 Task: Find connections with filter location Pandeglang with filter topic #contentmarketingwith filter profile language English with filter current company Grant Thornton Bharat LLP with filter school Deogiri Institute of Engineering and Management Studies, Aurangabad with filter industry Biotechnology Research with filter service category Program Management with filter keywords title Skin Care Specialist
Action: Mouse moved to (1122, 319)
Screenshot: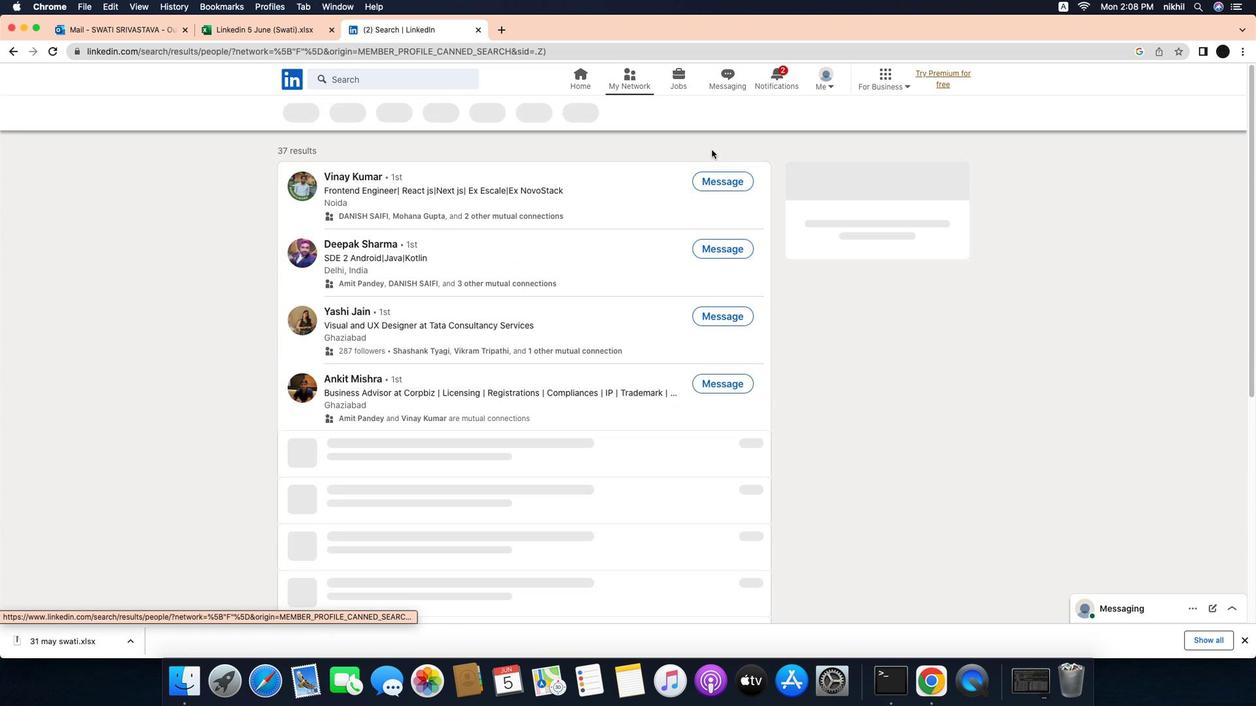 
Action: Mouse pressed left at (1122, 319)
Screenshot: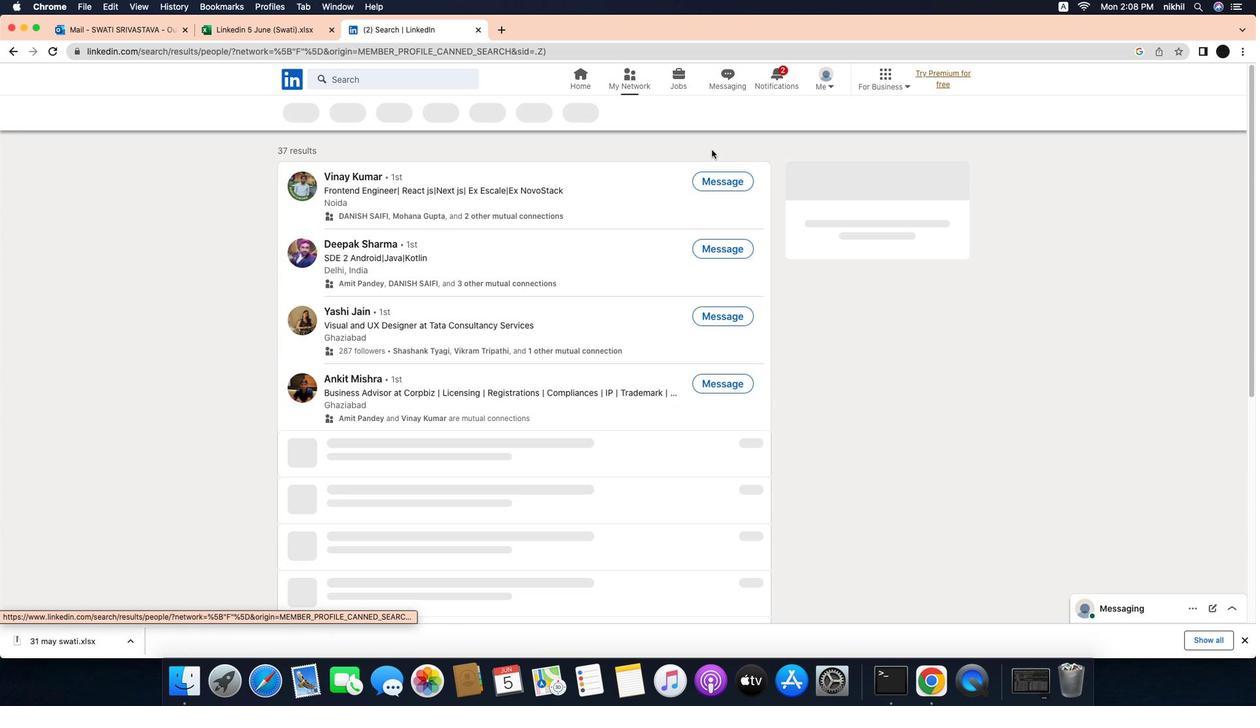 
Action: Mouse moved to (1122, 319)
Screenshot: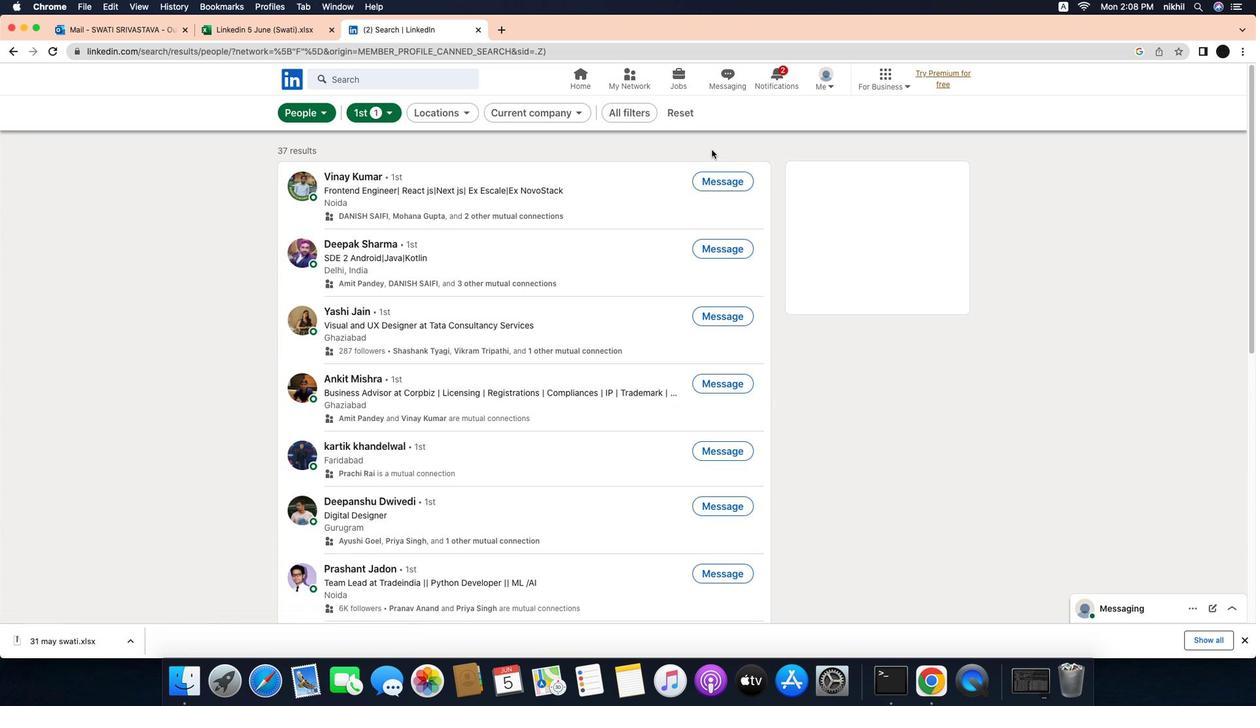 
Action: Mouse pressed left at (1122, 319)
Screenshot: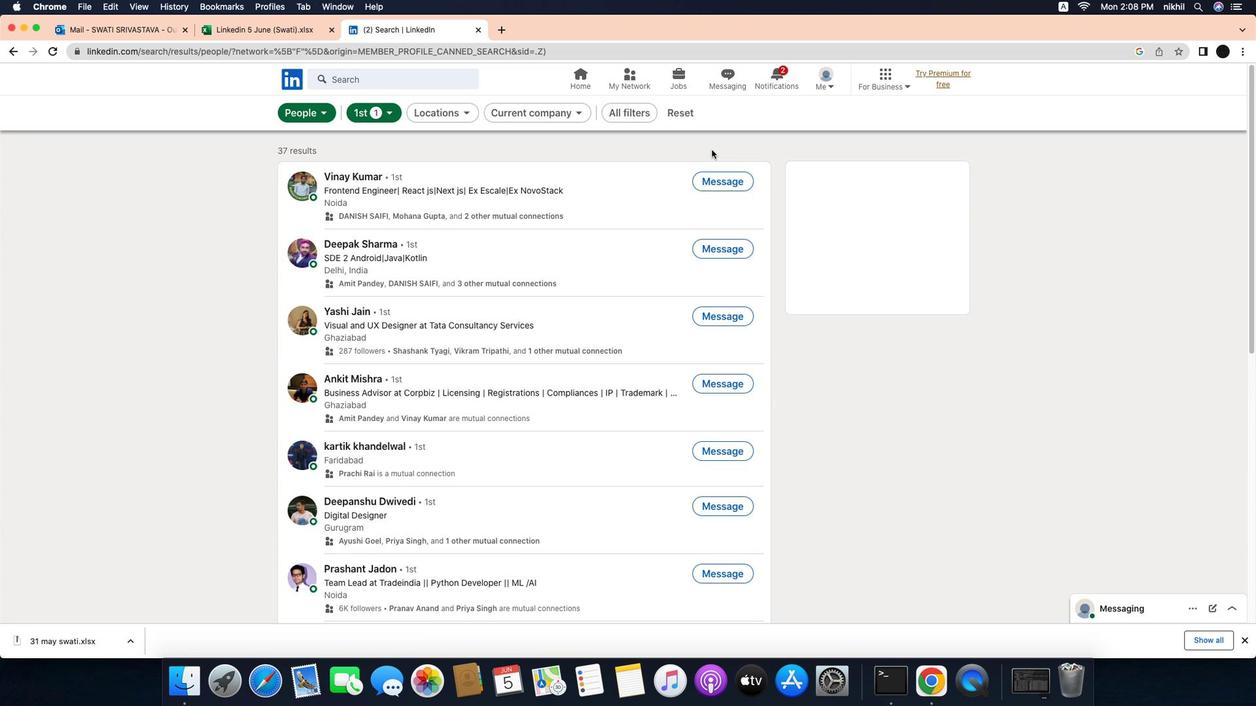 
Action: Mouse moved to (1124, 340)
Screenshot: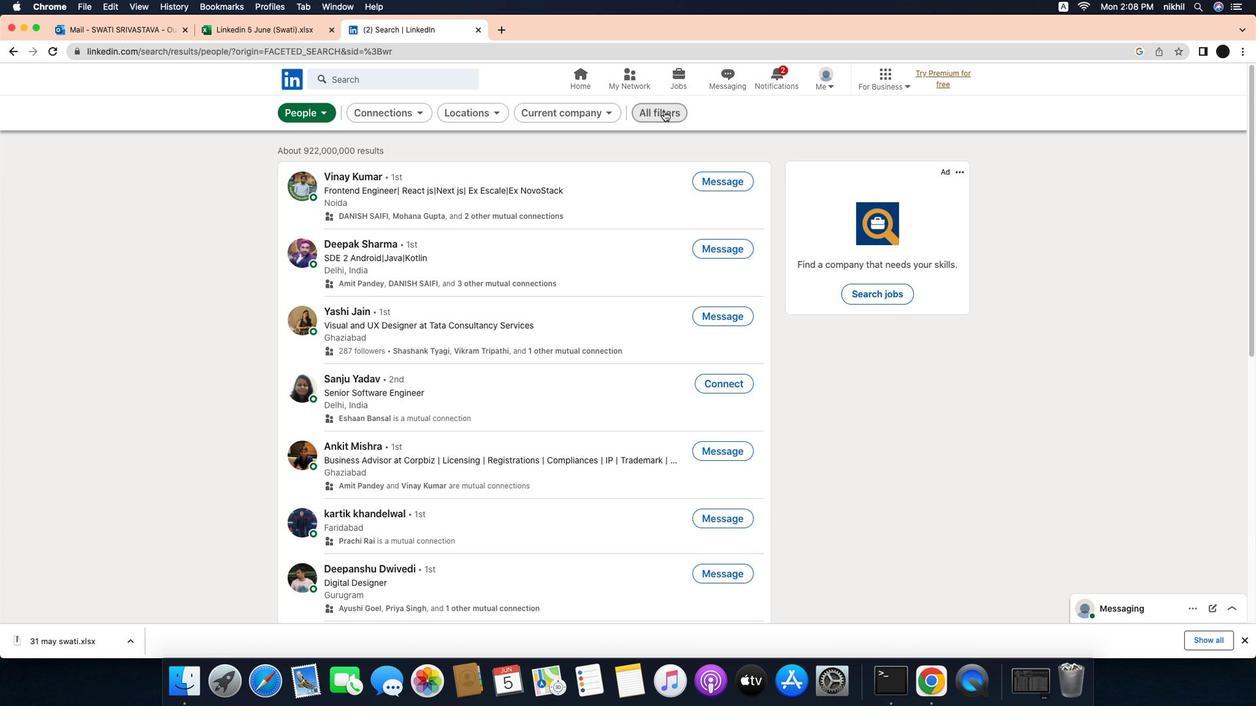 
Action: Mouse pressed left at (1124, 340)
Screenshot: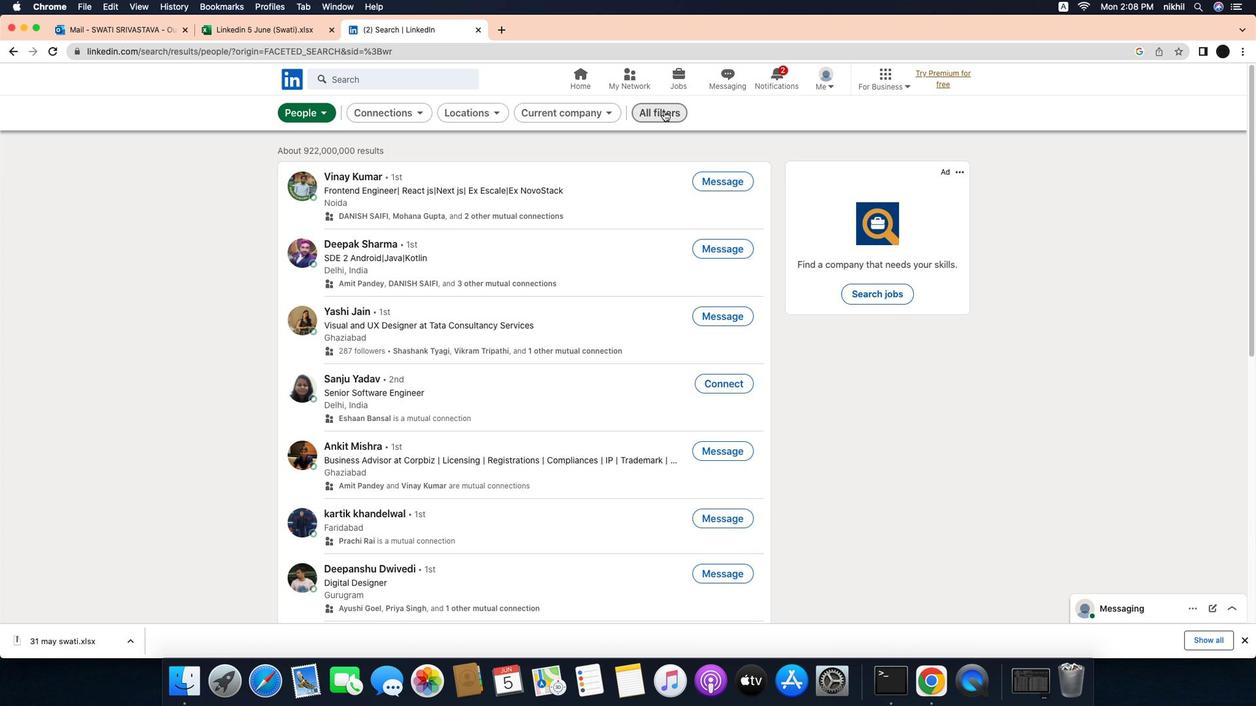 
Action: Mouse moved to (1121, 340)
Screenshot: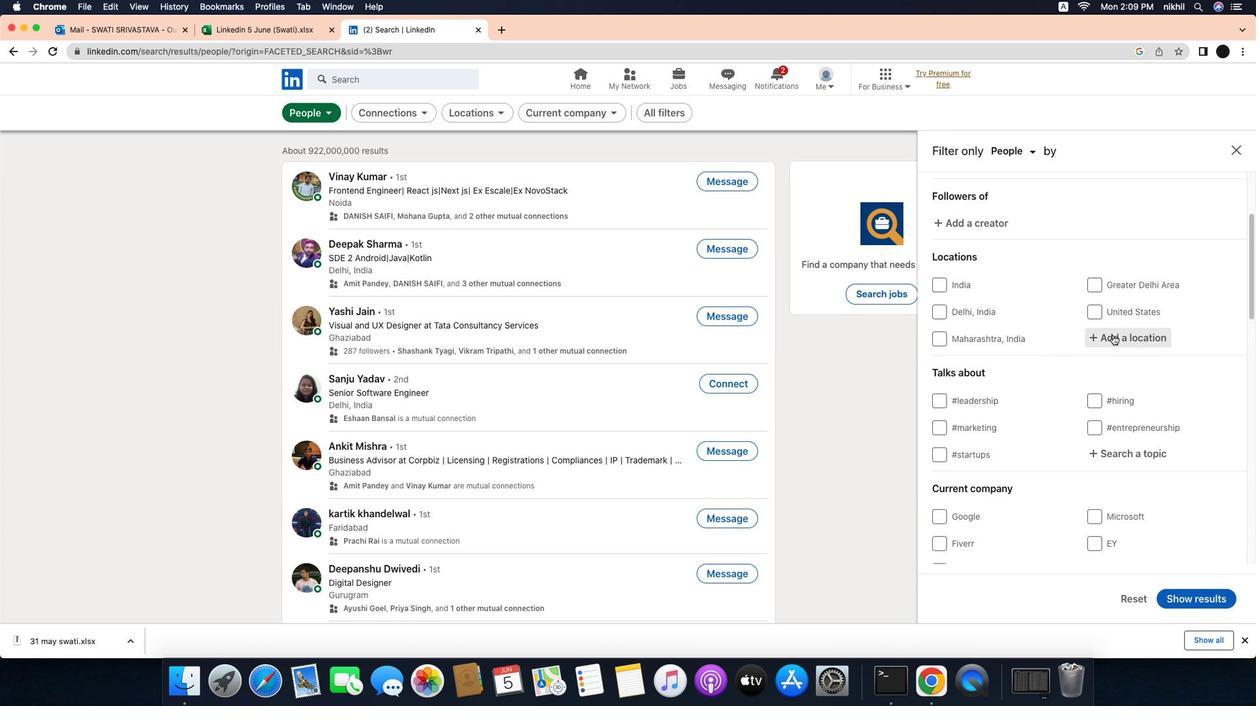 
Action: Mouse pressed left at (1121, 340)
Screenshot: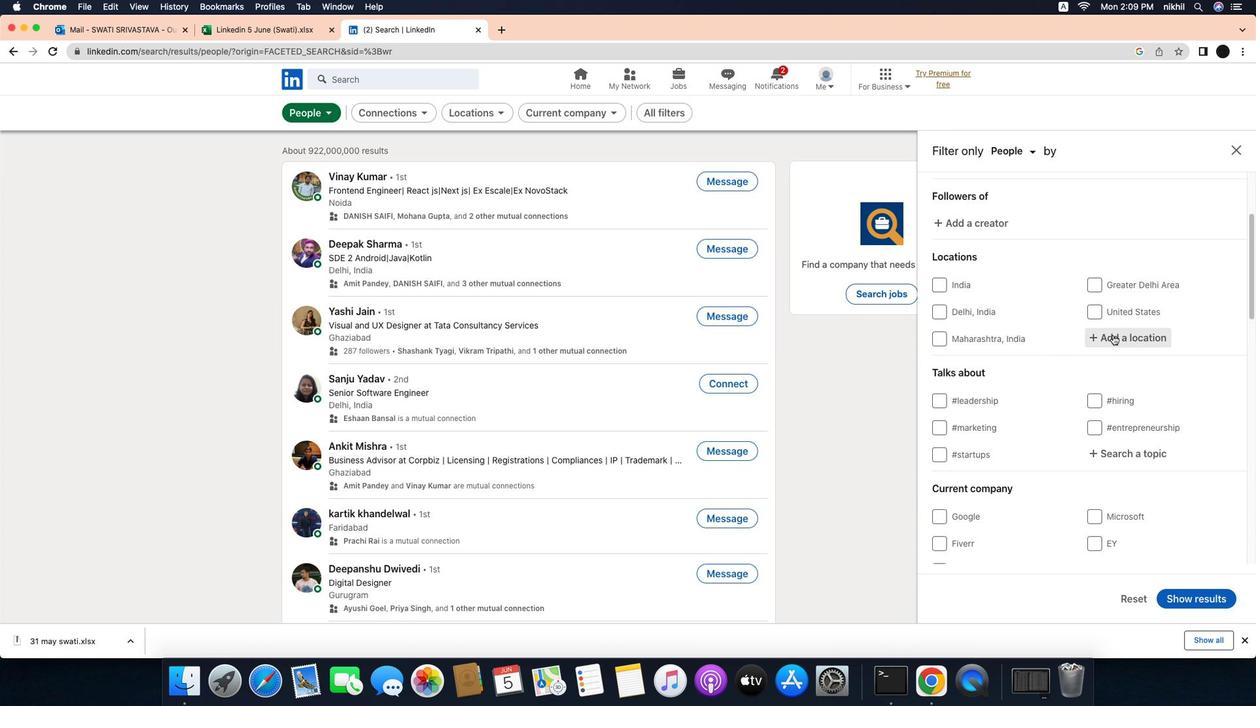 
Action: Mouse moved to (1121, 329)
Screenshot: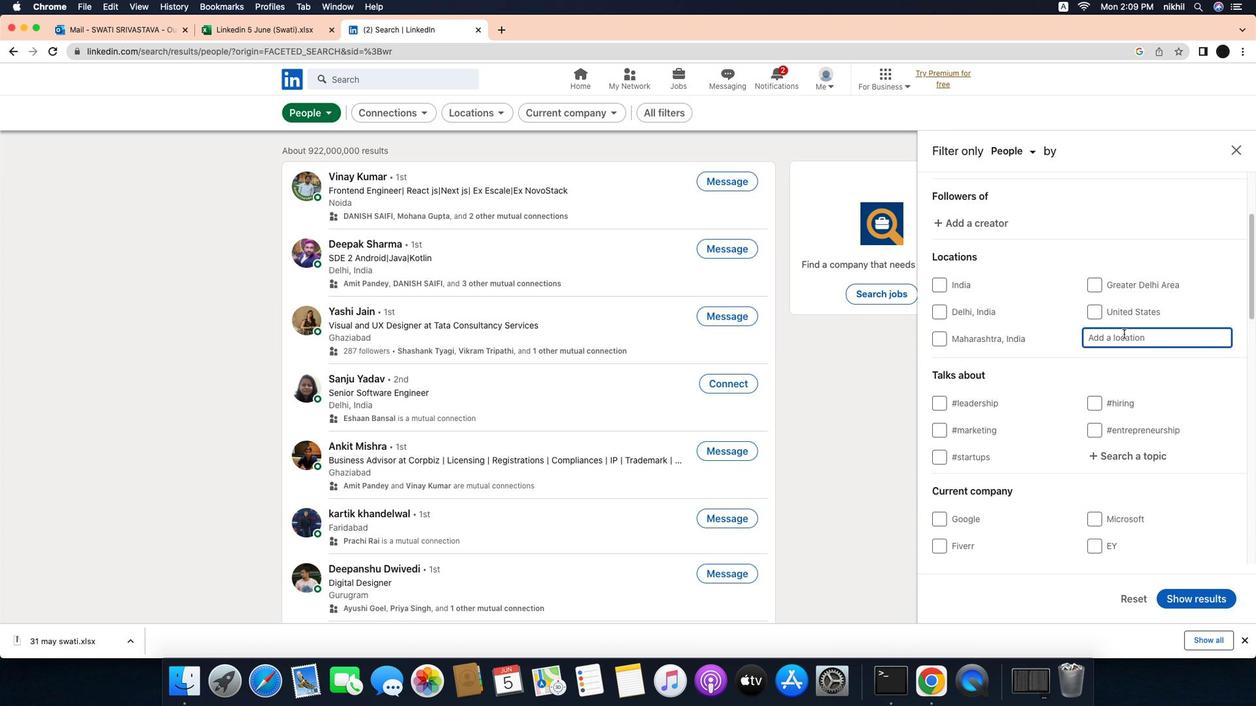 
Action: Mouse pressed left at (1121, 329)
Screenshot: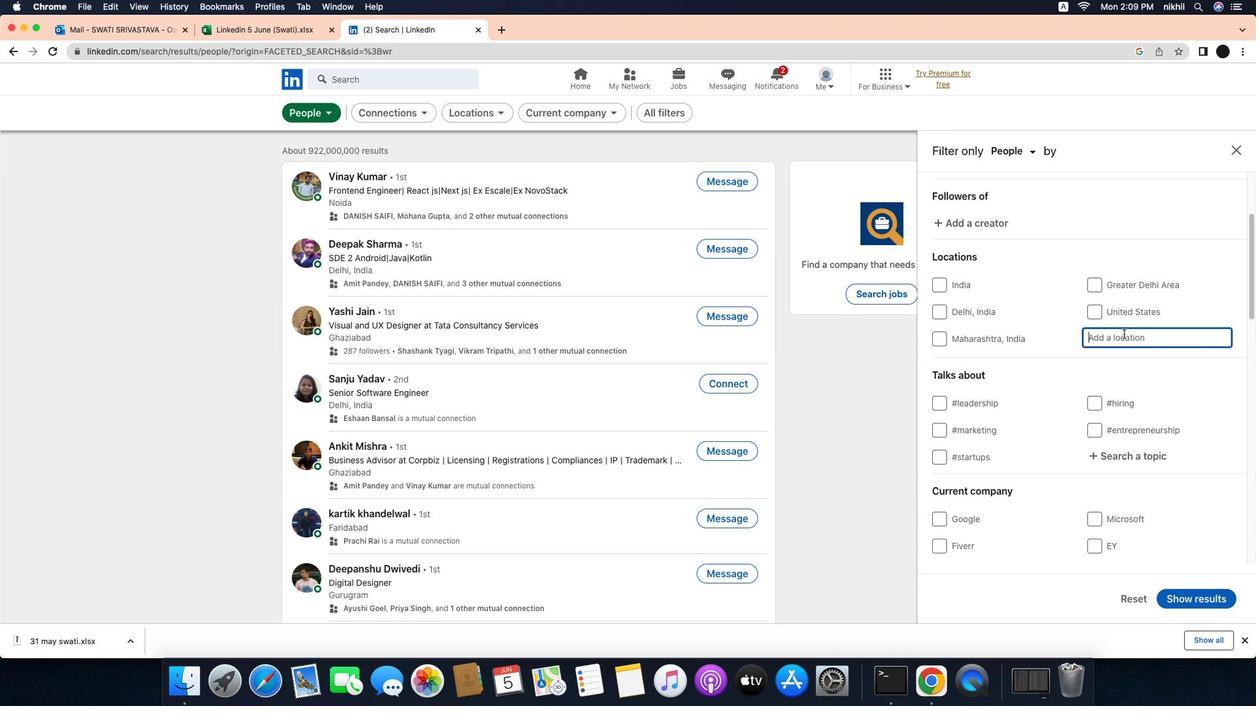 
Action: Mouse moved to (1121, 329)
Screenshot: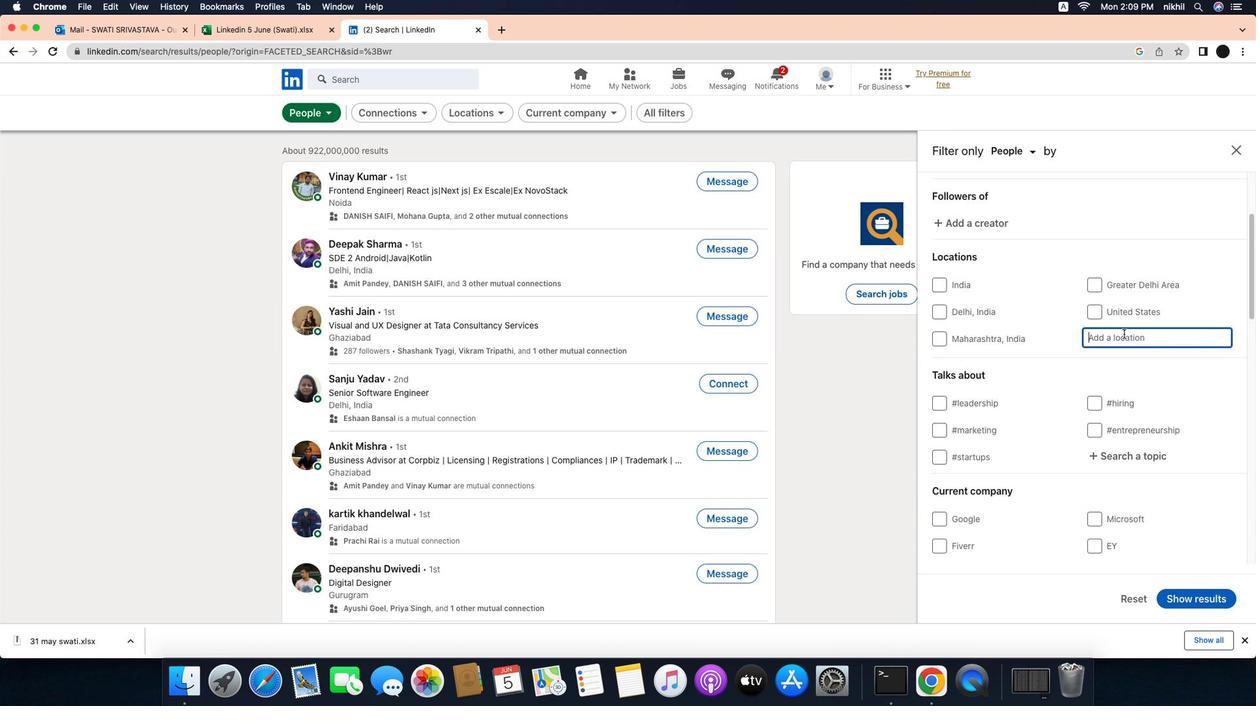 
Action: Mouse pressed left at (1121, 329)
Screenshot: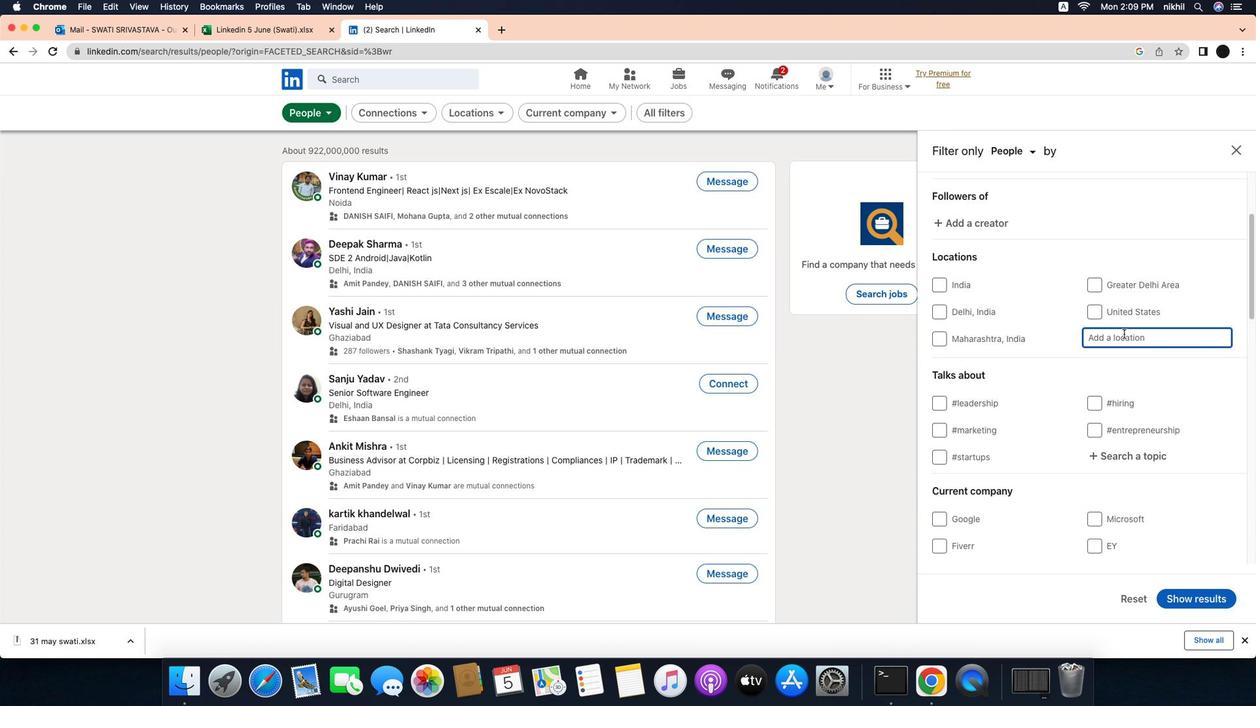 
Action: Mouse moved to (1118, 401)
Screenshot: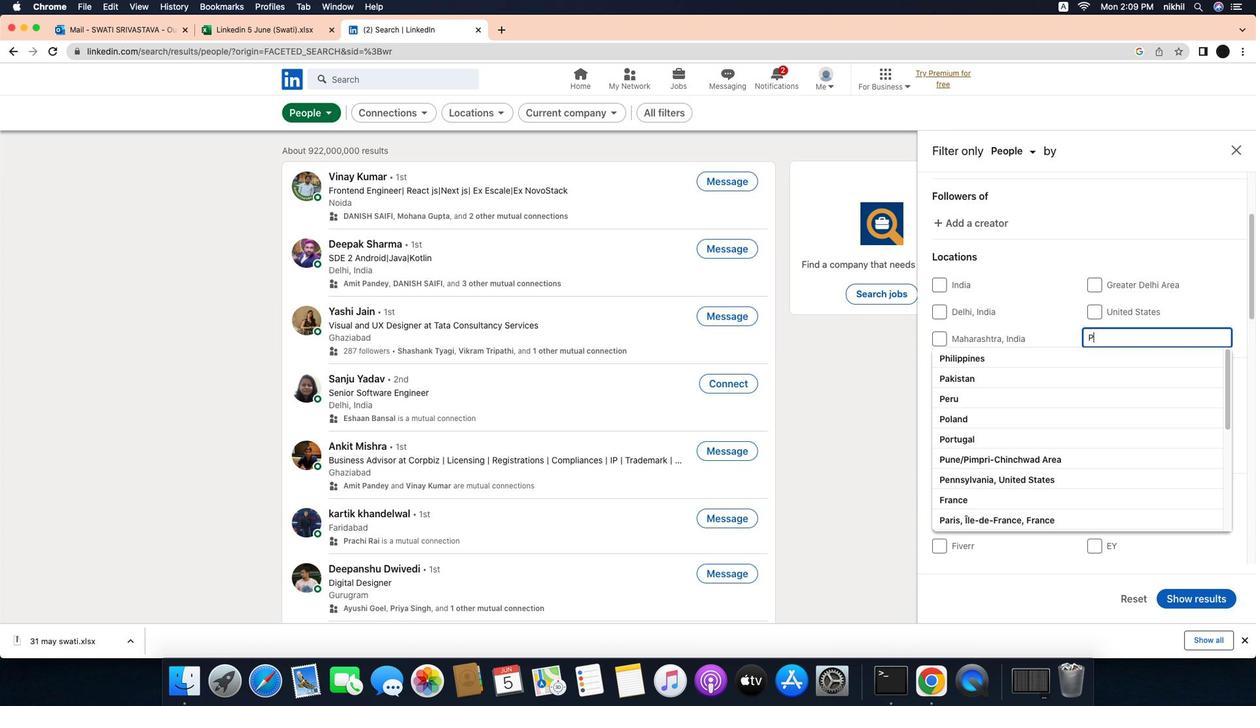 
Action: Mouse scrolled (1118, 401) with delta (1128, 295)
Screenshot: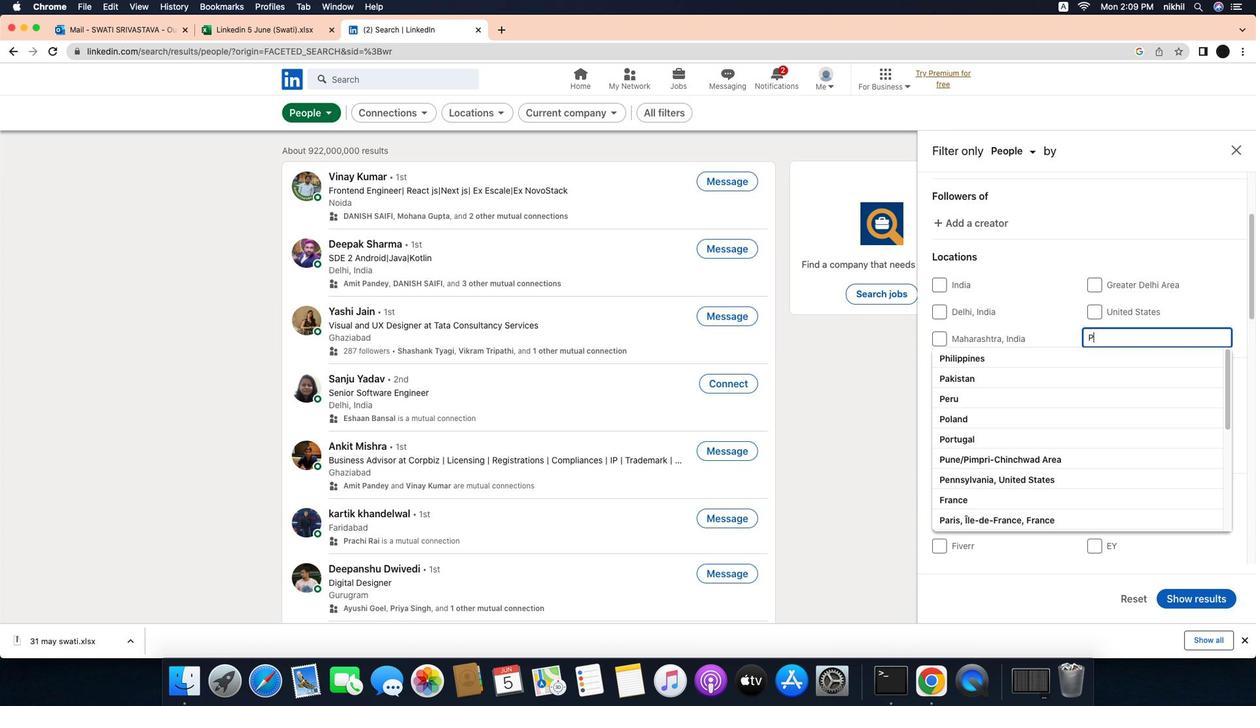 
Action: Mouse moved to (1118, 401)
Screenshot: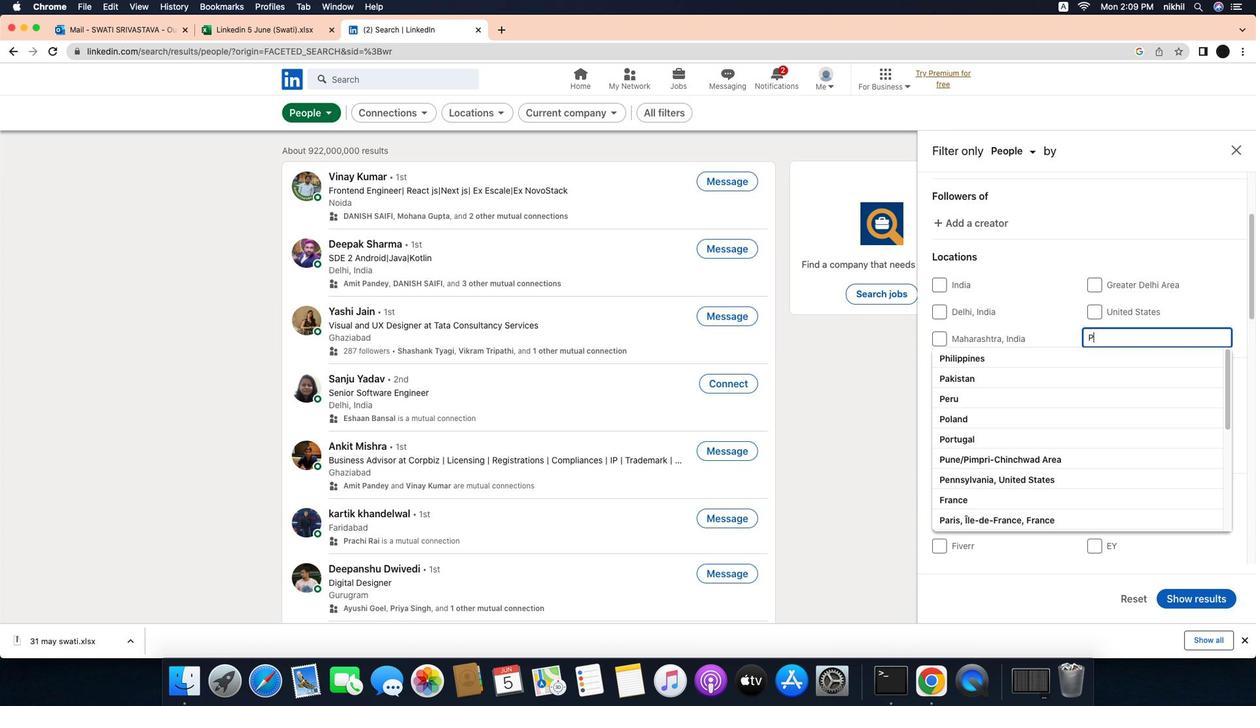 
Action: Mouse scrolled (1118, 401) with delta (1128, 295)
Screenshot: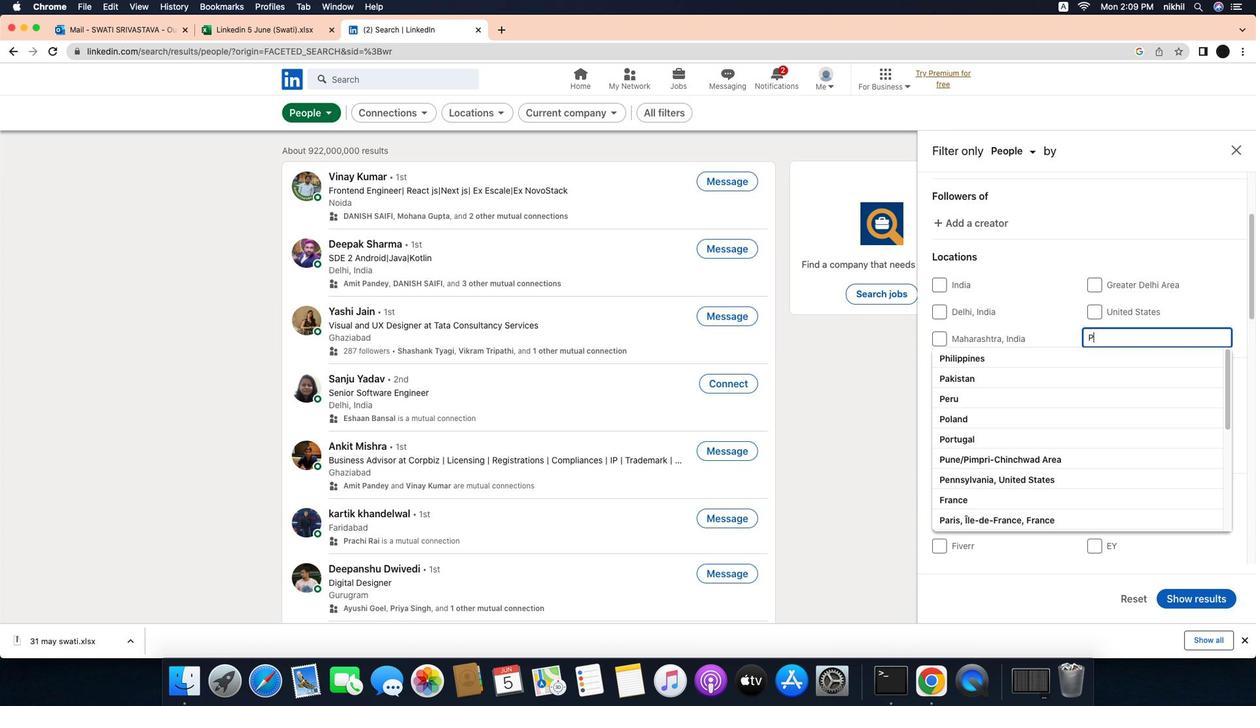 
Action: Mouse scrolled (1118, 401) with delta (1128, 295)
Screenshot: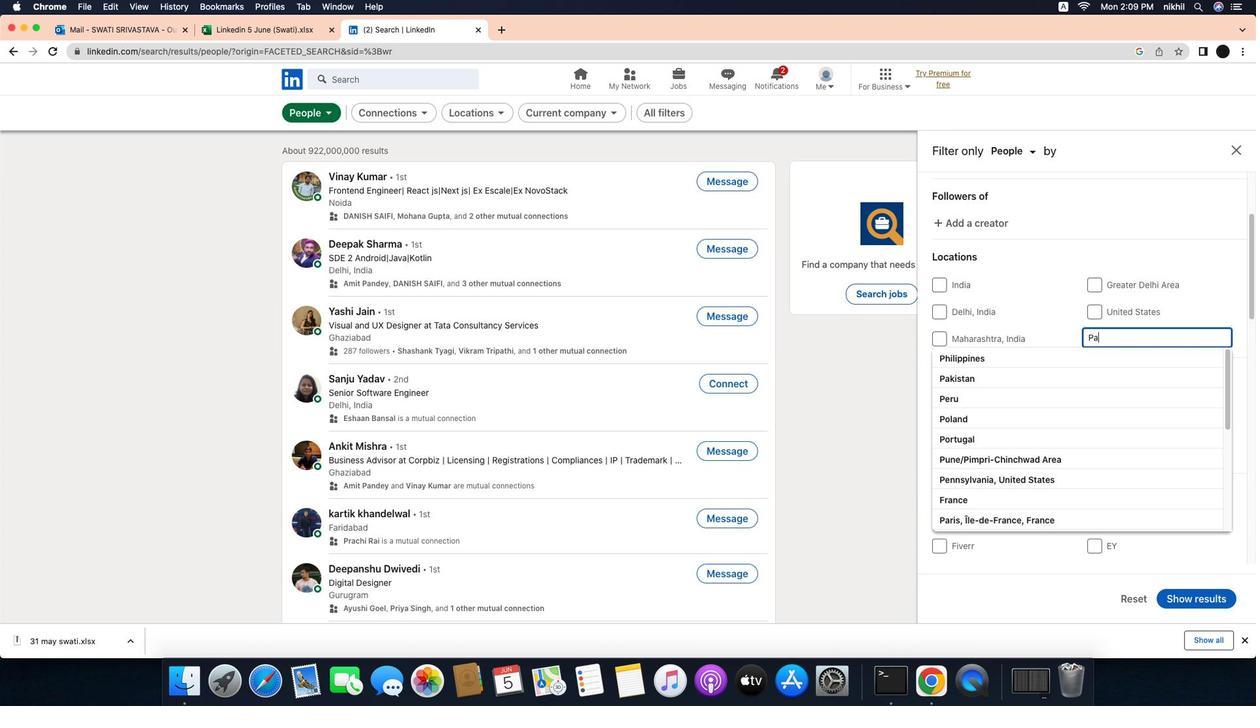 
Action: Mouse scrolled (1118, 401) with delta (1128, 295)
Screenshot: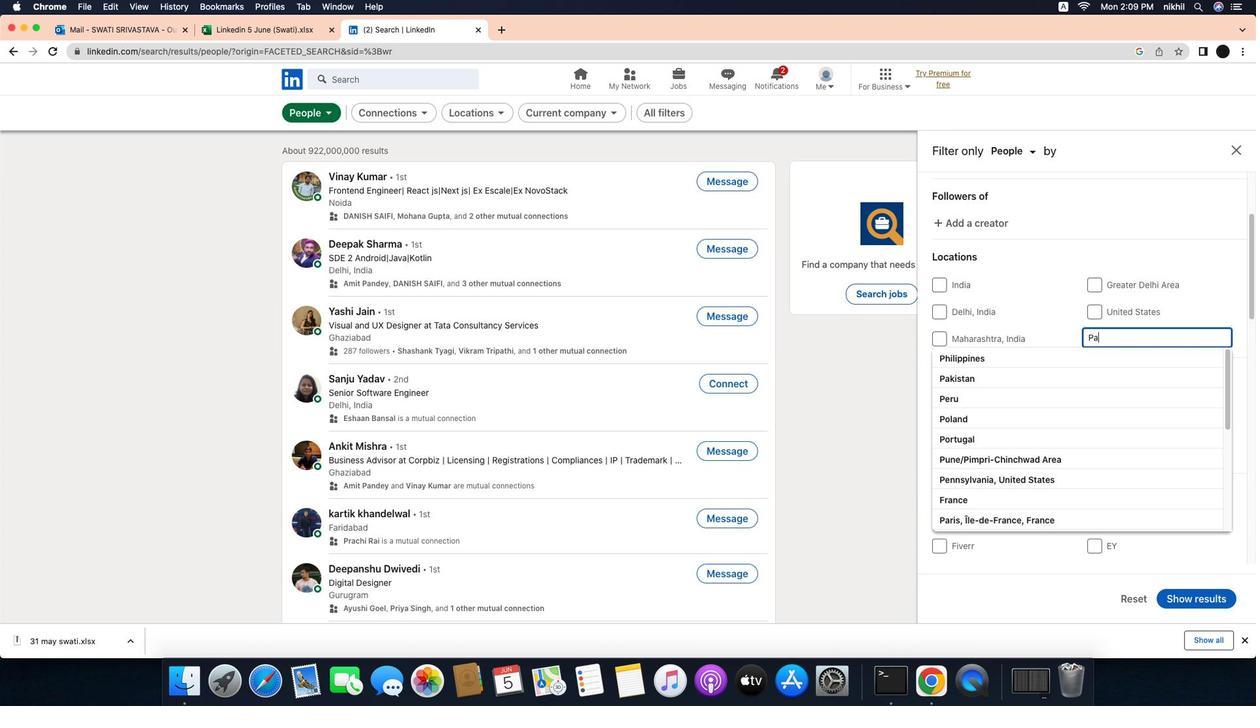 
Action: Mouse moved to (1117, 395)
Screenshot: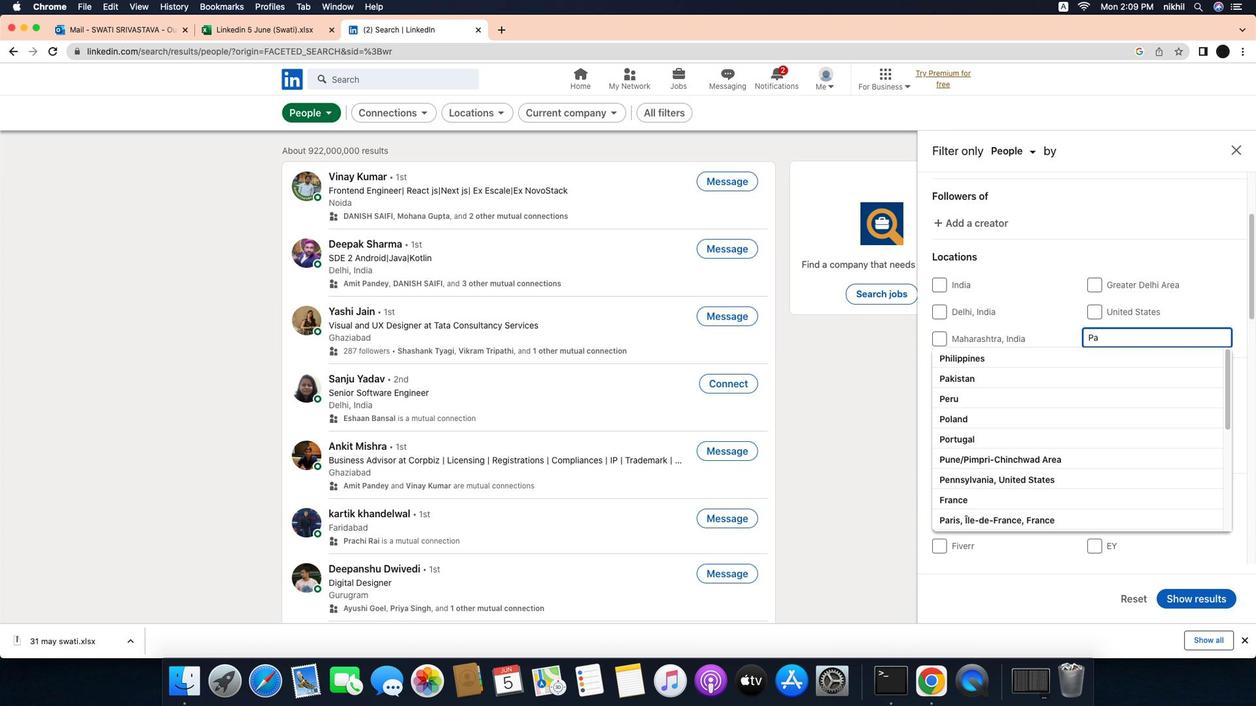 
Action: Mouse pressed left at (1117, 395)
Screenshot: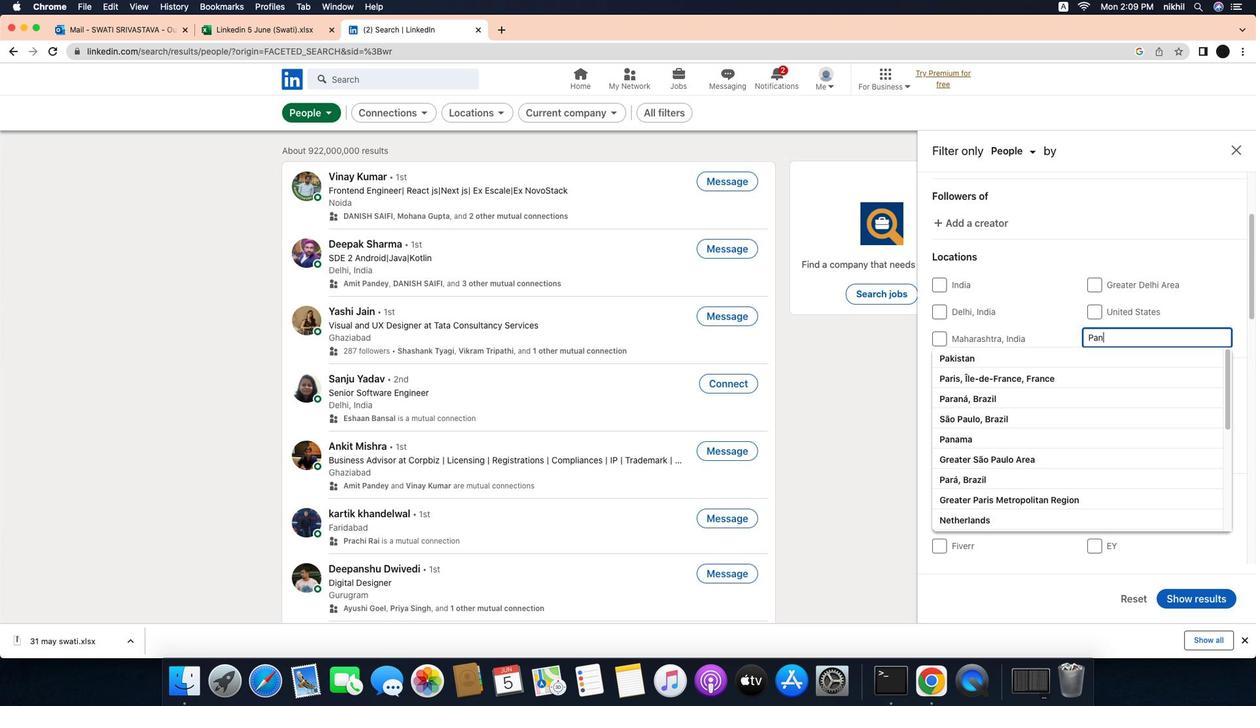 
Action: Mouse moved to (1117, 395)
Screenshot: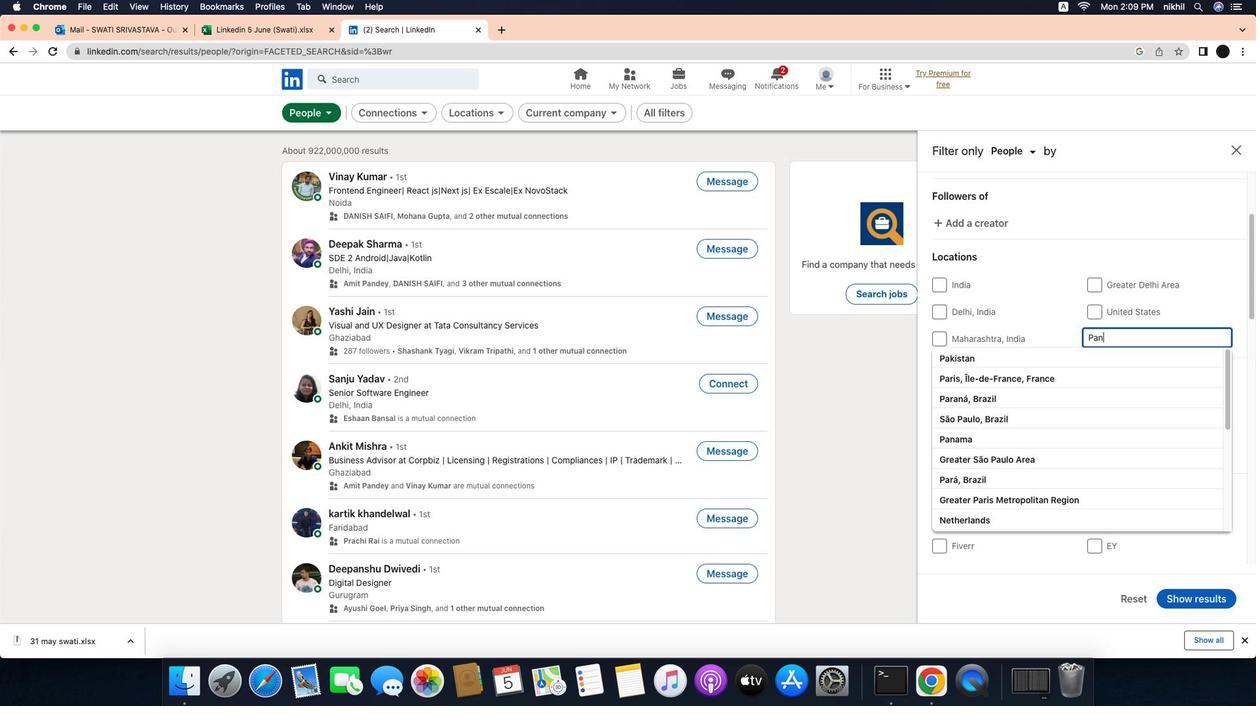 
Action: Mouse pressed left at (1117, 395)
Screenshot: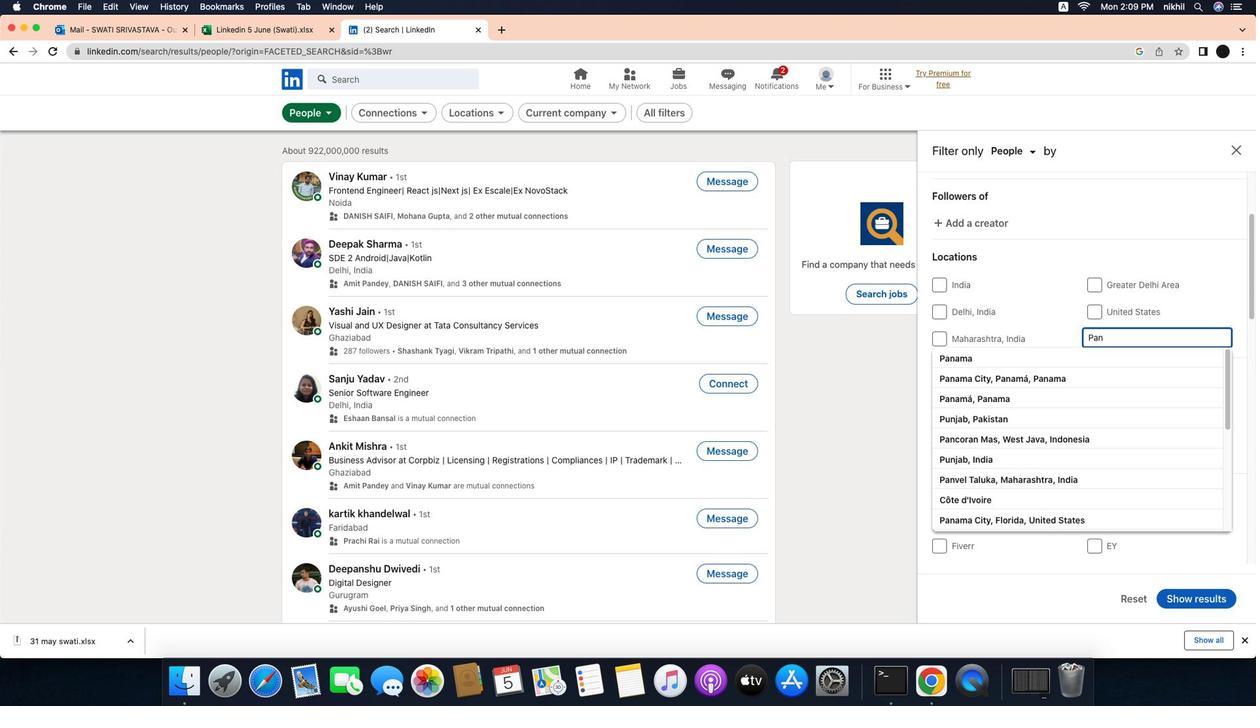 
Action: Mouse moved to (1117, 395)
Screenshot: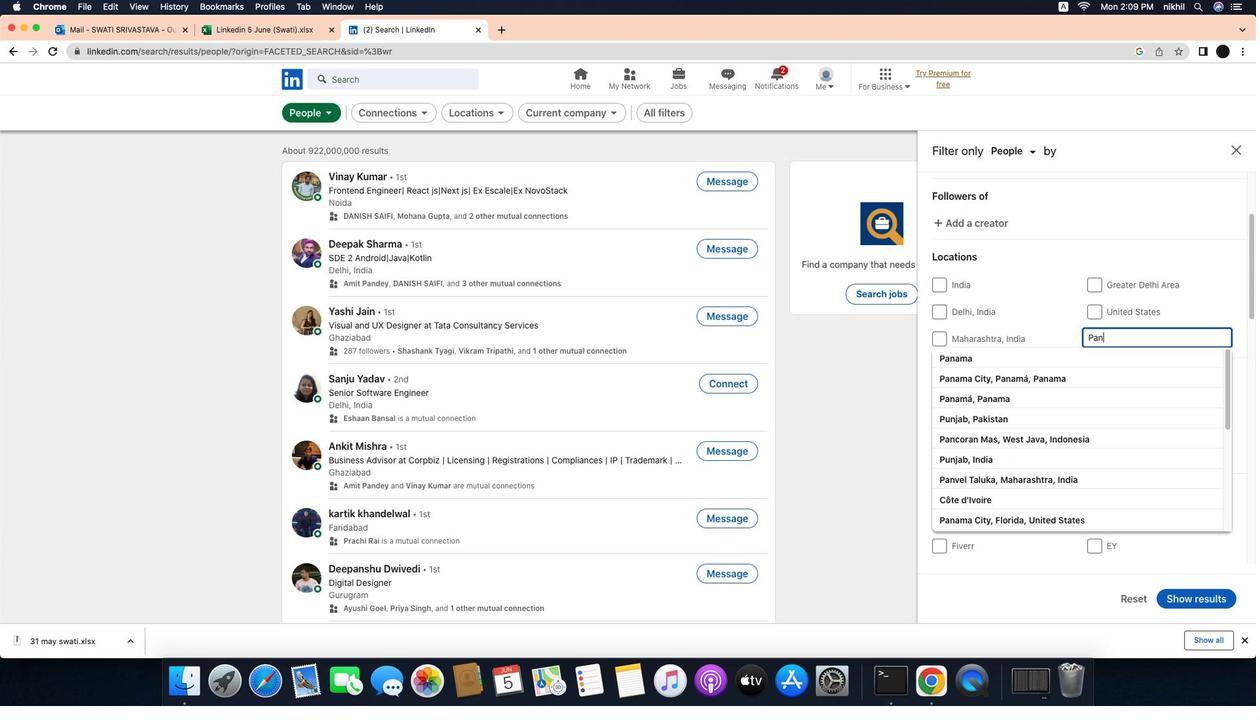 
Action: Key pressed Key.caps_lock'P'Key.caps_lock'a''n''d''e''g''l''a''n''g'
Screenshot: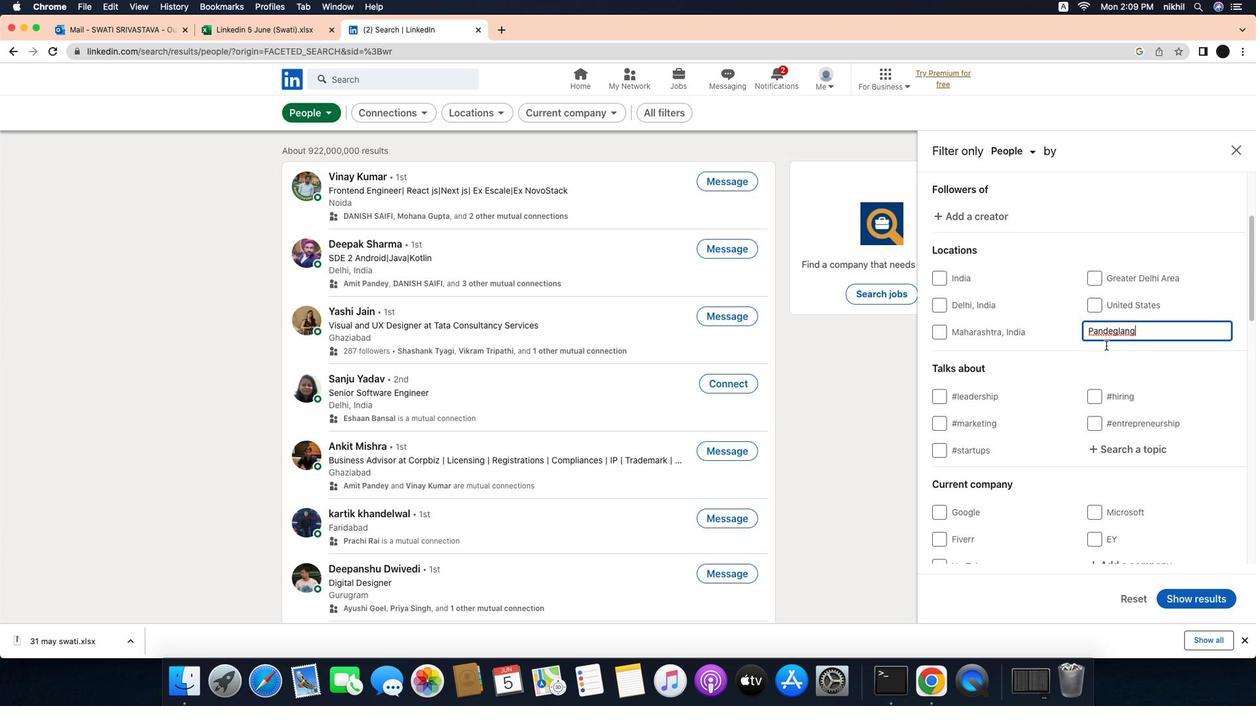 
Action: Mouse moved to (1117, 397)
Screenshot: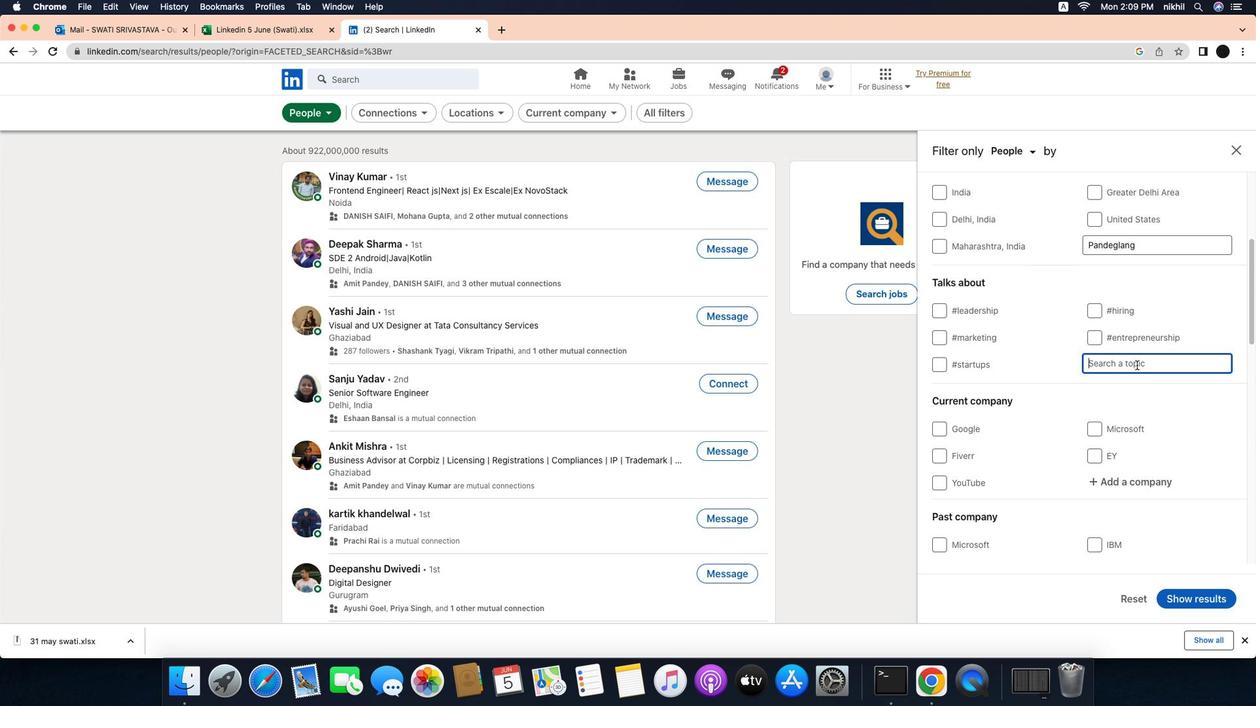 
Action: Key pressed Key.enter
Screenshot: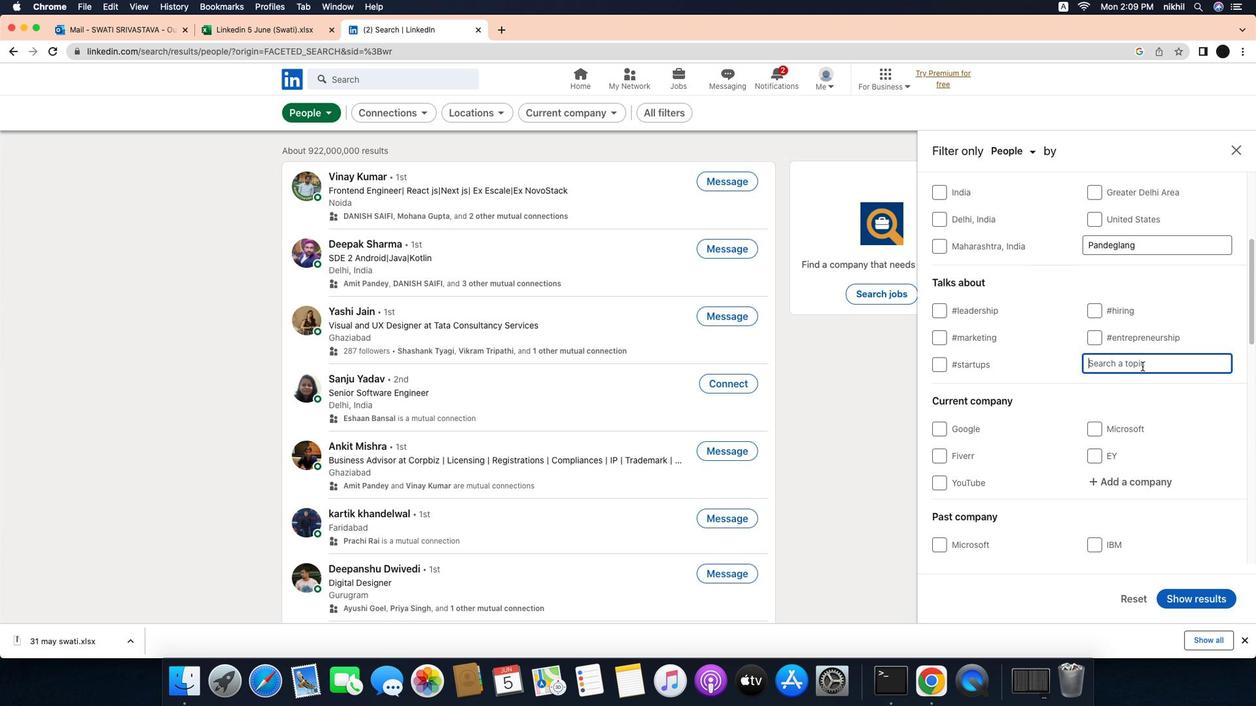 
Action: Mouse moved to (1117, 398)
Screenshot: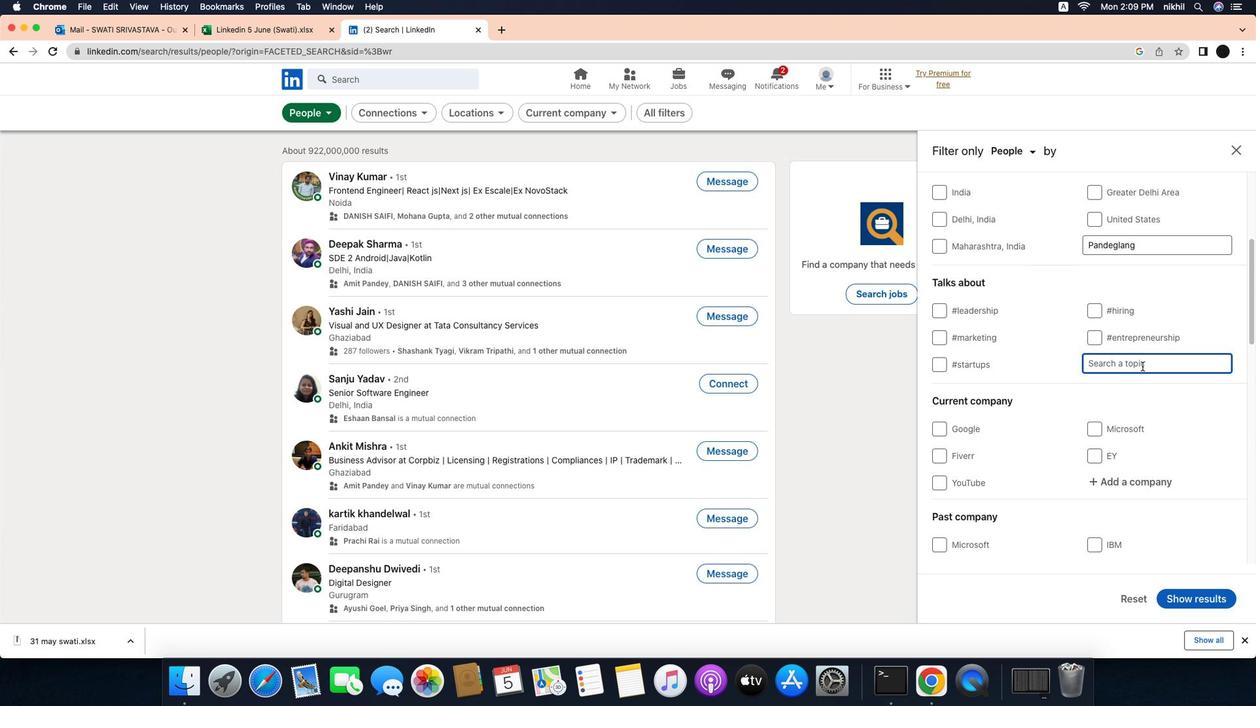 
Action: Mouse scrolled (1117, 398) with delta (1128, 295)
Screenshot: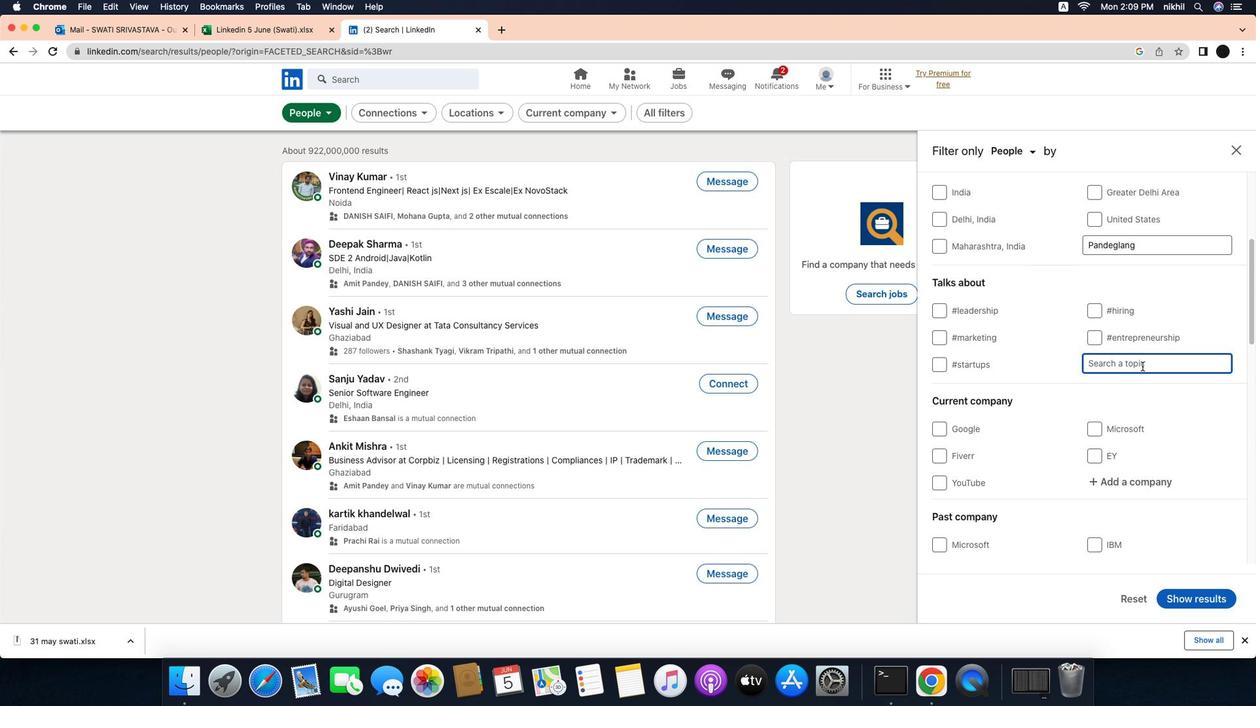 
Action: Mouse scrolled (1117, 398) with delta (1128, 295)
Screenshot: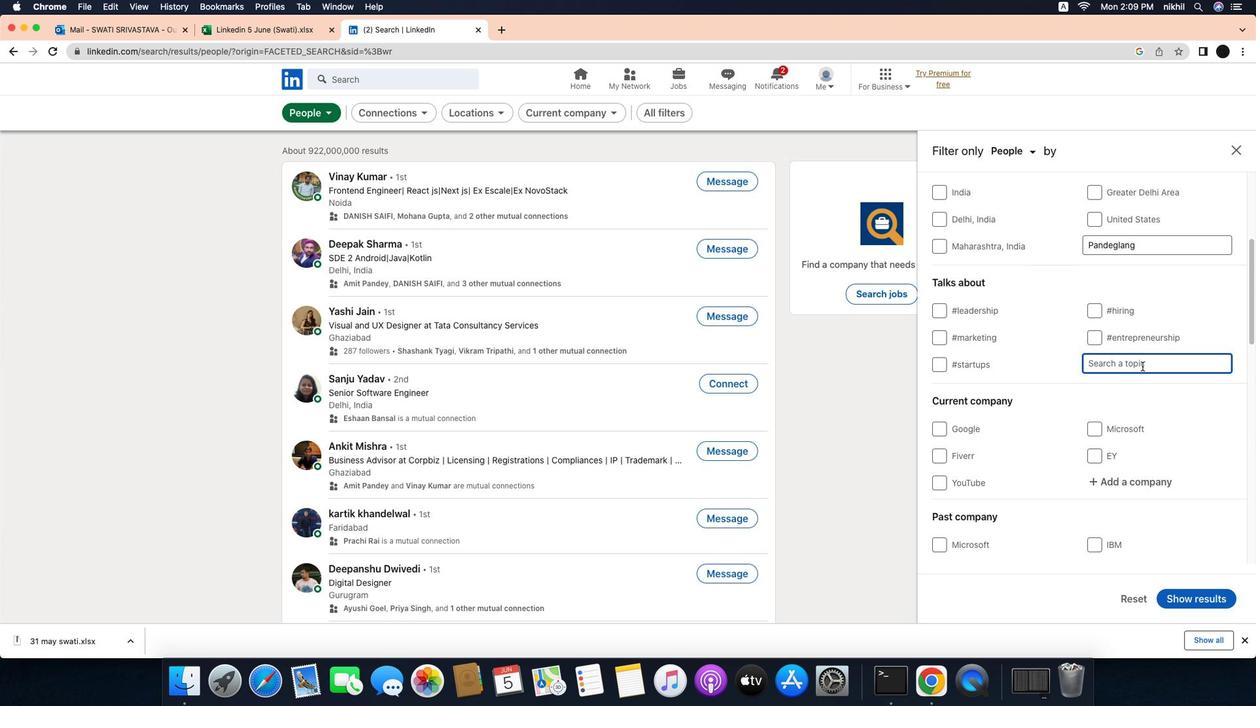 
Action: Mouse scrolled (1117, 398) with delta (1128, 295)
Screenshot: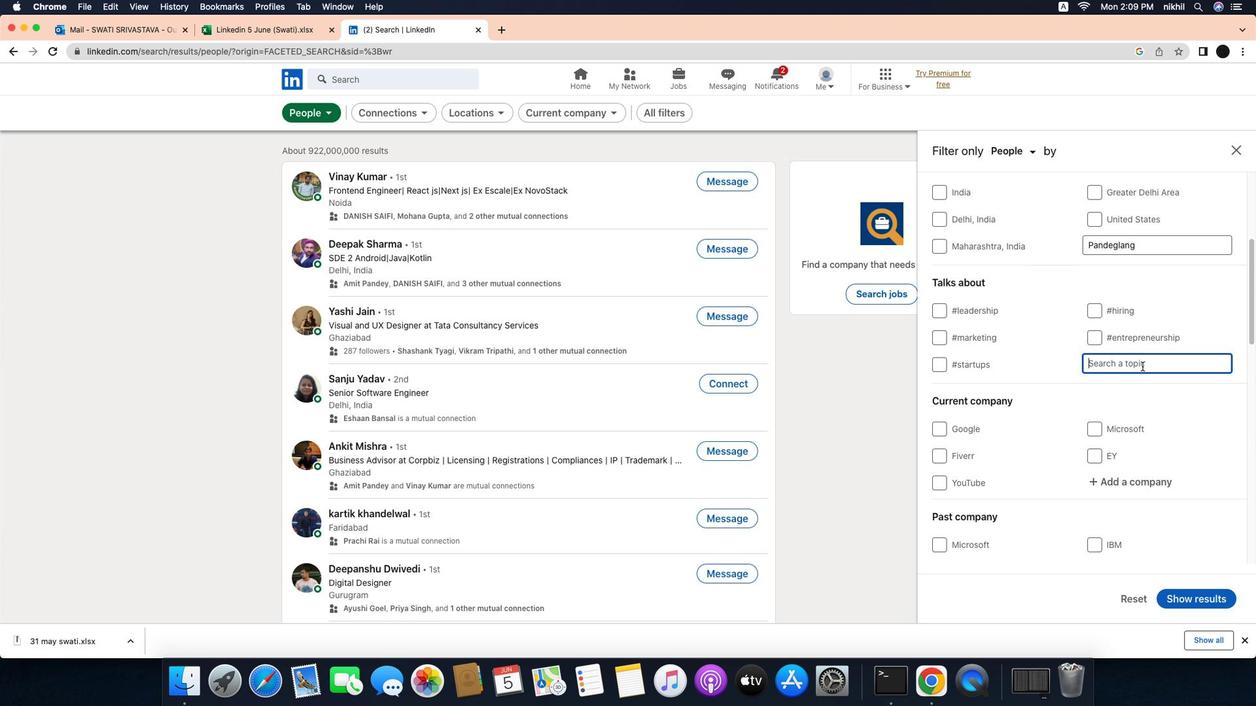 
Action: Mouse scrolled (1117, 398) with delta (1128, 295)
Screenshot: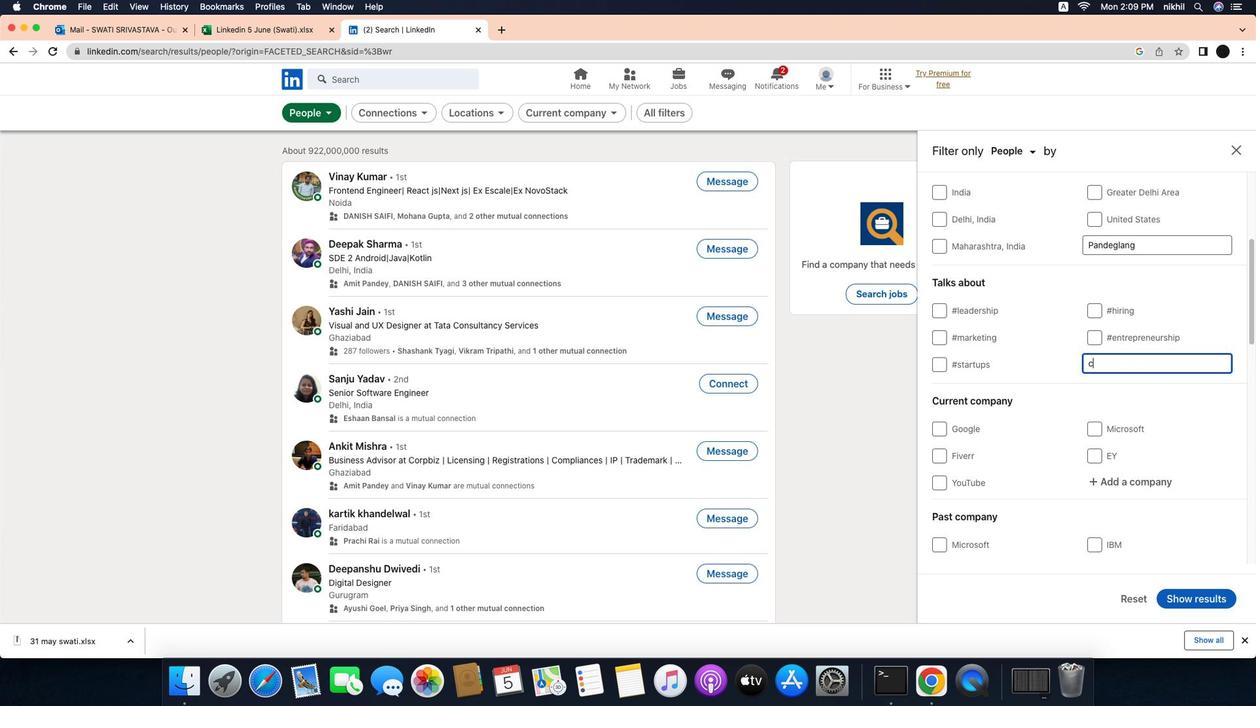 
Action: Mouse scrolled (1117, 398) with delta (1128, 295)
Screenshot: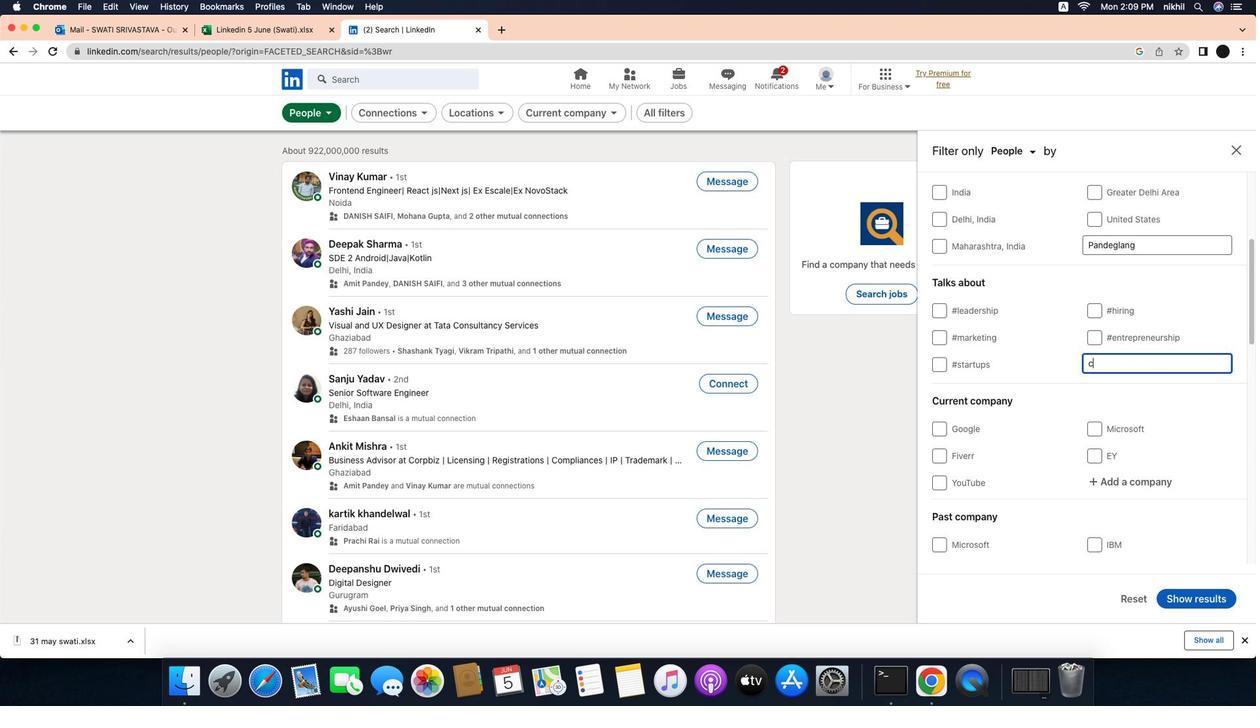 
Action: Mouse scrolled (1117, 398) with delta (1128, 295)
Screenshot: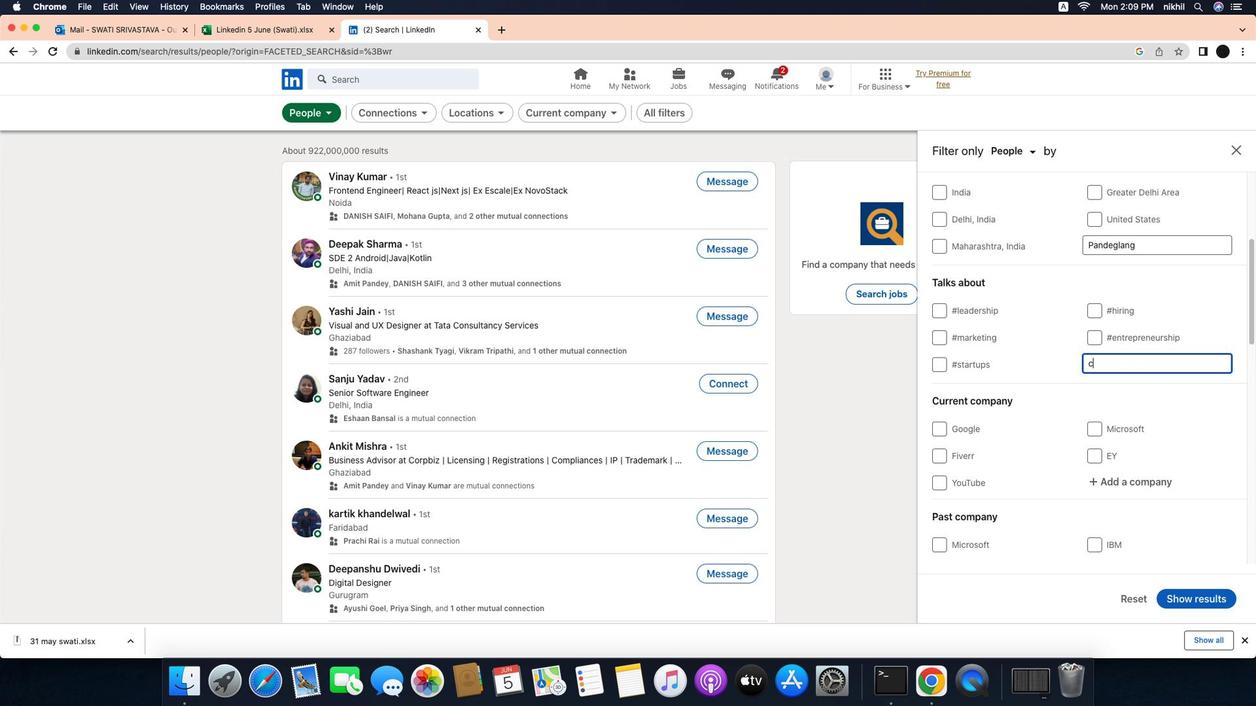 
Action: Mouse moved to (1117, 404)
Screenshot: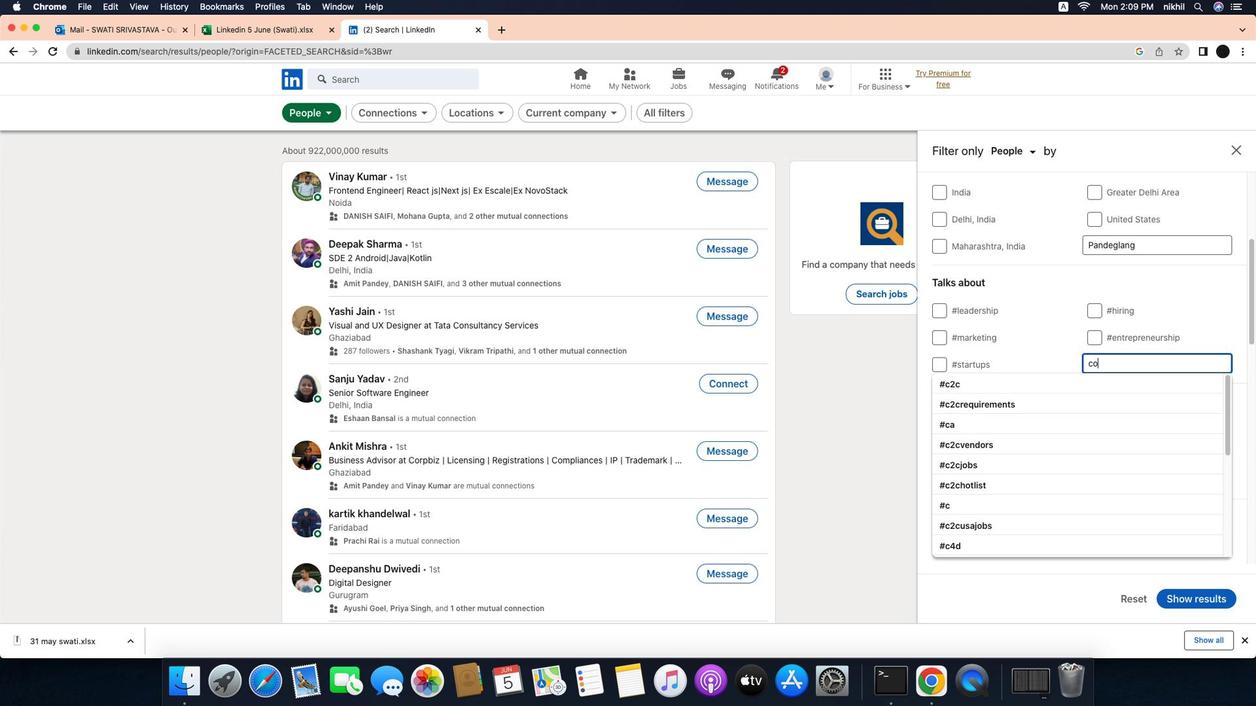 
Action: Mouse pressed left at (1117, 404)
Screenshot: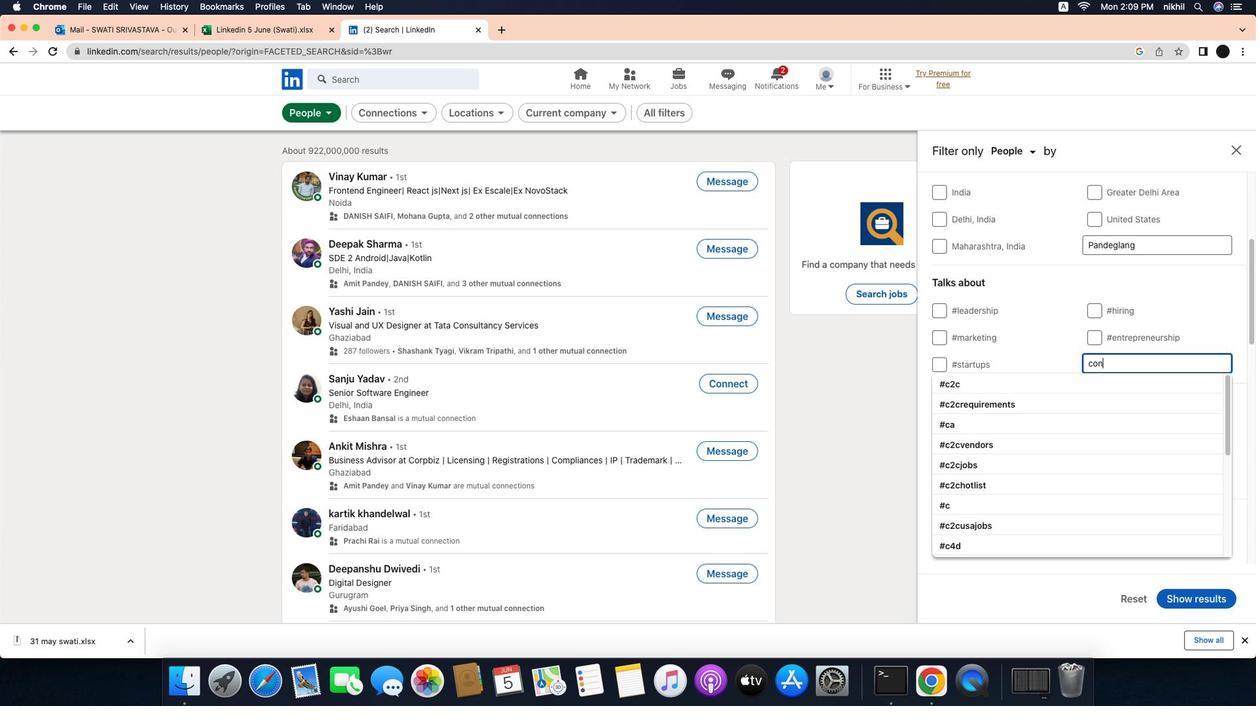 
Action: Mouse moved to (1117, 405)
Screenshot: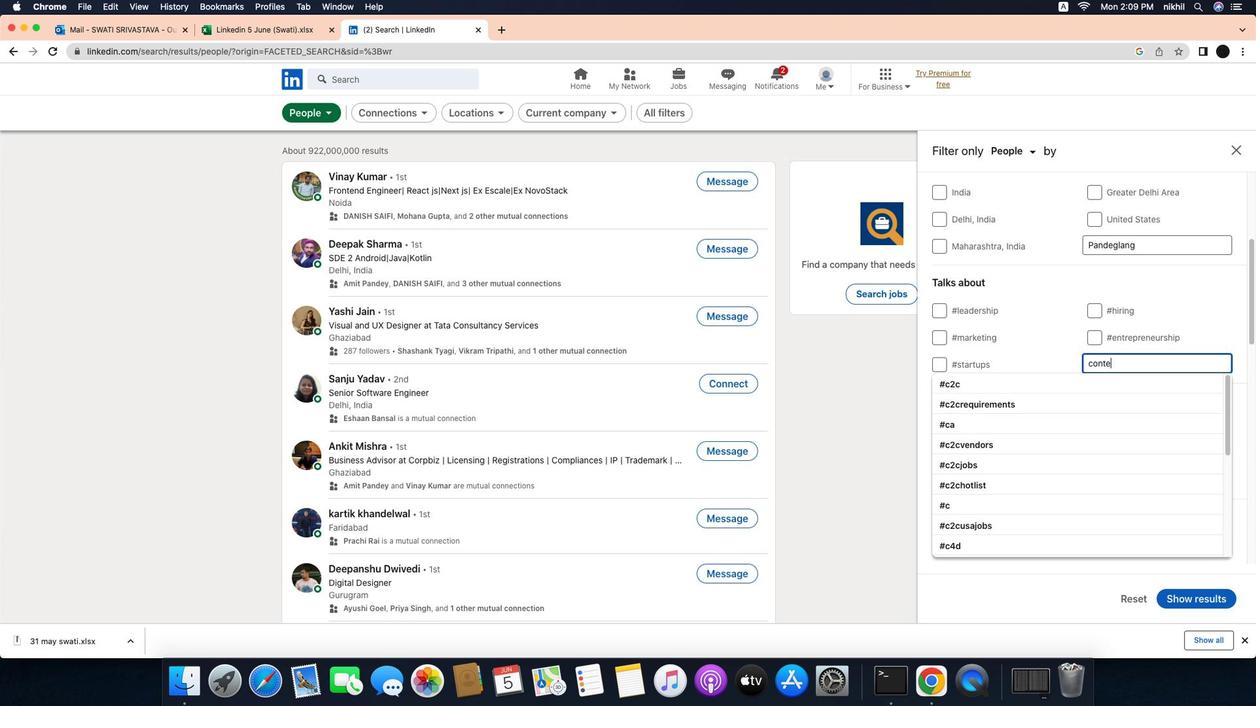 
Action: Mouse pressed left at (1117, 405)
Screenshot: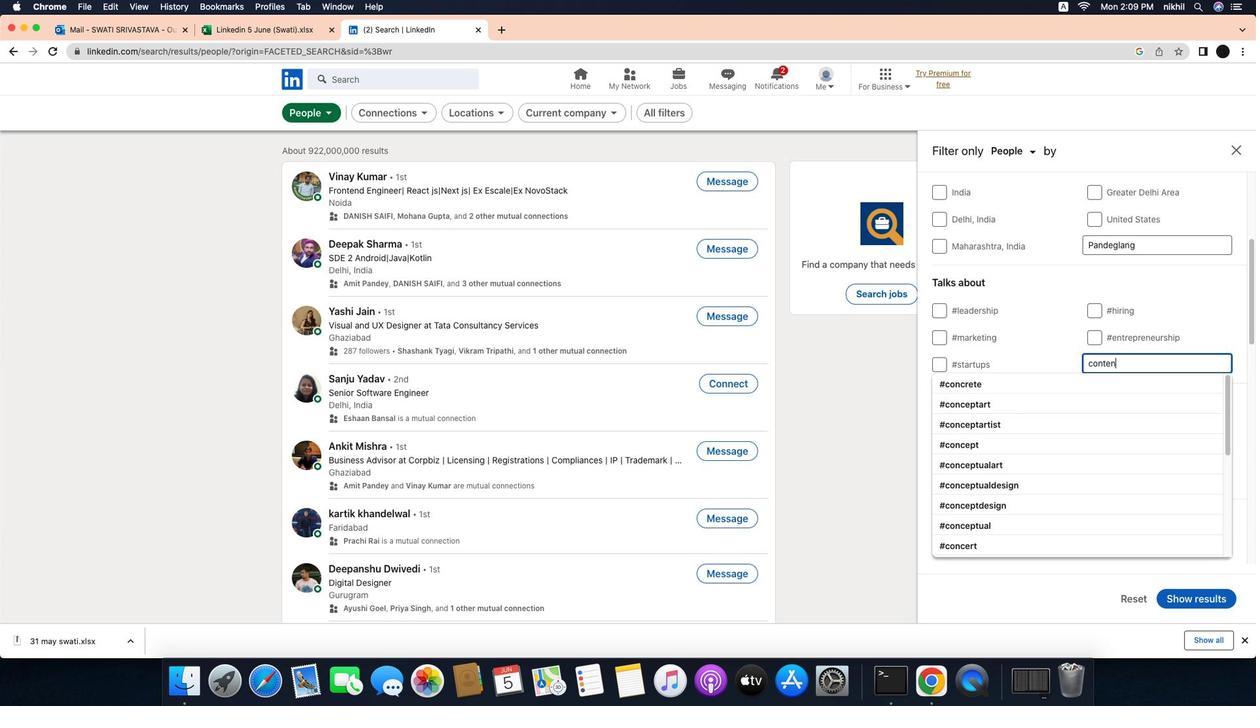
Action: Mouse moved to (1117, 405)
Screenshot: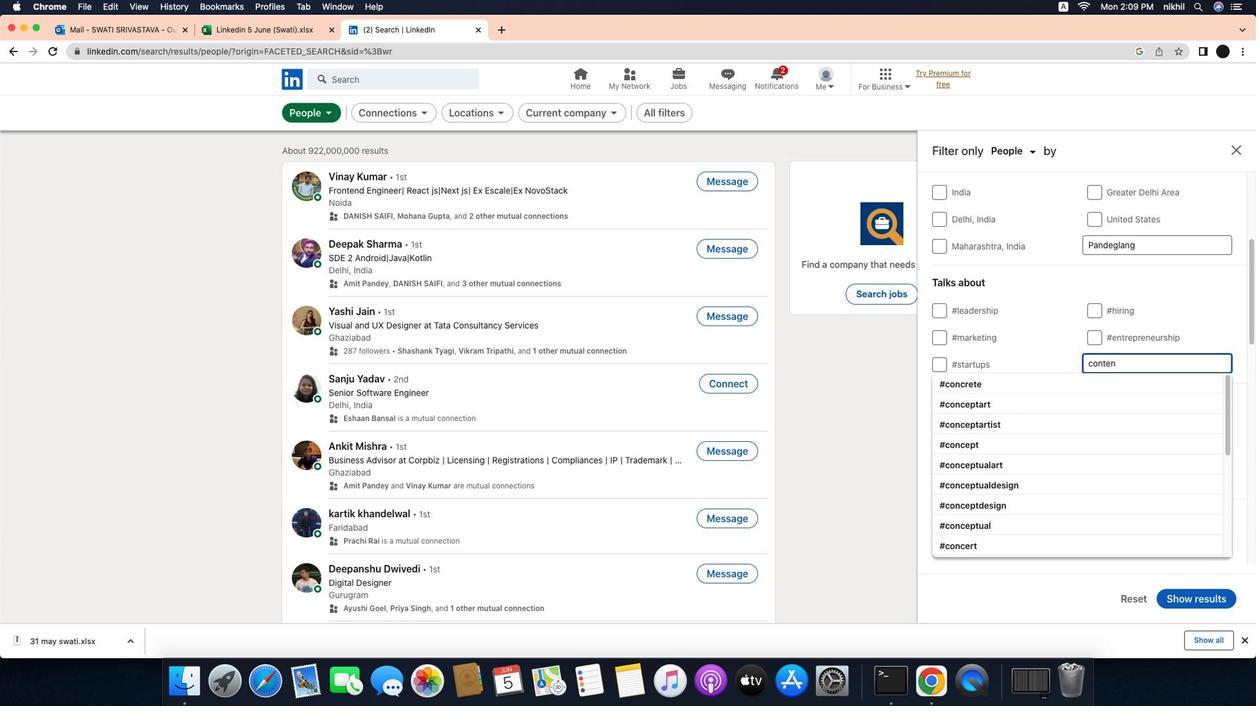 
Action: Key pressed Key.caps_lockKey.caps_lock'c''o''n''t''e''n''t''m''a''r''k''e''t''i''n''g'
Screenshot: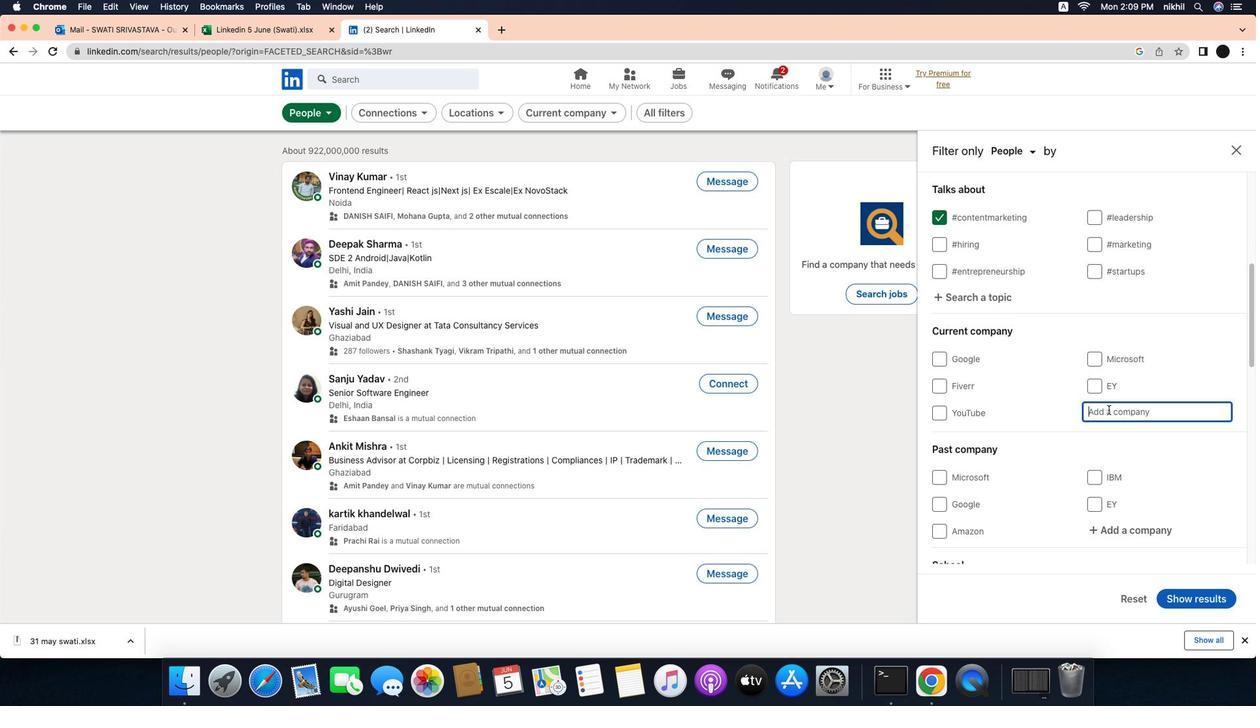 
Action: Mouse moved to (1117, 407)
Screenshot: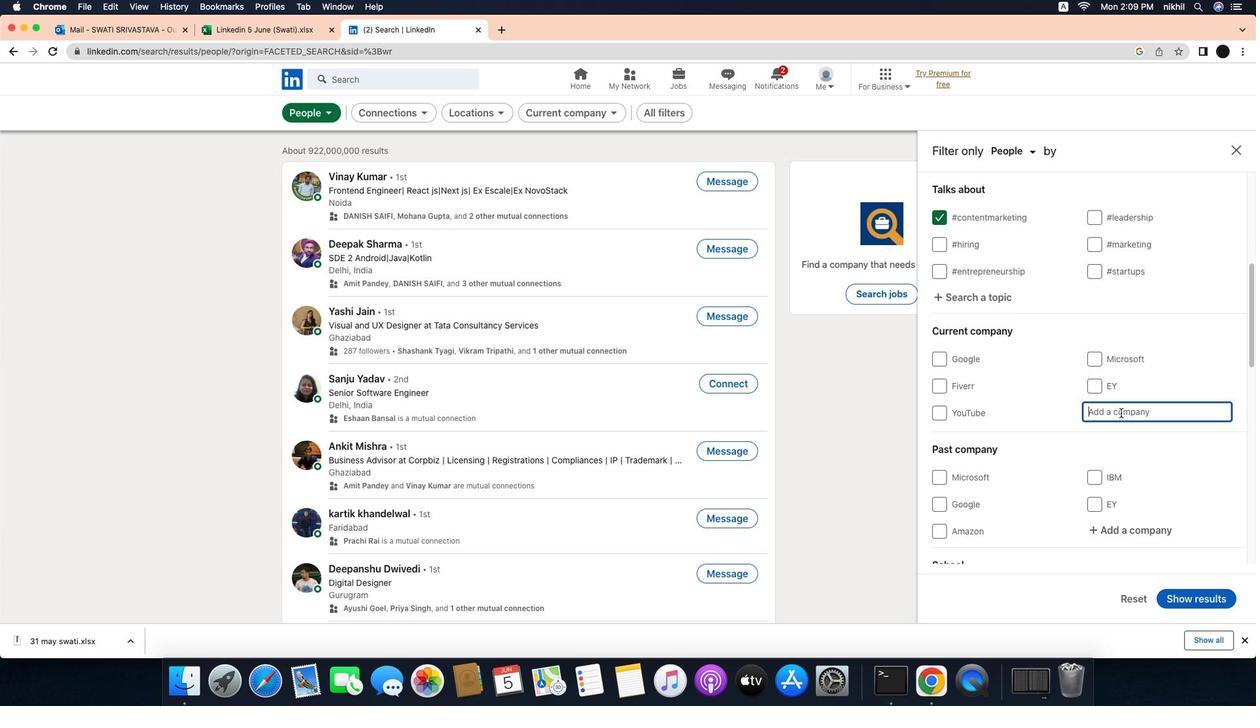 
Action: Mouse pressed left at (1117, 407)
Screenshot: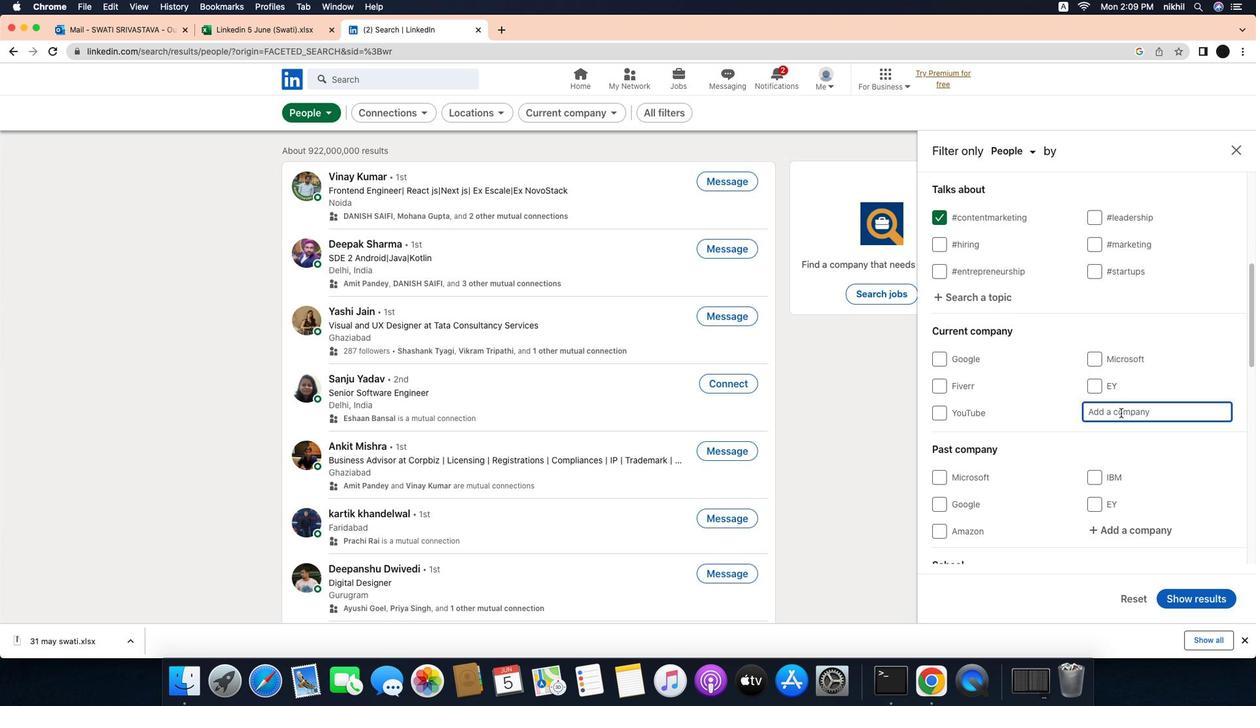 
Action: Mouse moved to (1117, 410)
Screenshot: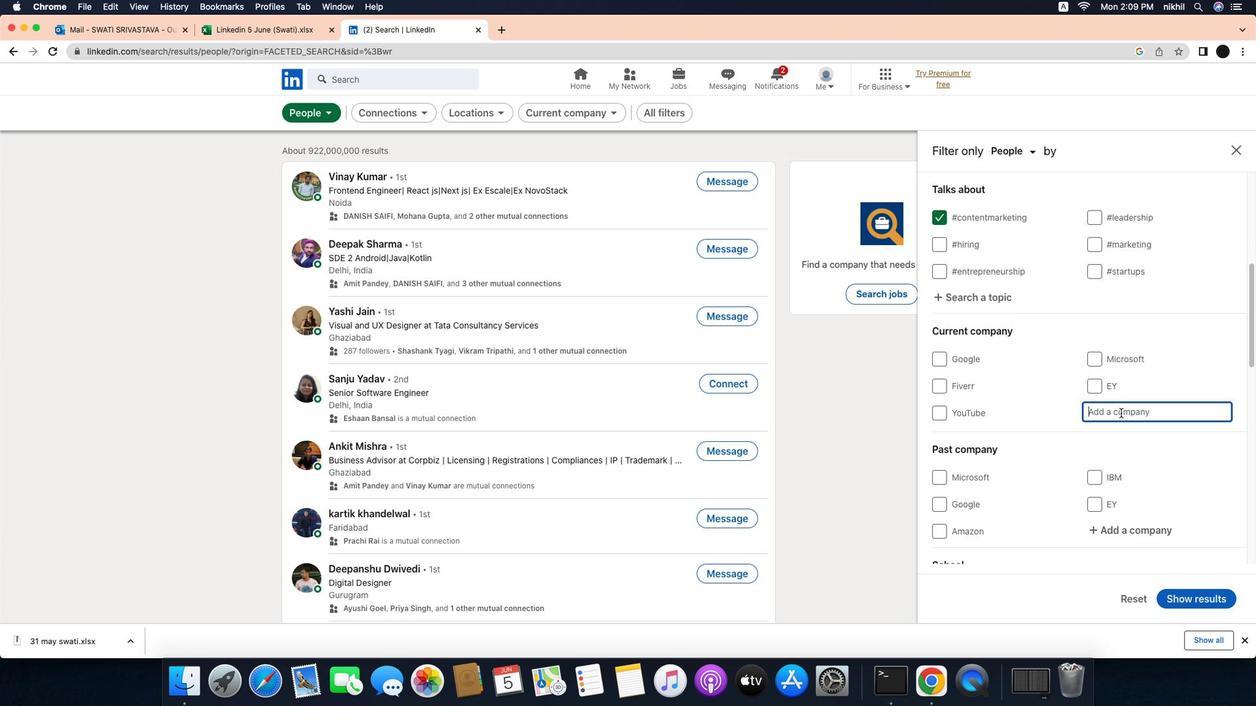 
Action: Mouse scrolled (1117, 410) with delta (1128, 295)
Screenshot: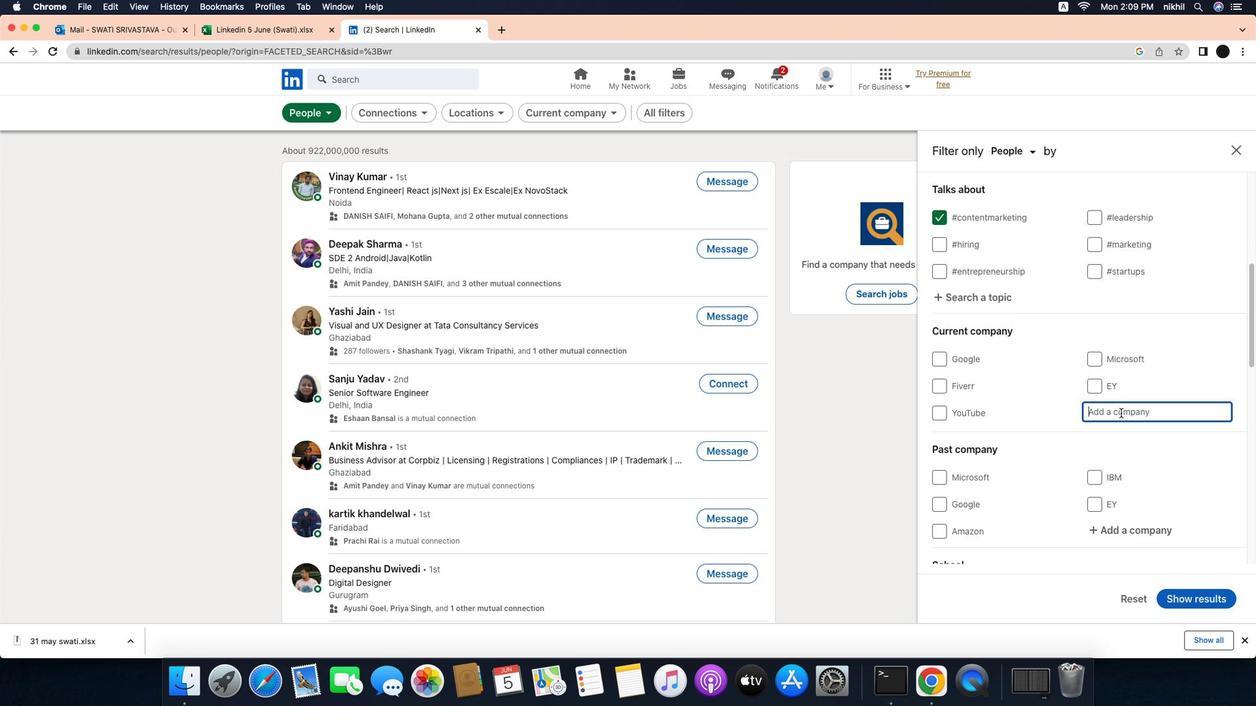 
Action: Mouse scrolled (1117, 410) with delta (1128, 295)
Screenshot: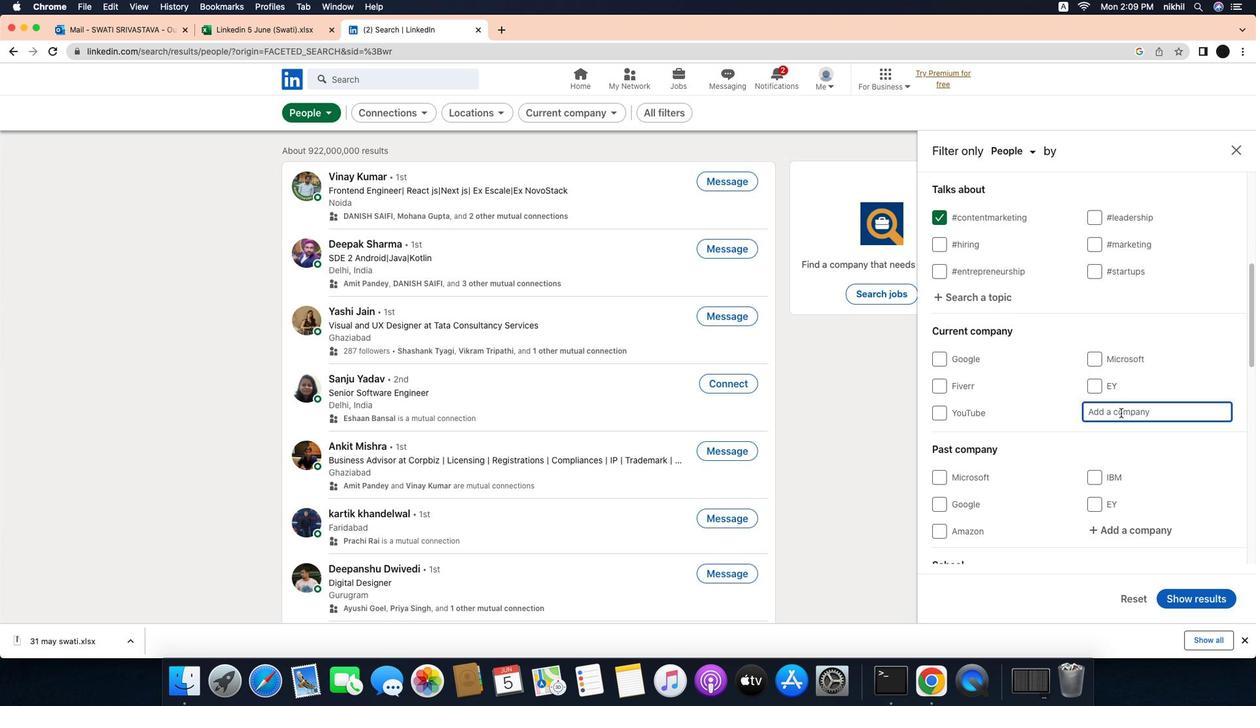 
Action: Mouse scrolled (1117, 410) with delta (1128, 295)
Screenshot: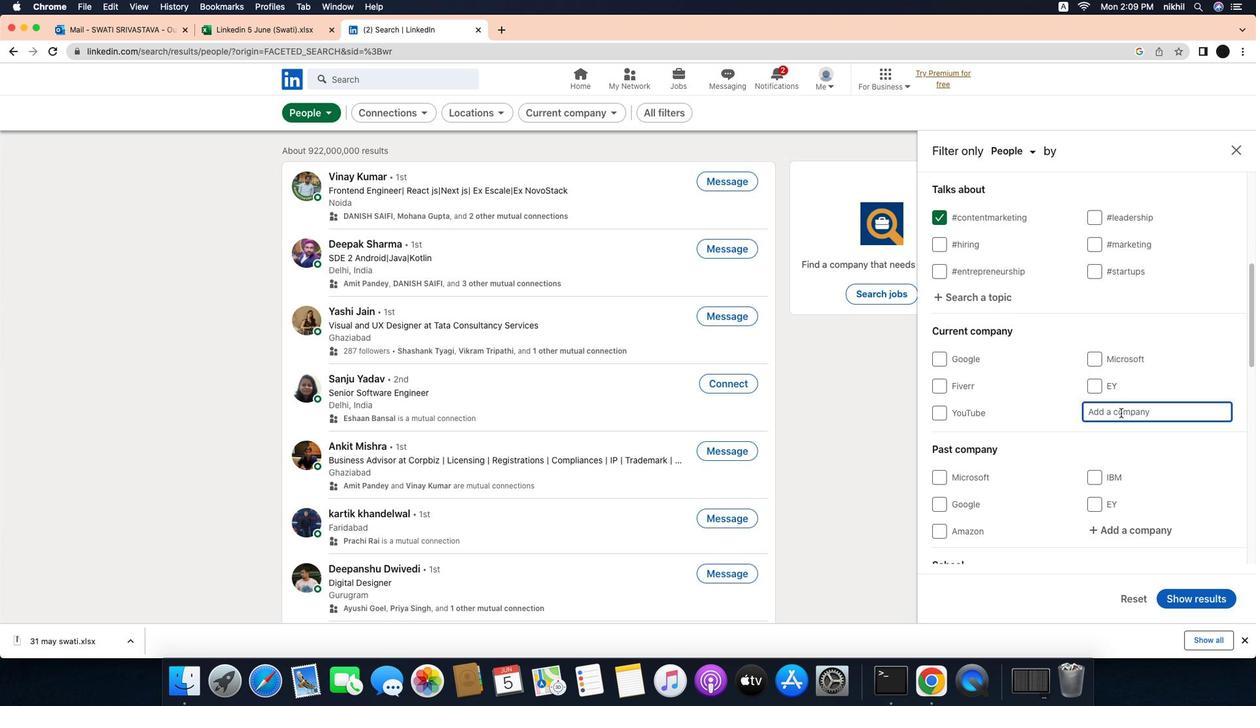 
Action: Mouse scrolled (1117, 410) with delta (1128, 295)
Screenshot: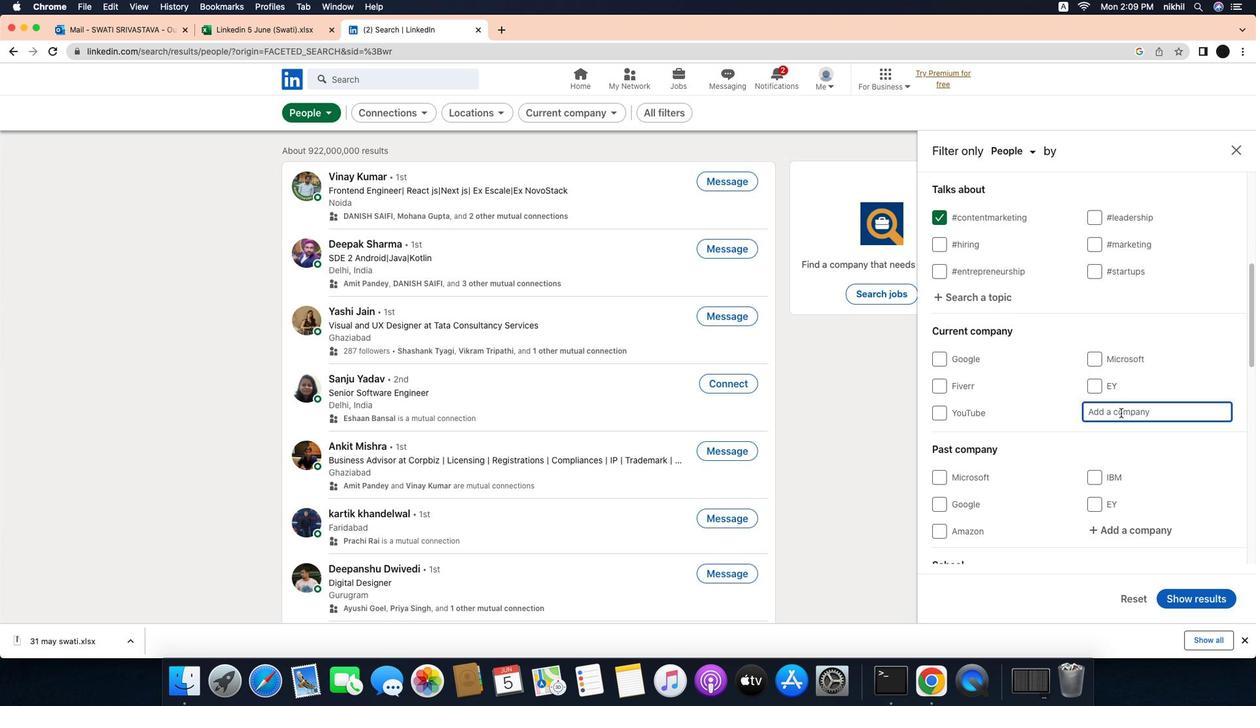 
Action: Mouse moved to (1117, 417)
Screenshot: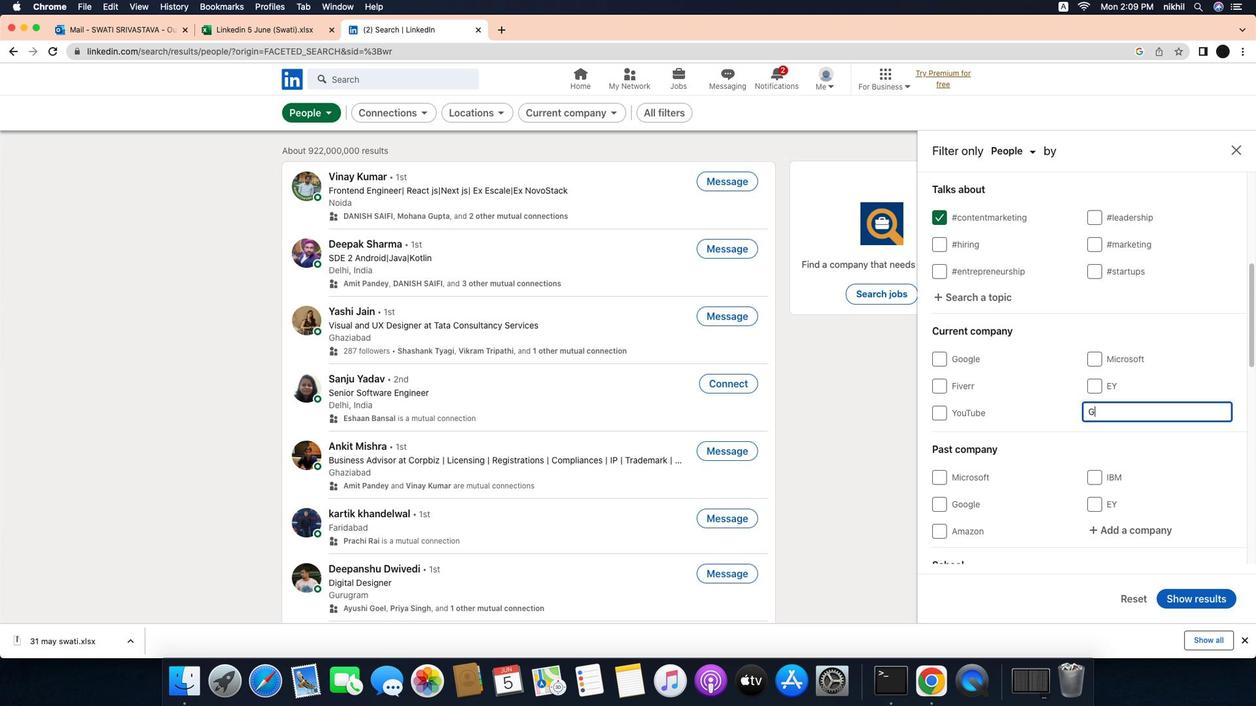 
Action: Mouse pressed left at (1117, 417)
Screenshot: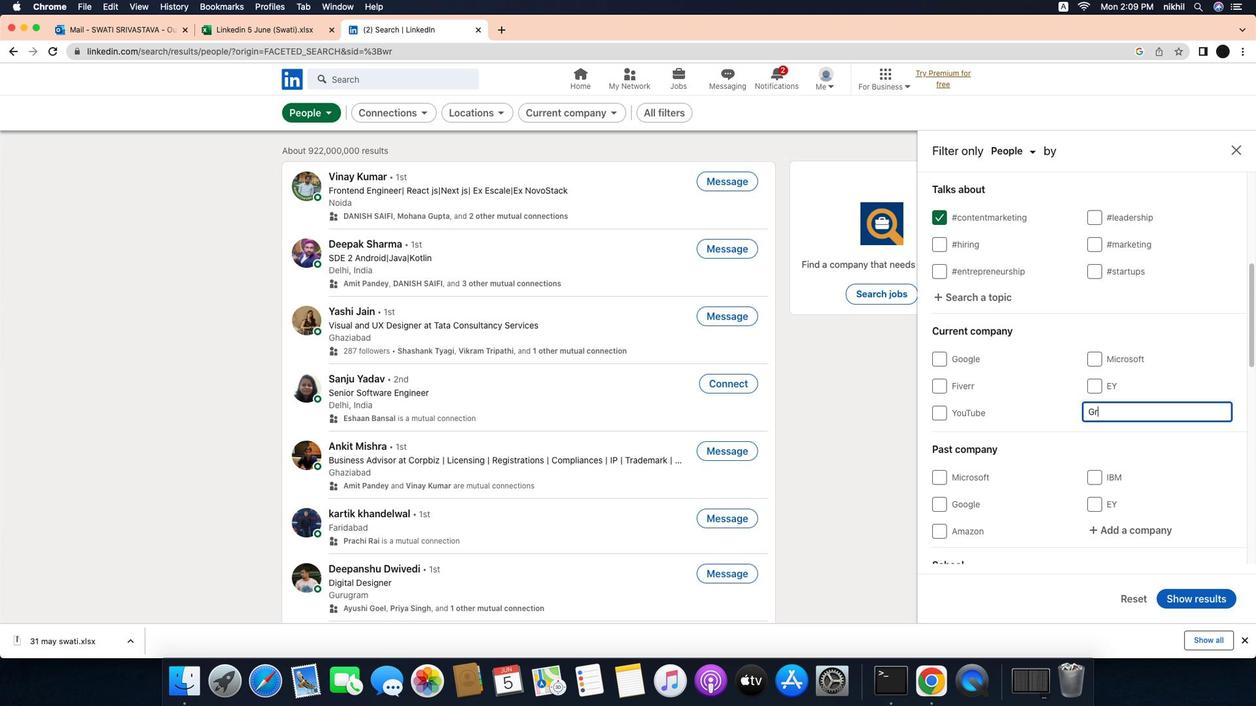 
Action: Mouse moved to (1117, 418)
Screenshot: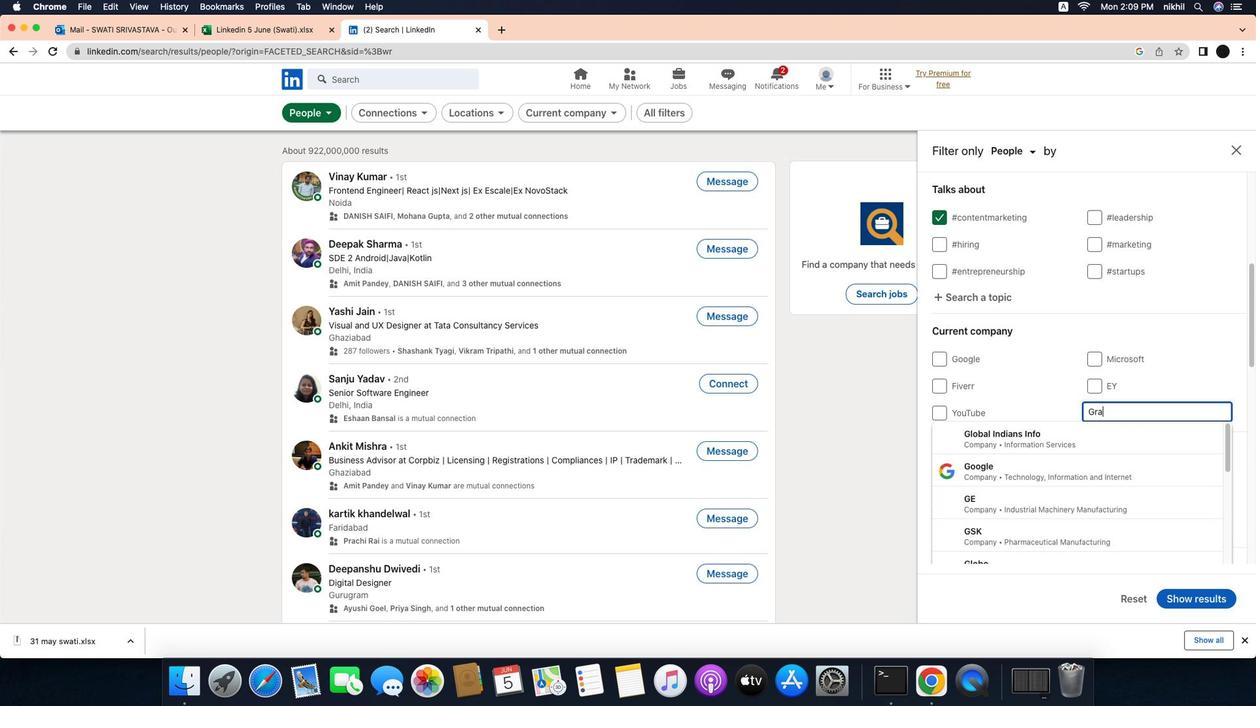 
Action: Mouse pressed left at (1117, 418)
Screenshot: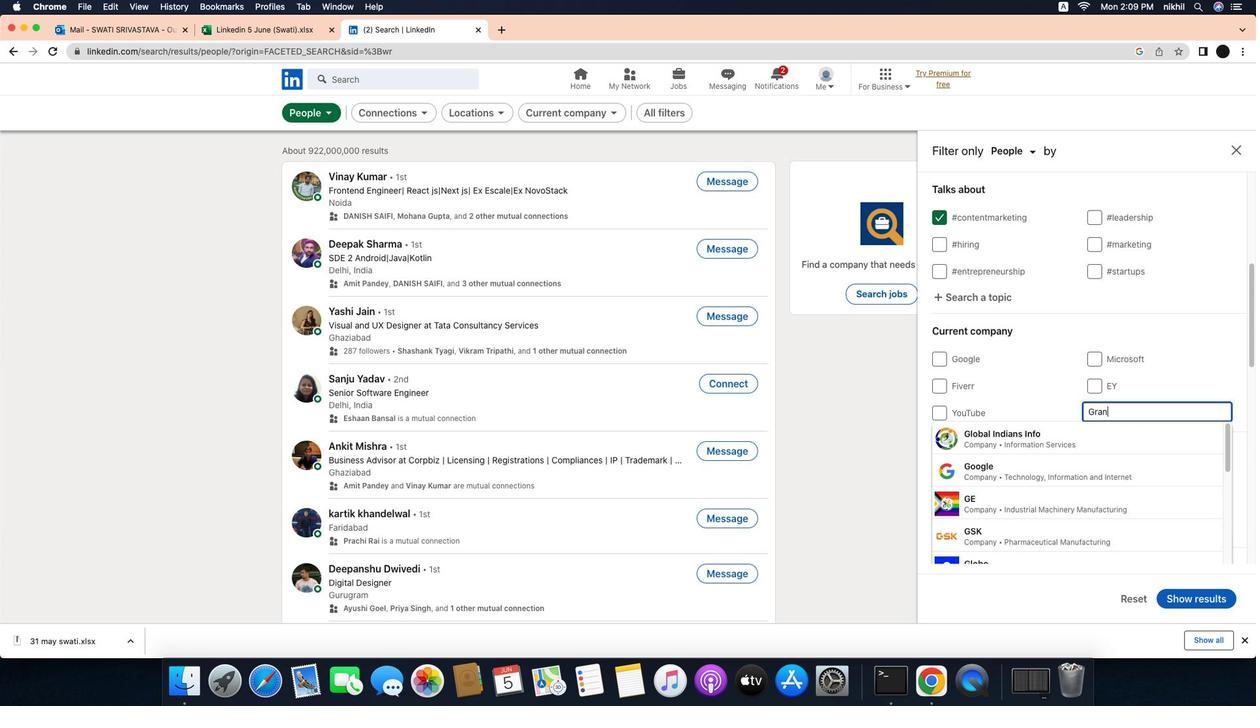 
Action: Mouse moved to (1117, 418)
Screenshot: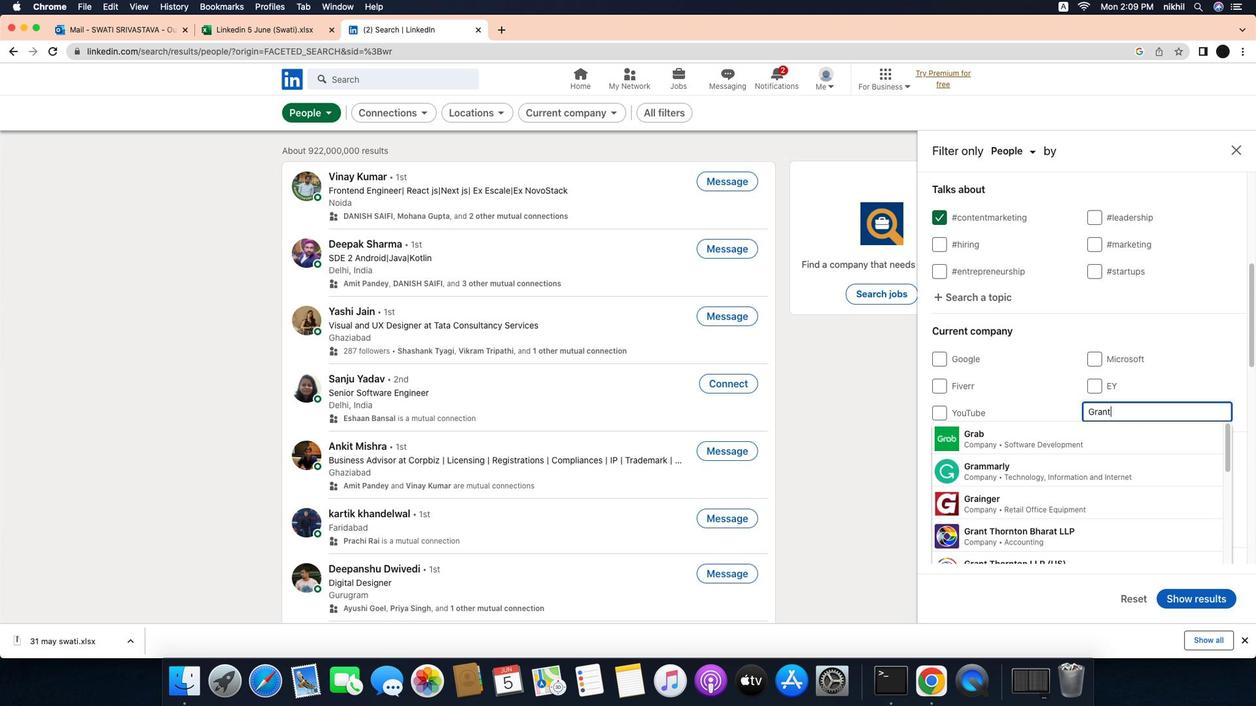 
Action: Key pressed Key.caps_lock'G'Key.caps_lock'r''a''n''t'Key.spaceKey.caps_lock'T'Key.caps_lock'h''o''r''n''t''o''n'Key.spaceKey.caps_lock'B'Key.caps_lock'h''a''r''a''t'Key.spaceKey.caps_lock'L''L''P'
Screenshot: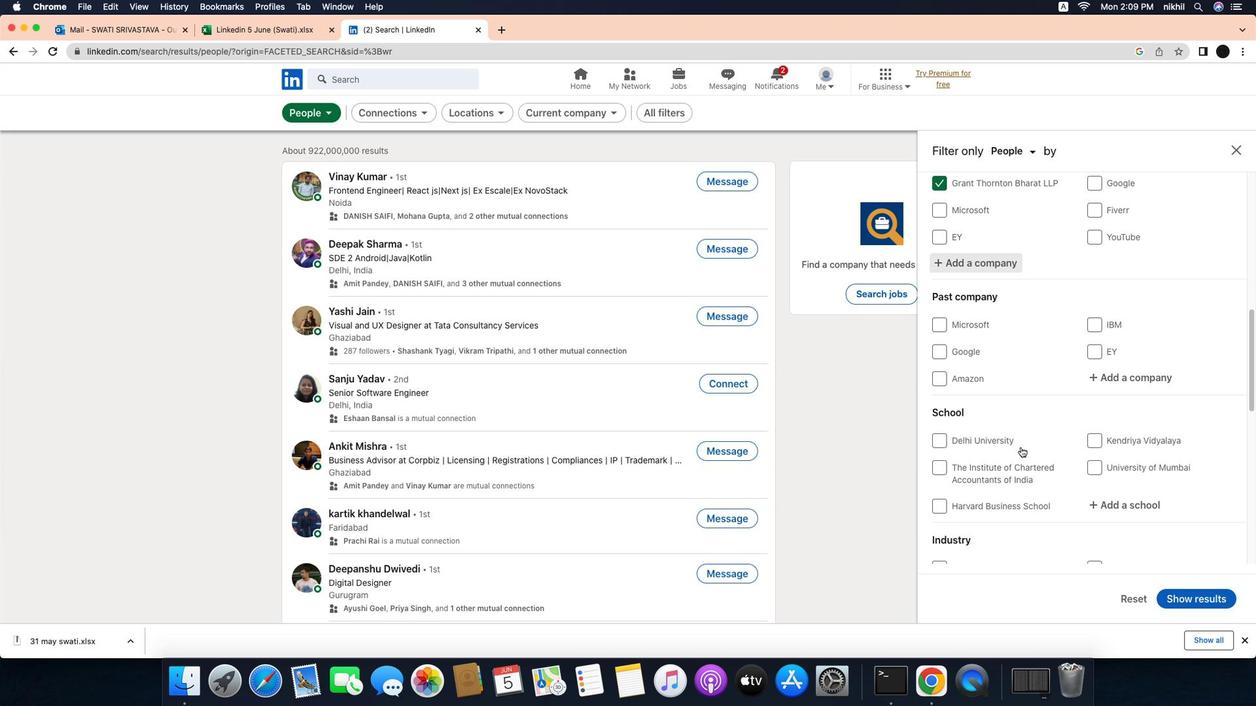 
Action: Mouse moved to (1117, 423)
Screenshot: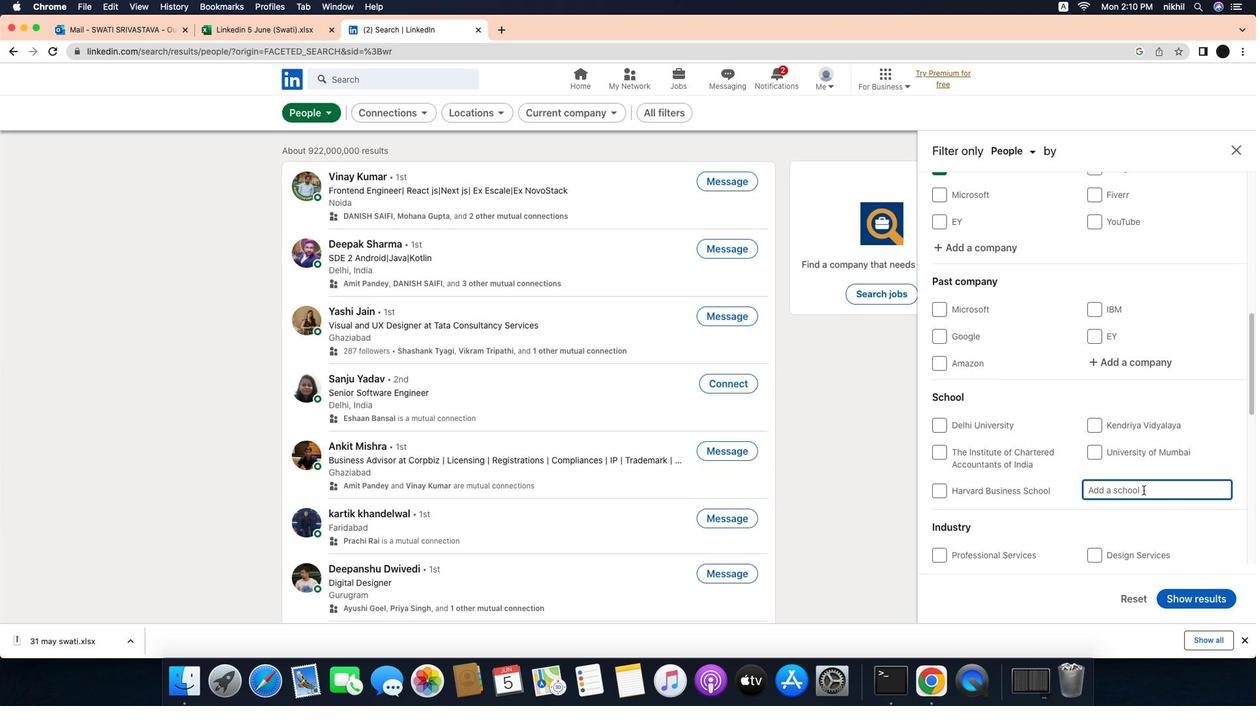 
Action: Mouse pressed left at (1117, 423)
Screenshot: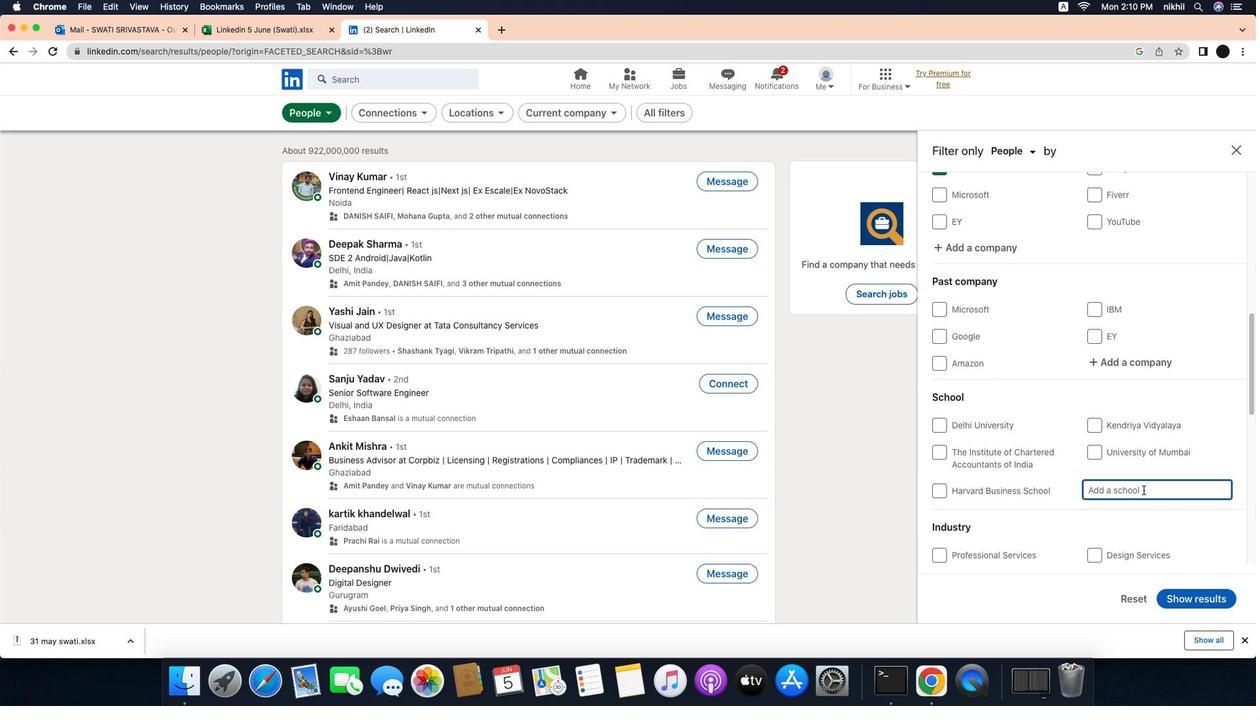 
Action: Mouse moved to (1118, 429)
Screenshot: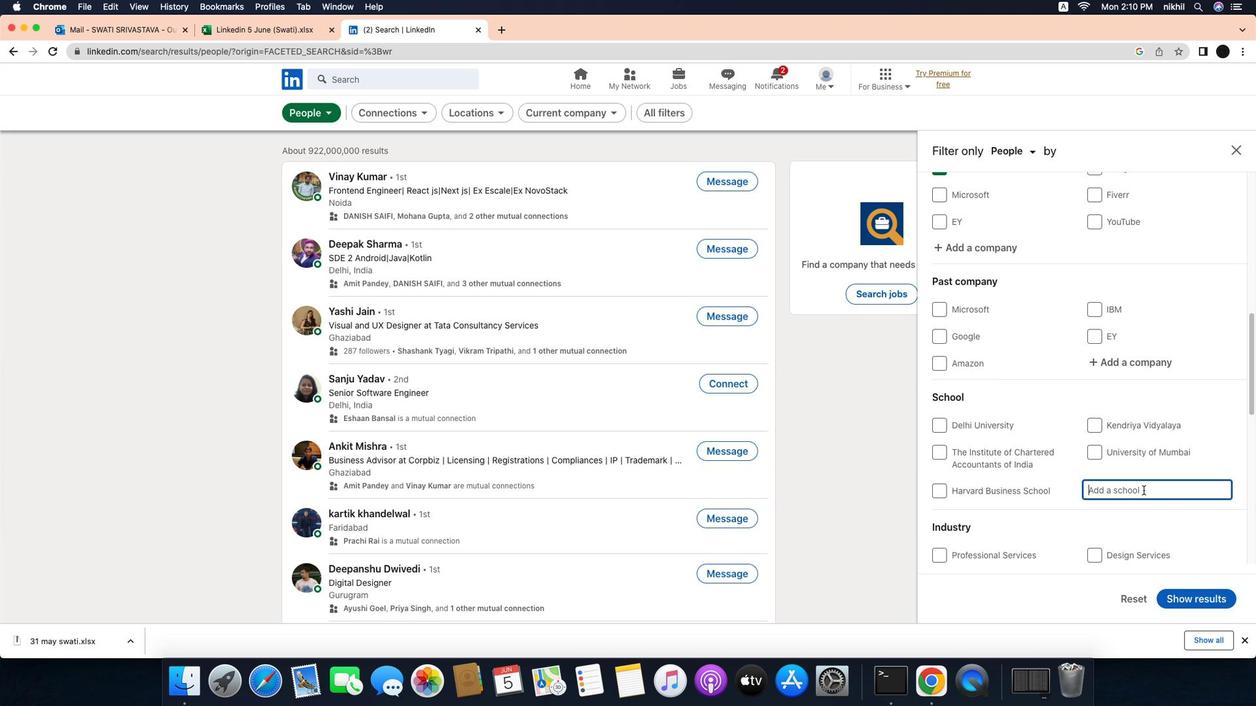
Action: Mouse scrolled (1118, 429) with delta (1128, 295)
Screenshot: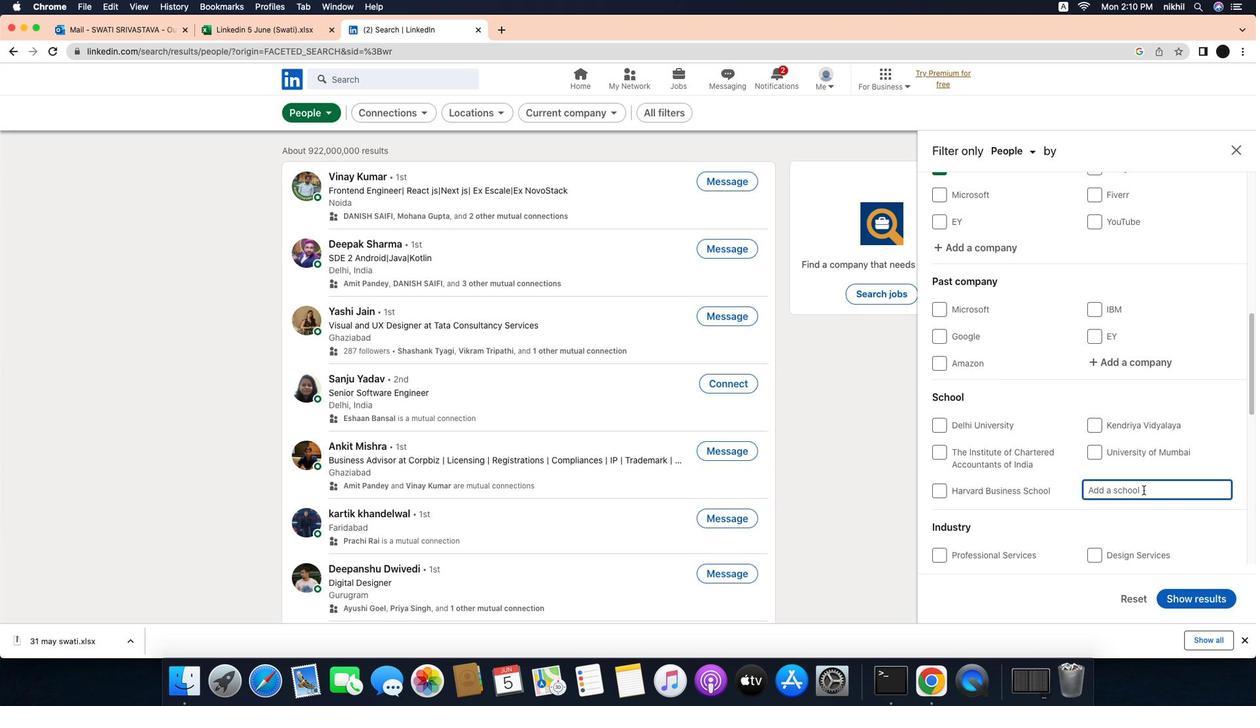 
Action: Mouse scrolled (1118, 429) with delta (1128, 295)
Screenshot: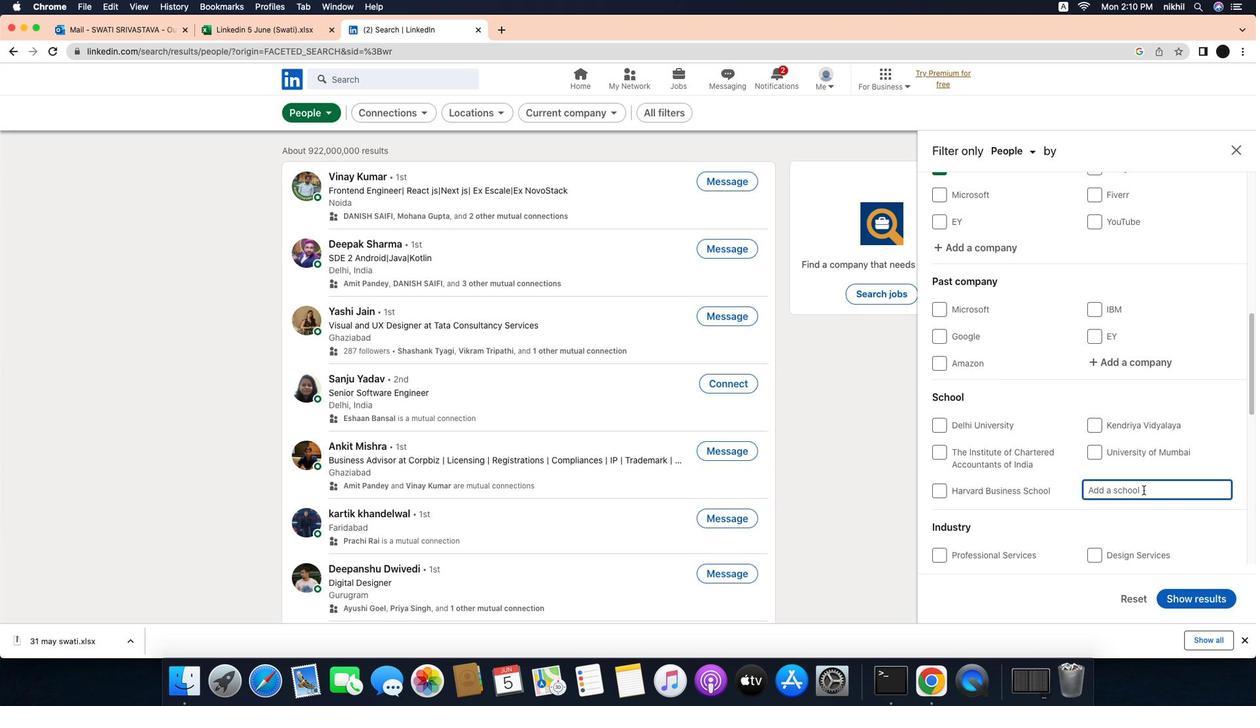 
Action: Mouse scrolled (1118, 429) with delta (1128, 295)
Screenshot: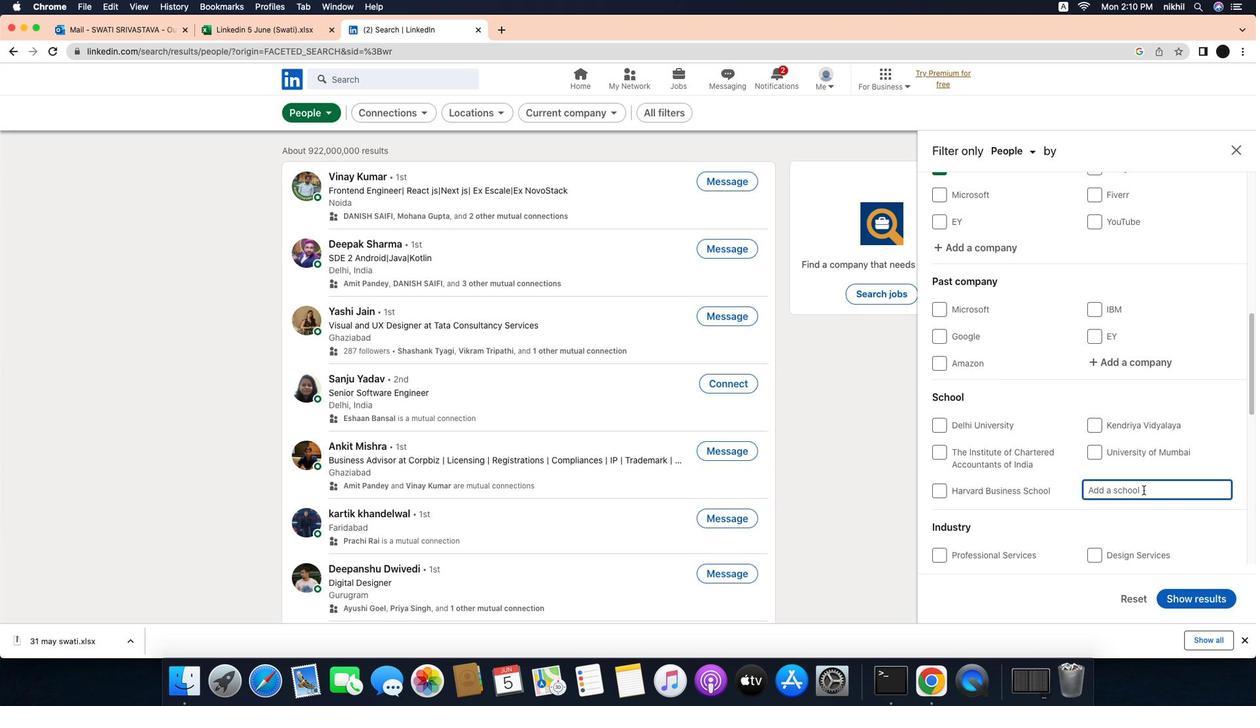 
Action: Mouse scrolled (1118, 429) with delta (1128, 295)
Screenshot: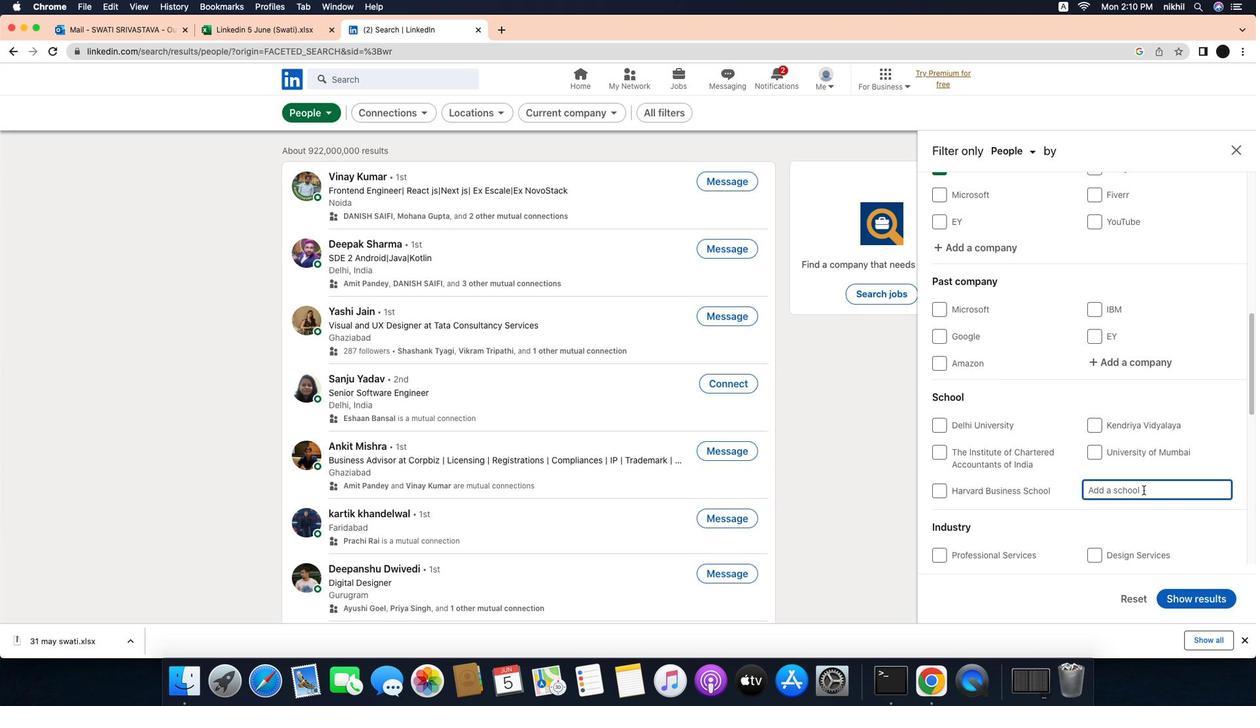
Action: Mouse scrolled (1118, 429) with delta (1128, 295)
Screenshot: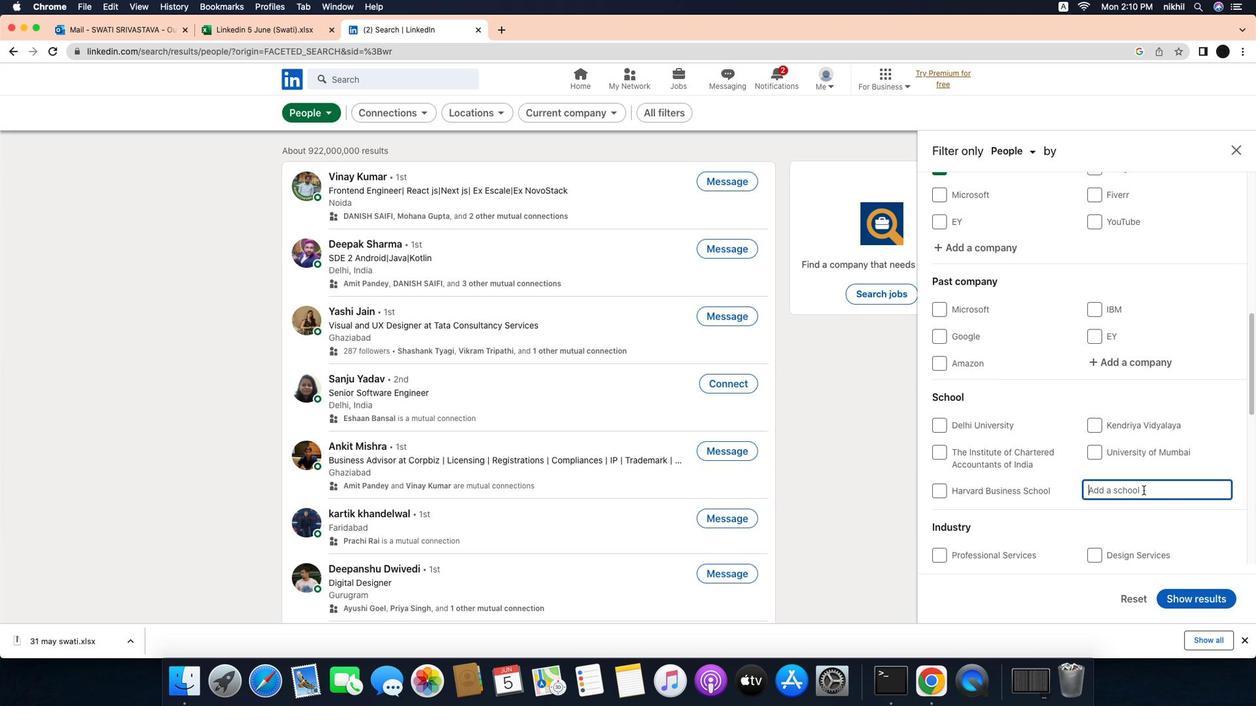 
Action: Mouse scrolled (1118, 429) with delta (1128, 295)
Screenshot: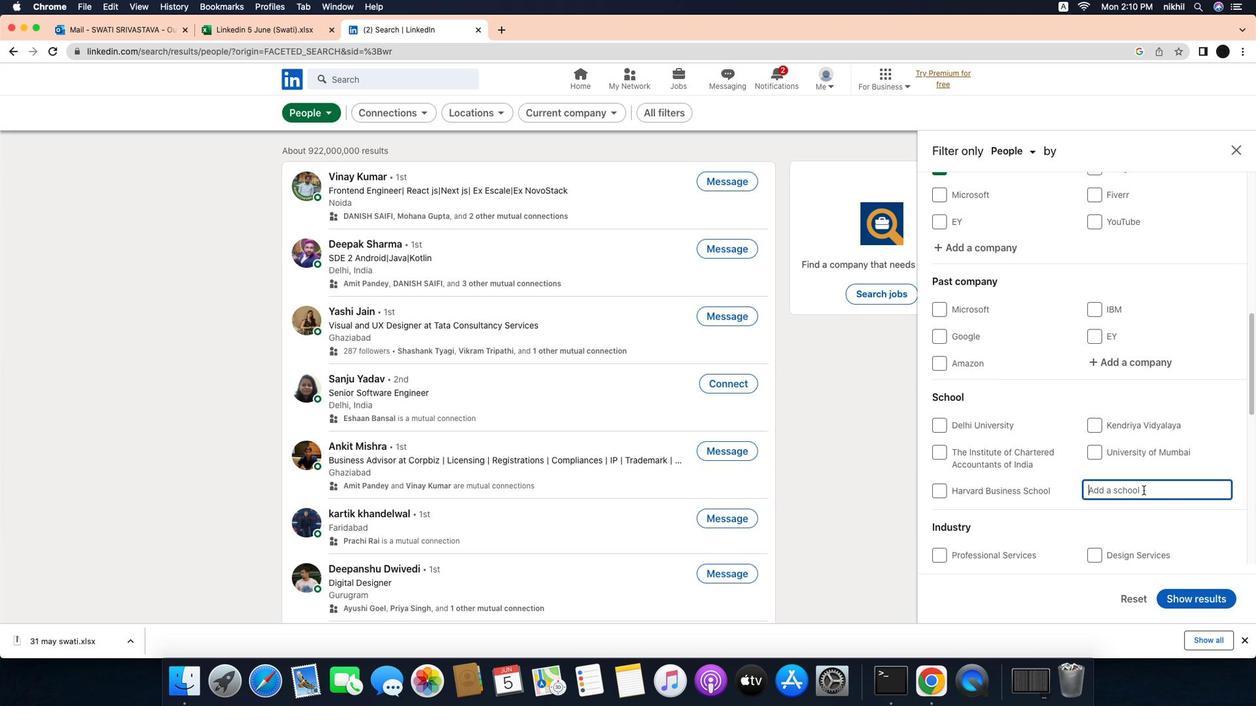
Action: Mouse moved to (1117, 442)
Screenshot: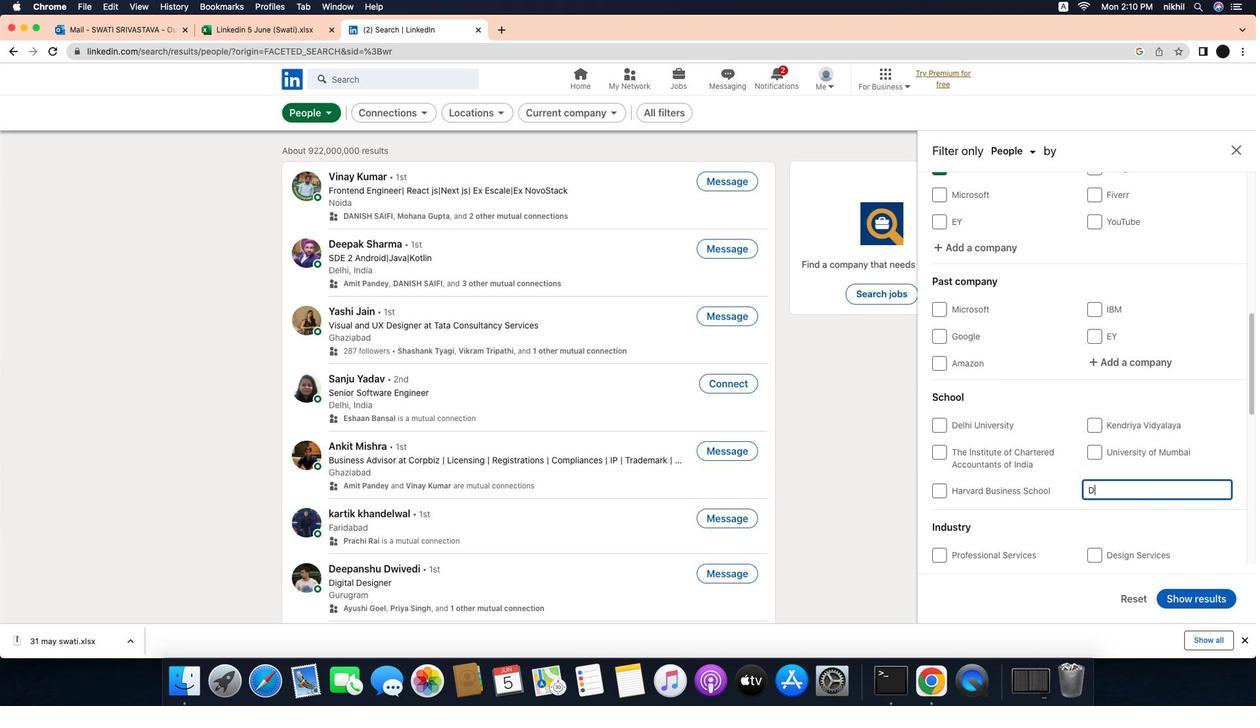 
Action: Mouse pressed left at (1117, 442)
Screenshot: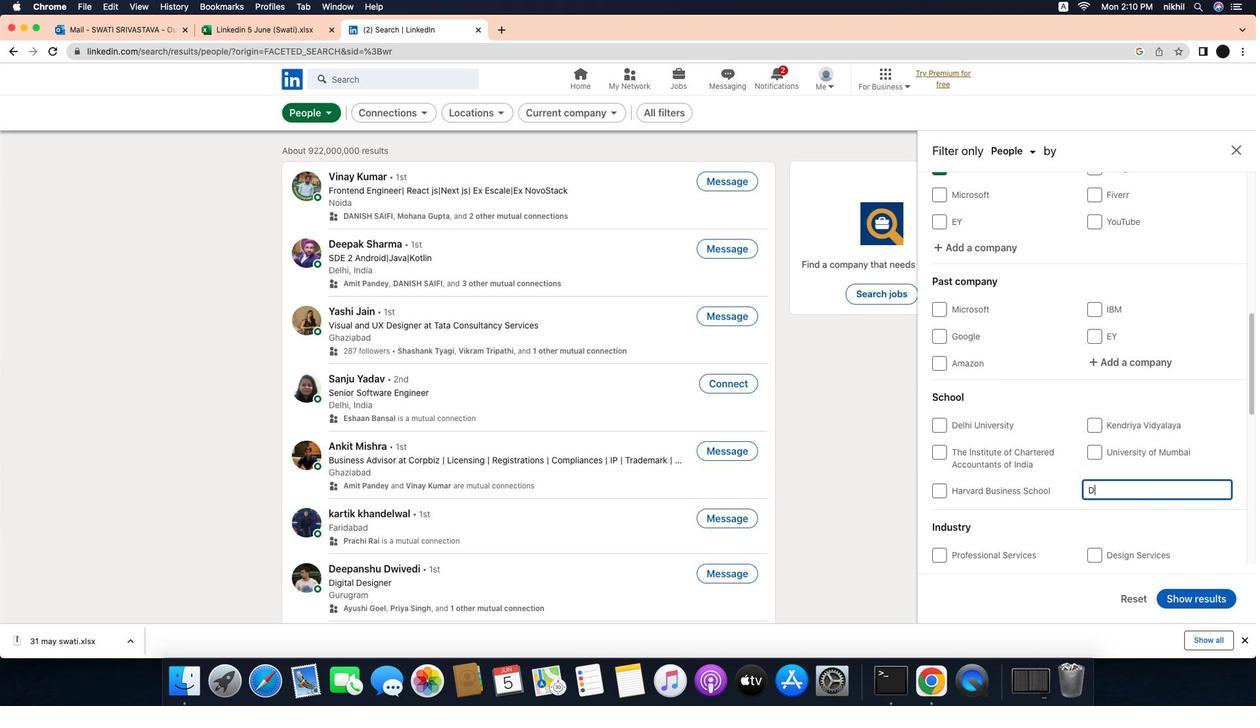
Action: Mouse moved to (1116, 441)
Screenshot: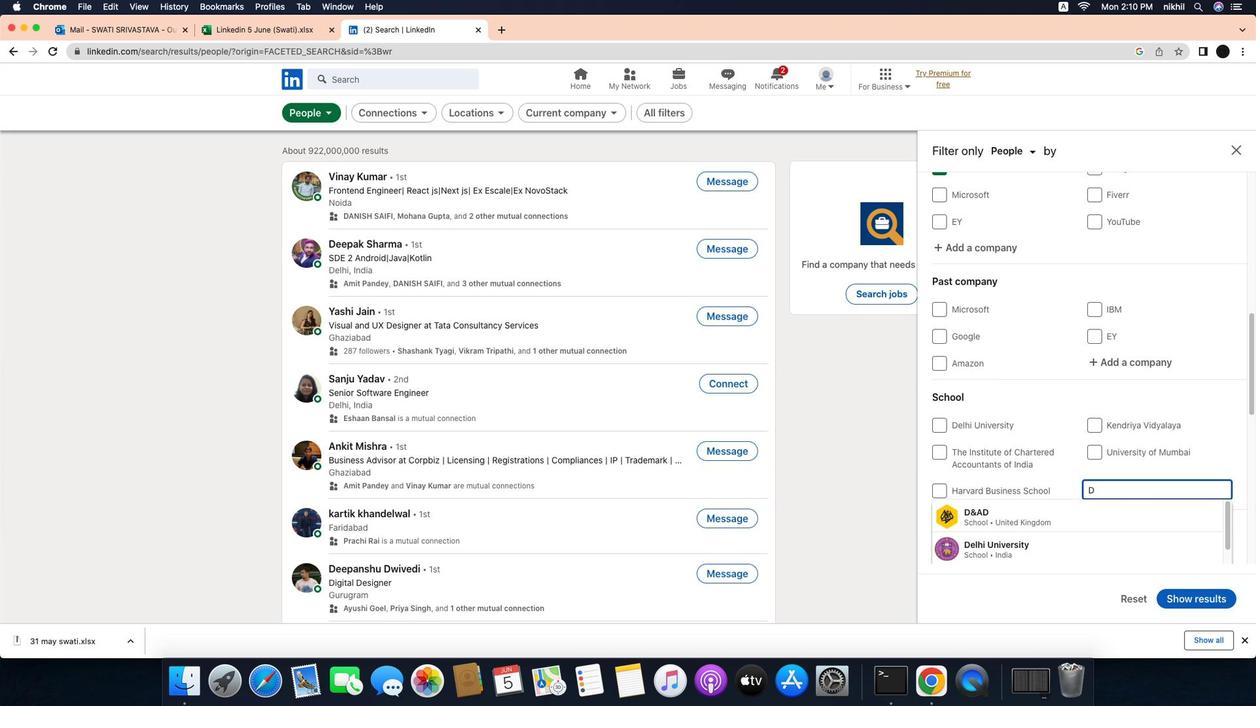 
Action: Mouse pressed left at (1116, 441)
Screenshot: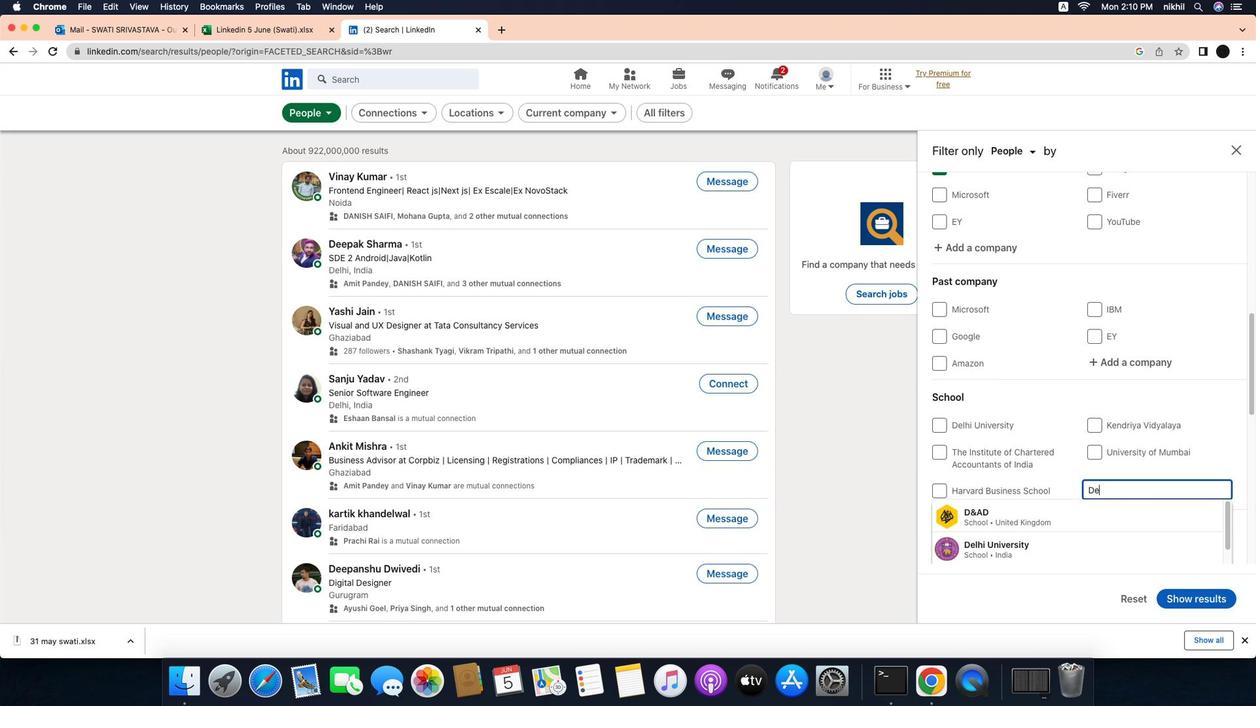 
Action: Key pressed 'D'Key.caps_lock'e''o''g''i''r''i'Key.spaceKey.caps_lock'I'Key.caps_lock'n''s''t''i''t''u''t''e'Key.space'o''f'Key.spaceKey.caps_lock'E'Key.caps_lock'n''g''i''n''e''e''r''i''n''g'Key.space'a''n''d'Key.spaceKey.caps_lock'M'Key.caps_lock'a''n''a''g''e''m''e''n''t'
Screenshot: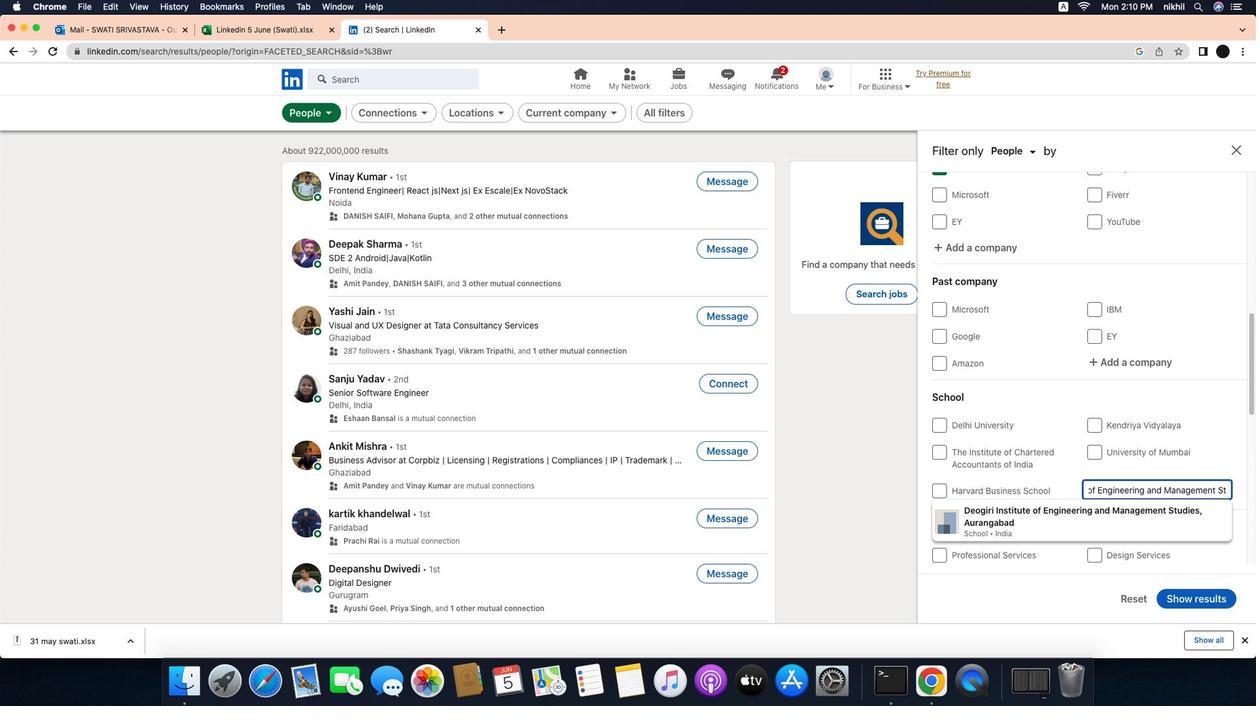 
Action: Mouse moved to (1116, 441)
Screenshot: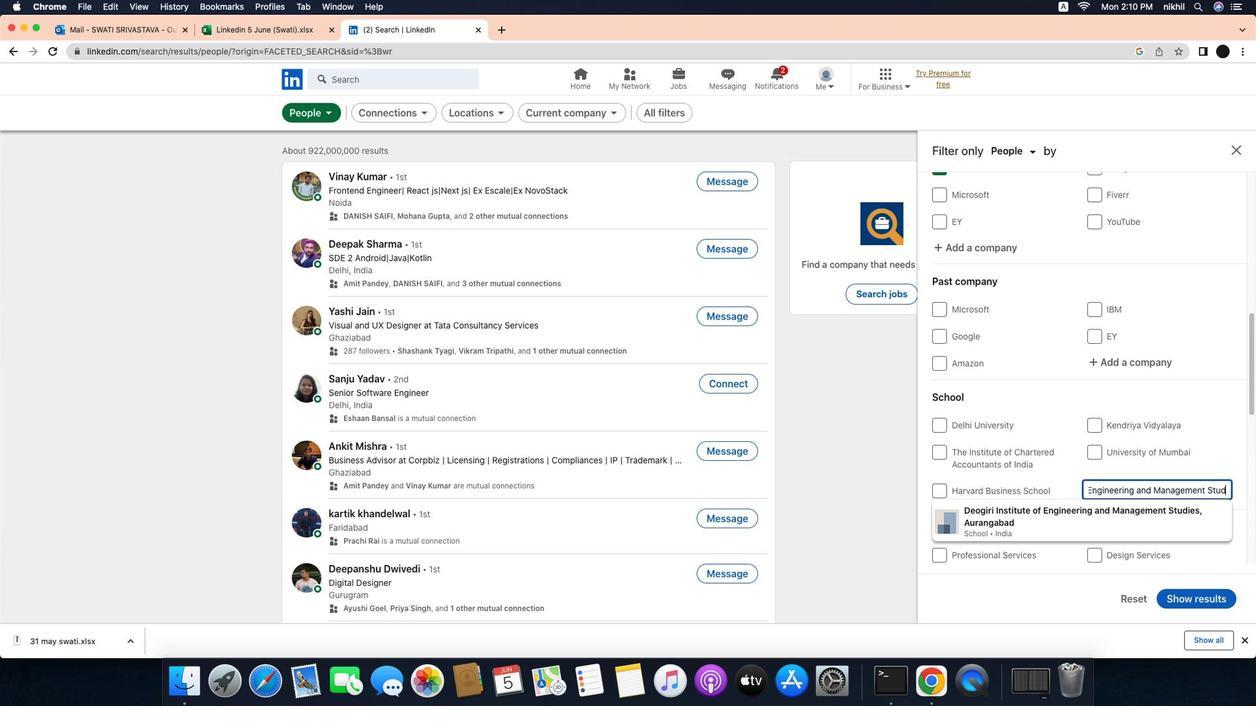 
Action: Key pressed Key.spaceKey.caps_lock'S'Key.caps_lock't''u''d''i''e''s'','Key.caps_lock'A'Key.caps_lock'u''r''a''n''g''a''b''a''d'
Screenshot: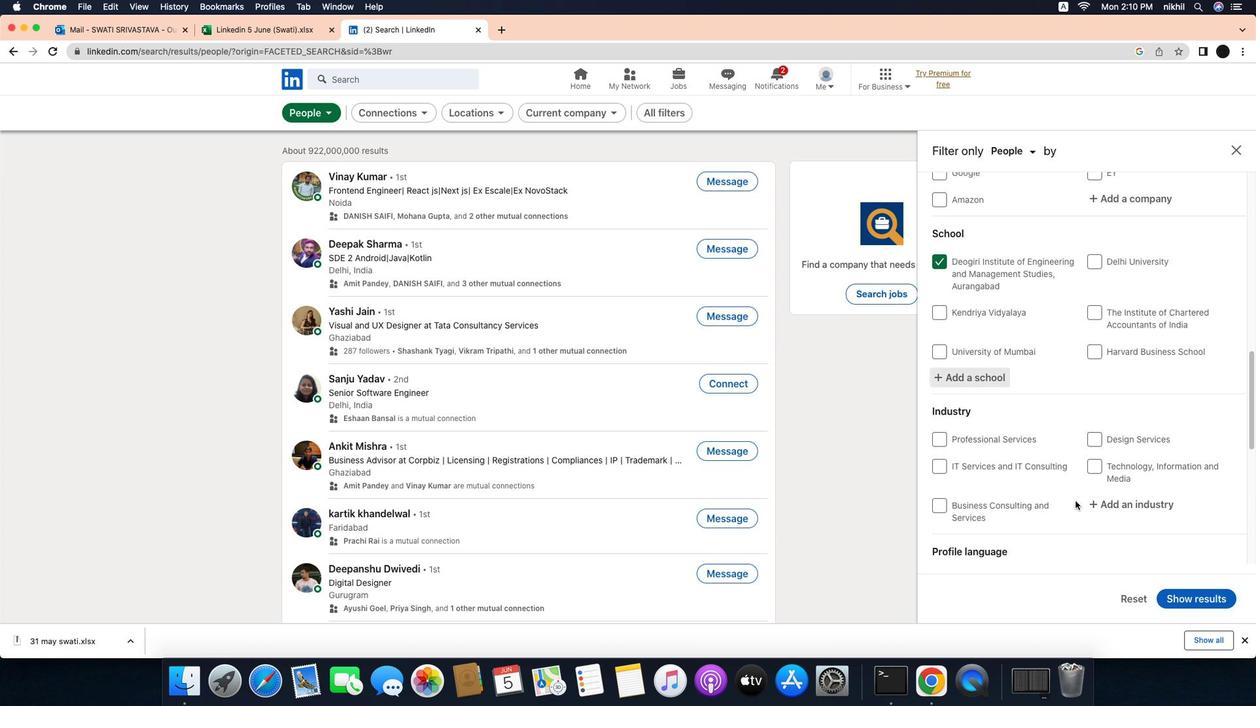 
Action: Mouse moved to (1117, 452)
Screenshot: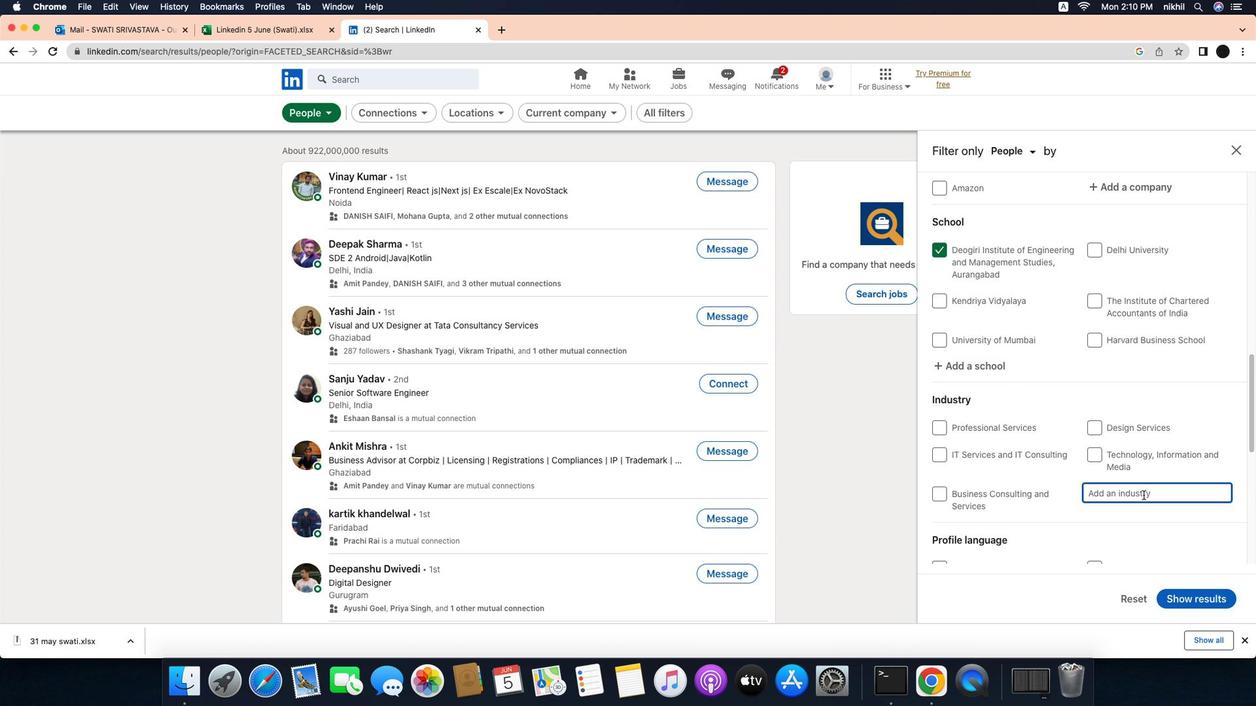 
Action: Mouse pressed left at (1117, 452)
Screenshot: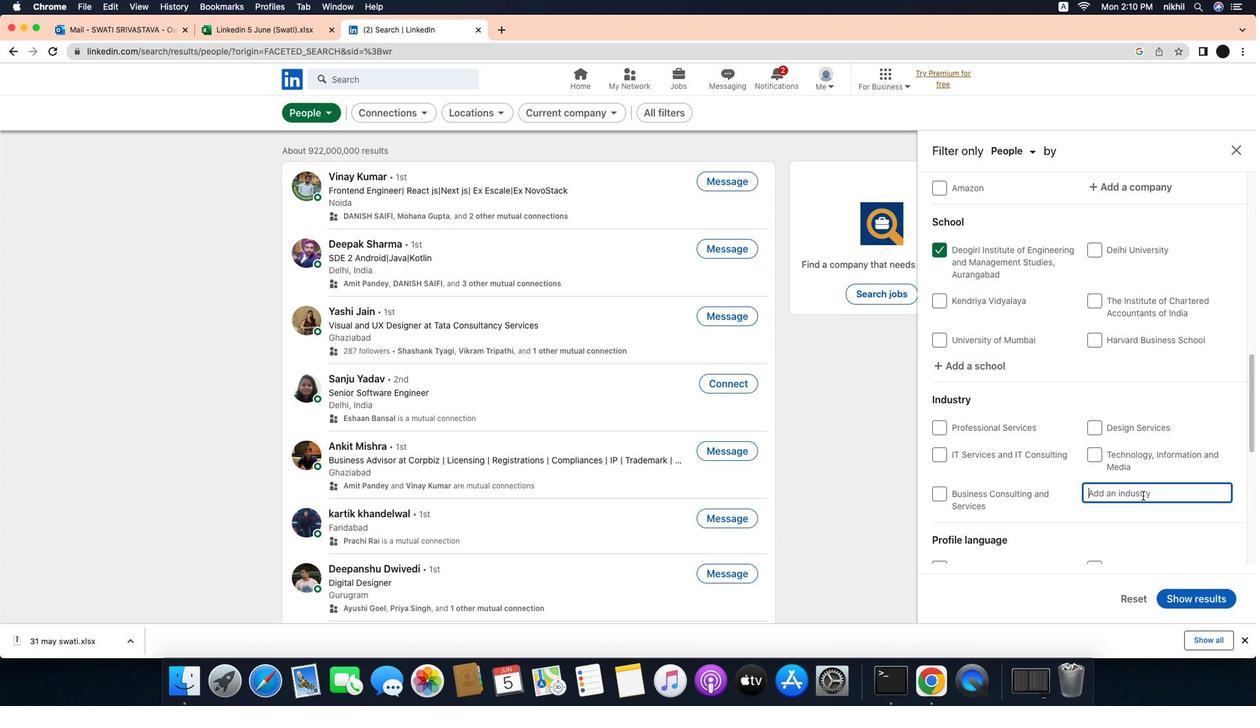 
Action: Mouse moved to (1117, 444)
Screenshot: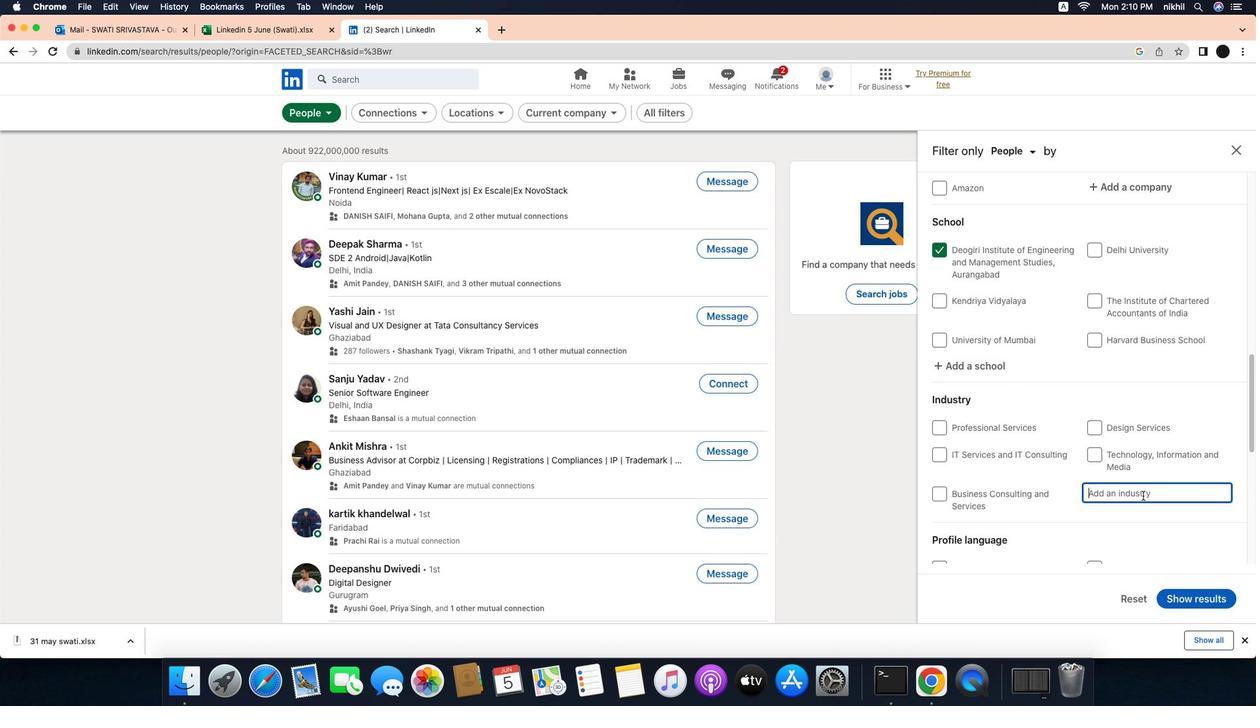 
Action: Mouse scrolled (1117, 444) with delta (1128, 295)
Screenshot: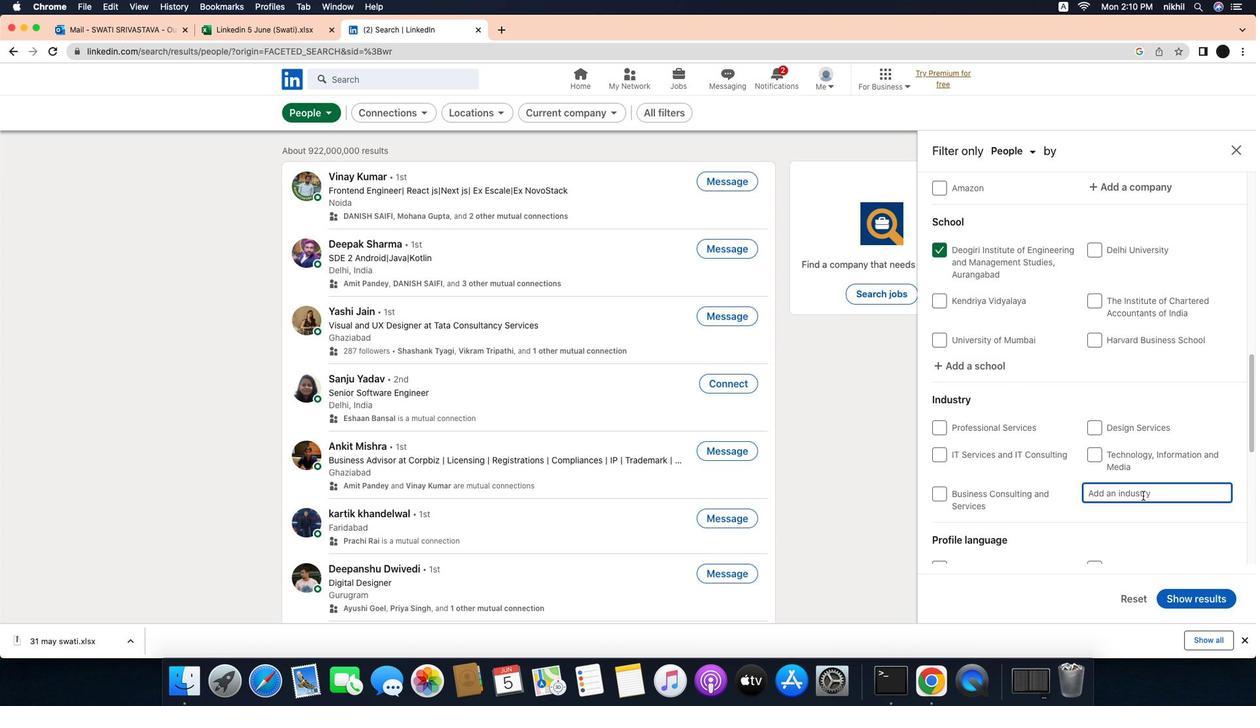 
Action: Mouse scrolled (1117, 444) with delta (1128, 295)
Screenshot: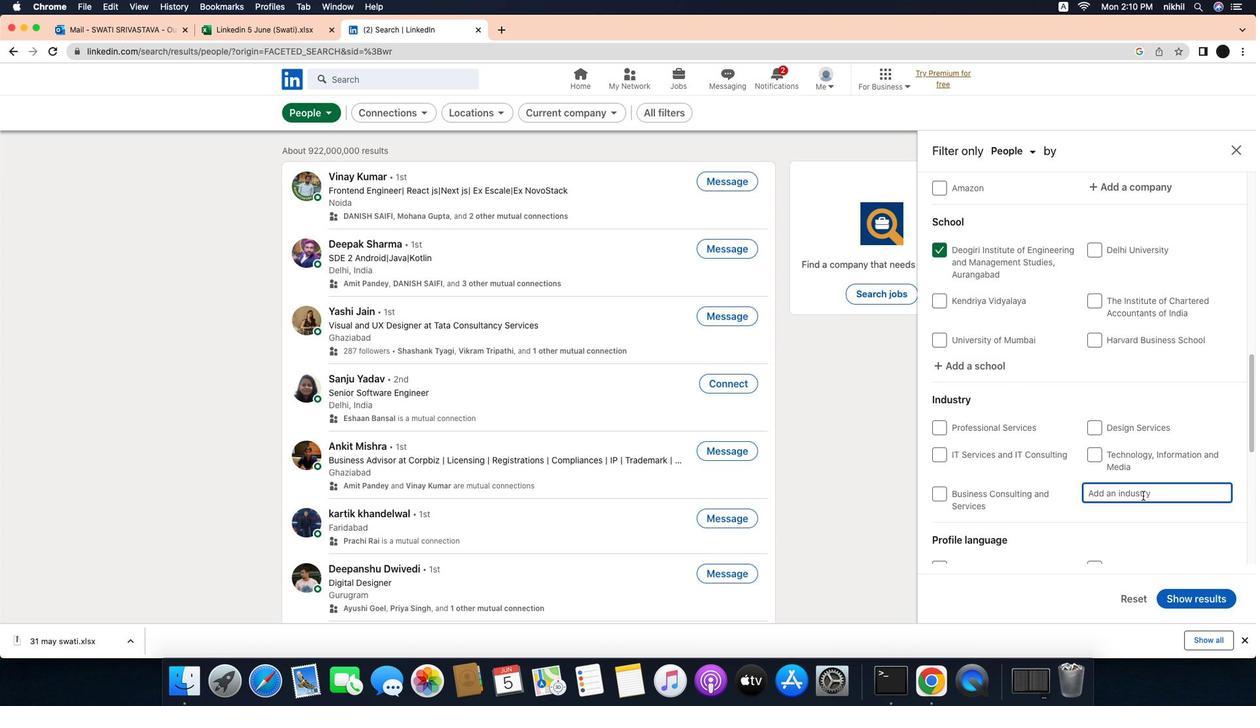 
Action: Mouse scrolled (1117, 444) with delta (1128, 295)
Screenshot: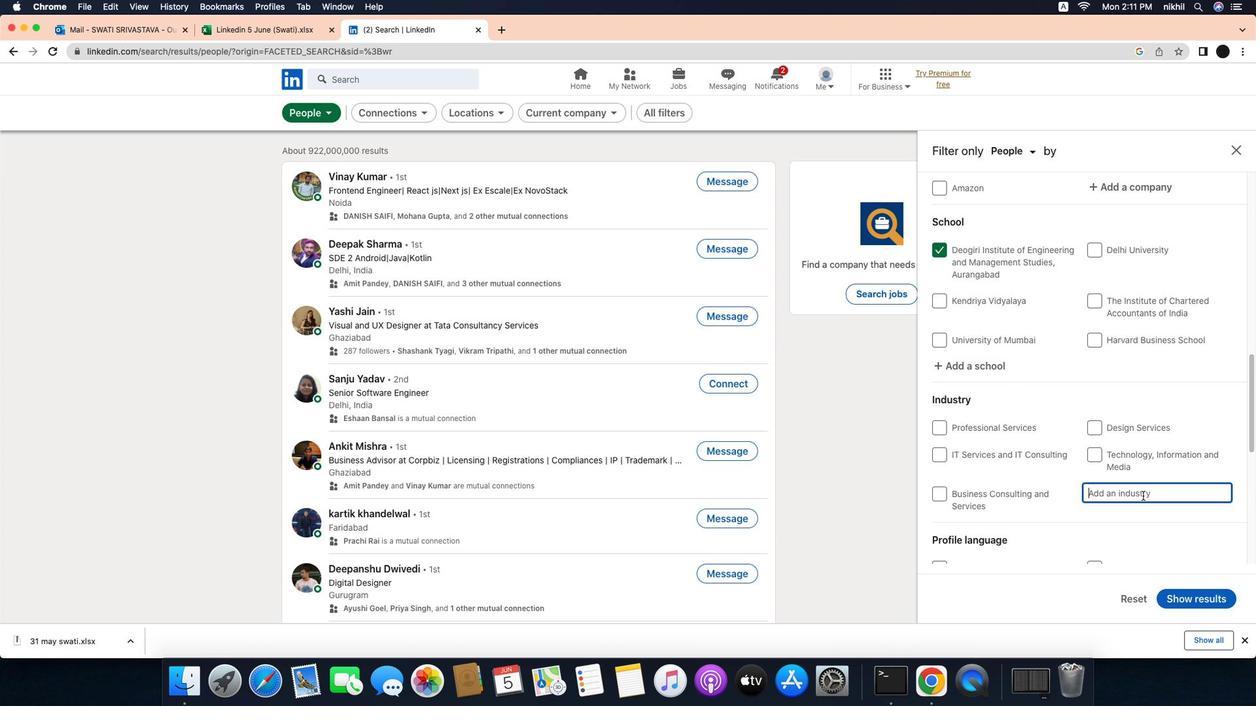 
Action: Mouse scrolled (1117, 444) with delta (1128, 295)
Screenshot: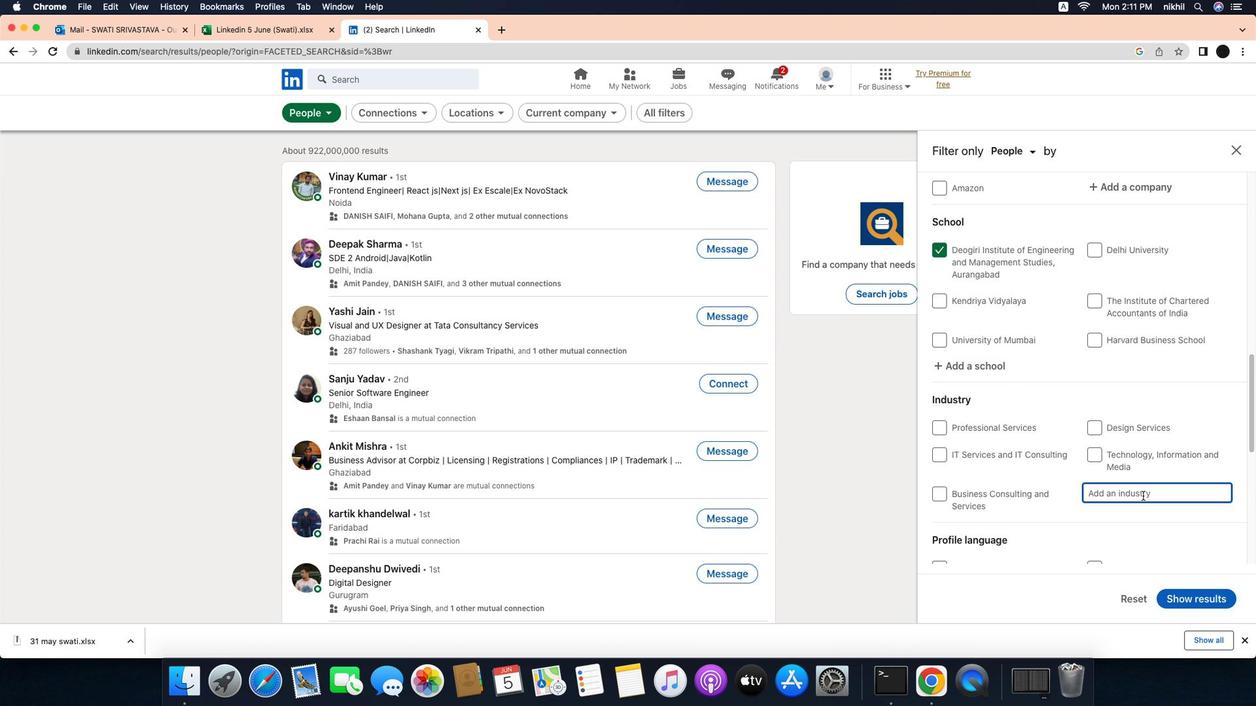 
Action: Mouse scrolled (1117, 444) with delta (1128, 295)
Screenshot: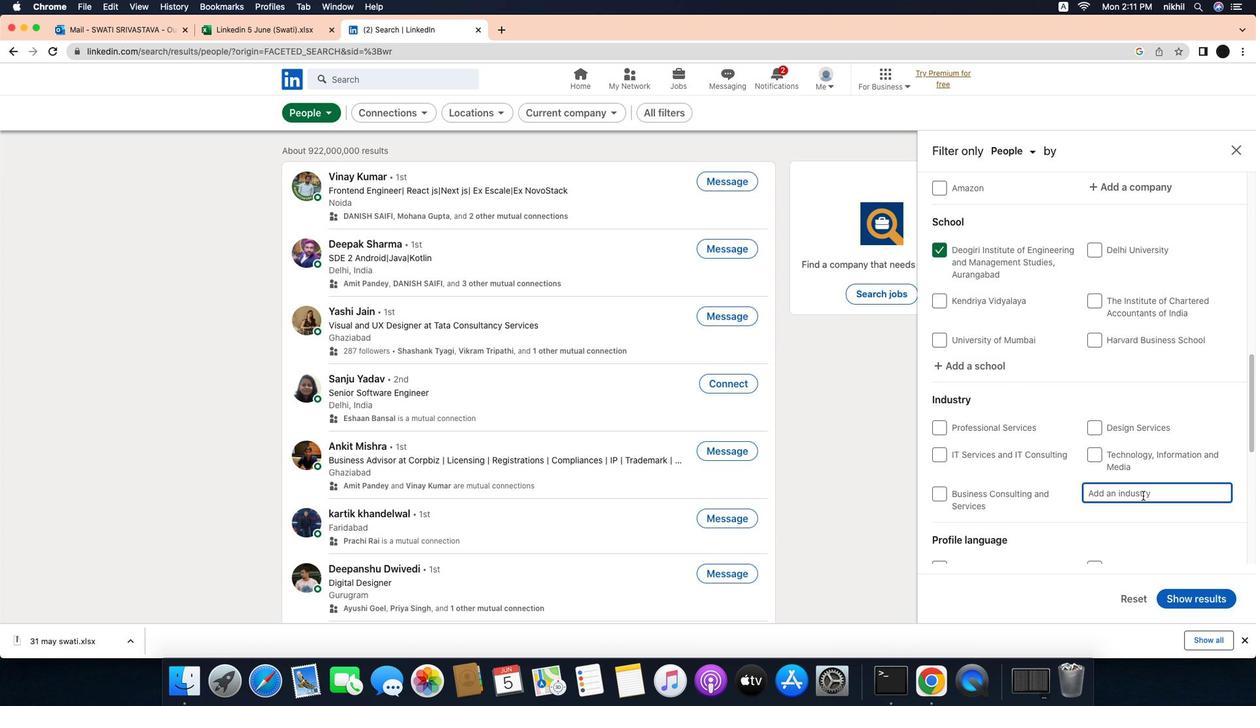 
Action: Mouse scrolled (1117, 444) with delta (1128, 295)
Screenshot: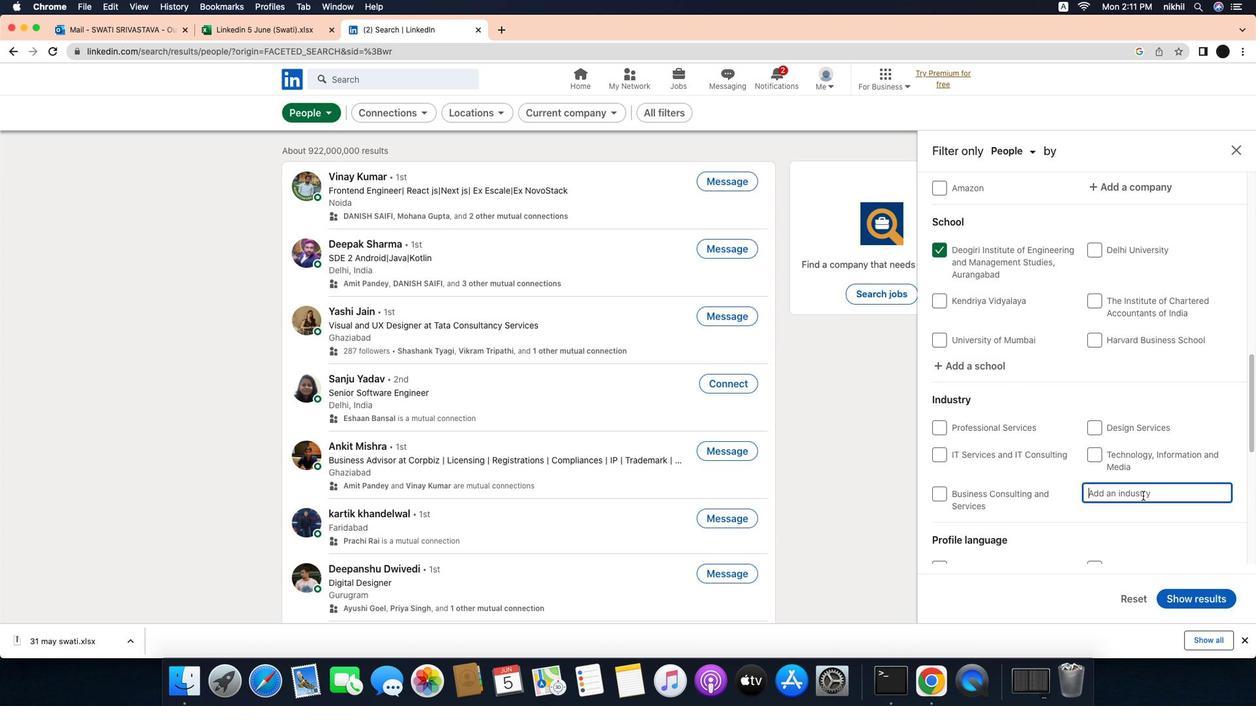 
Action: Mouse scrolled (1117, 444) with delta (1128, 295)
Screenshot: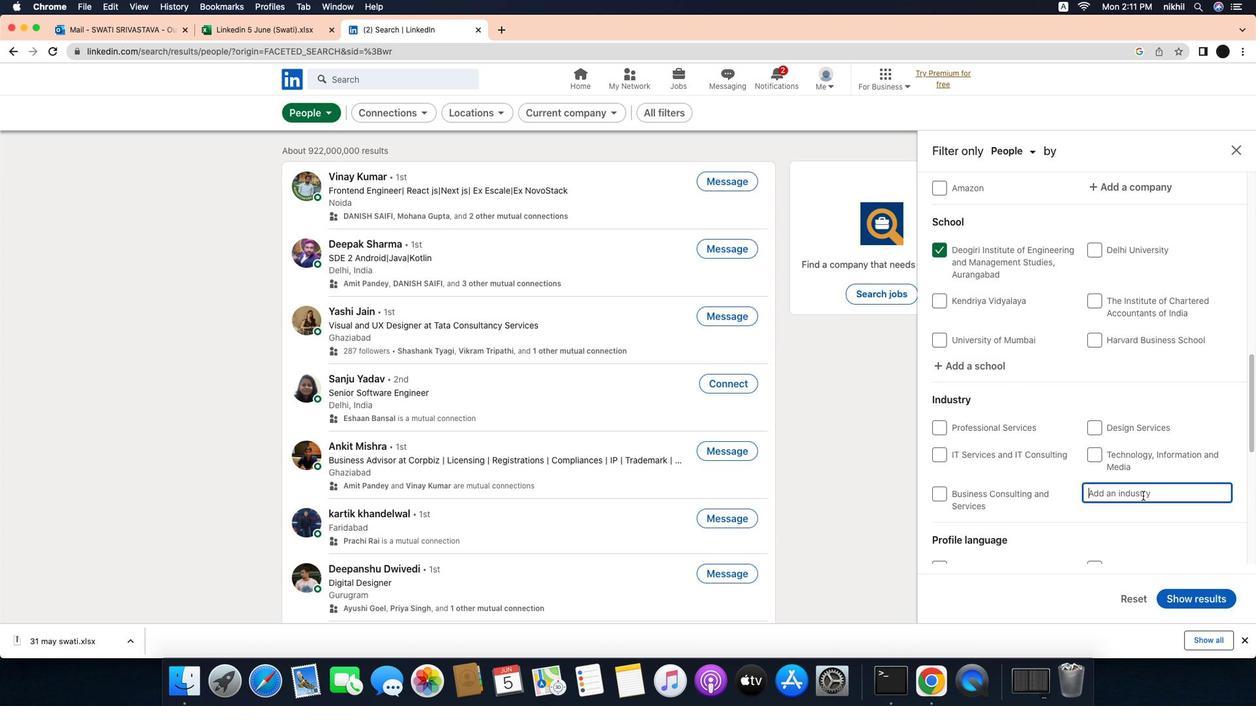 
Action: Mouse scrolled (1117, 444) with delta (1128, 295)
Screenshot: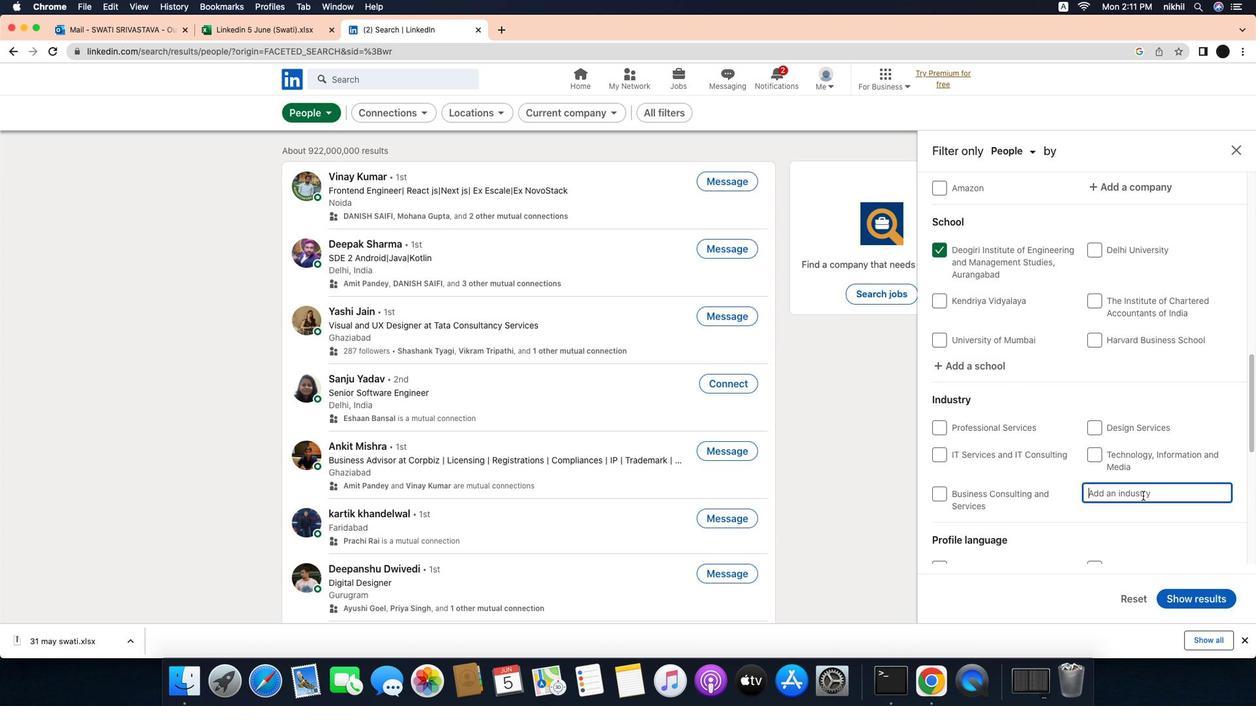 
Action: Mouse scrolled (1117, 444) with delta (1128, 295)
Screenshot: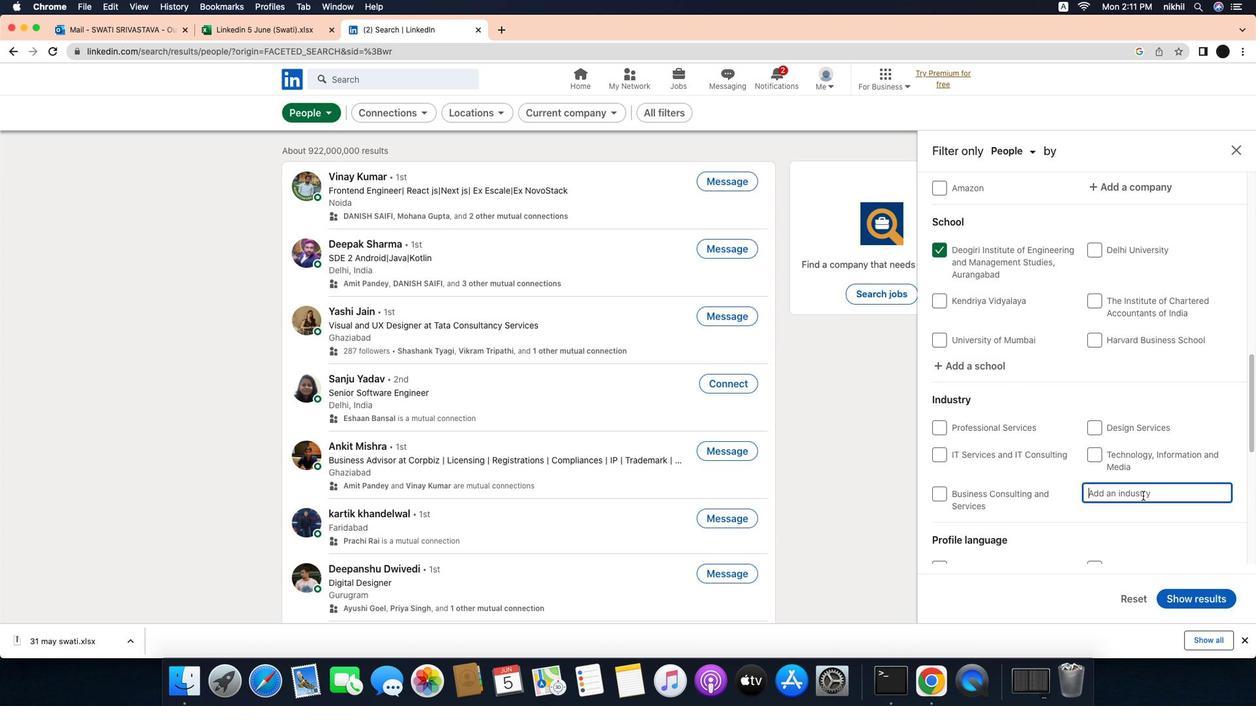 
Action: Mouse moved to (1117, 442)
Screenshot: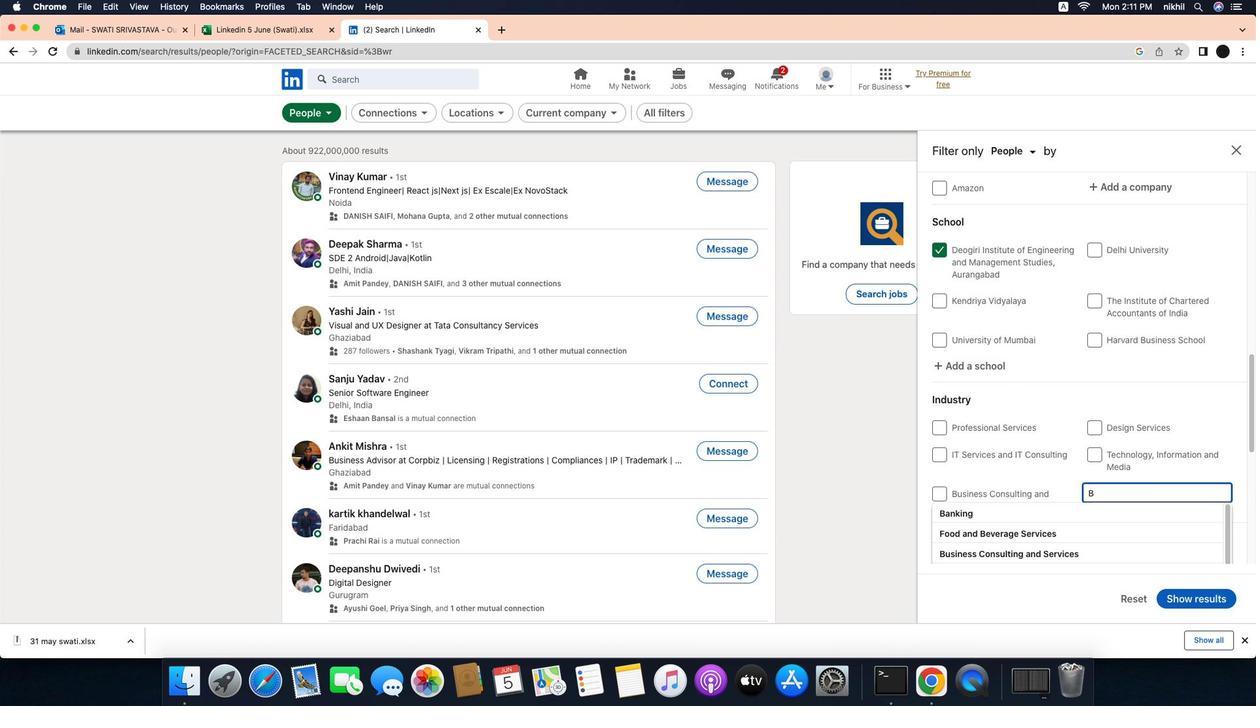 
Action: Mouse pressed left at (1117, 442)
Screenshot: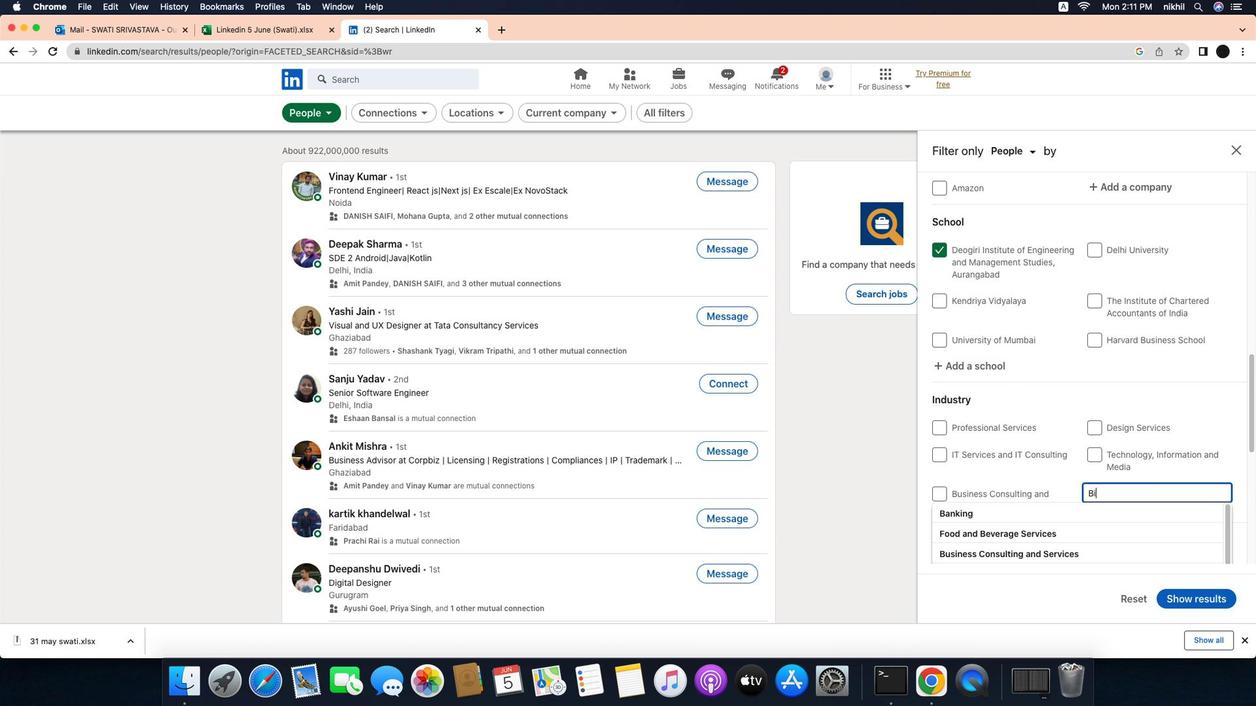 
Action: Mouse moved to (1116, 443)
Screenshot: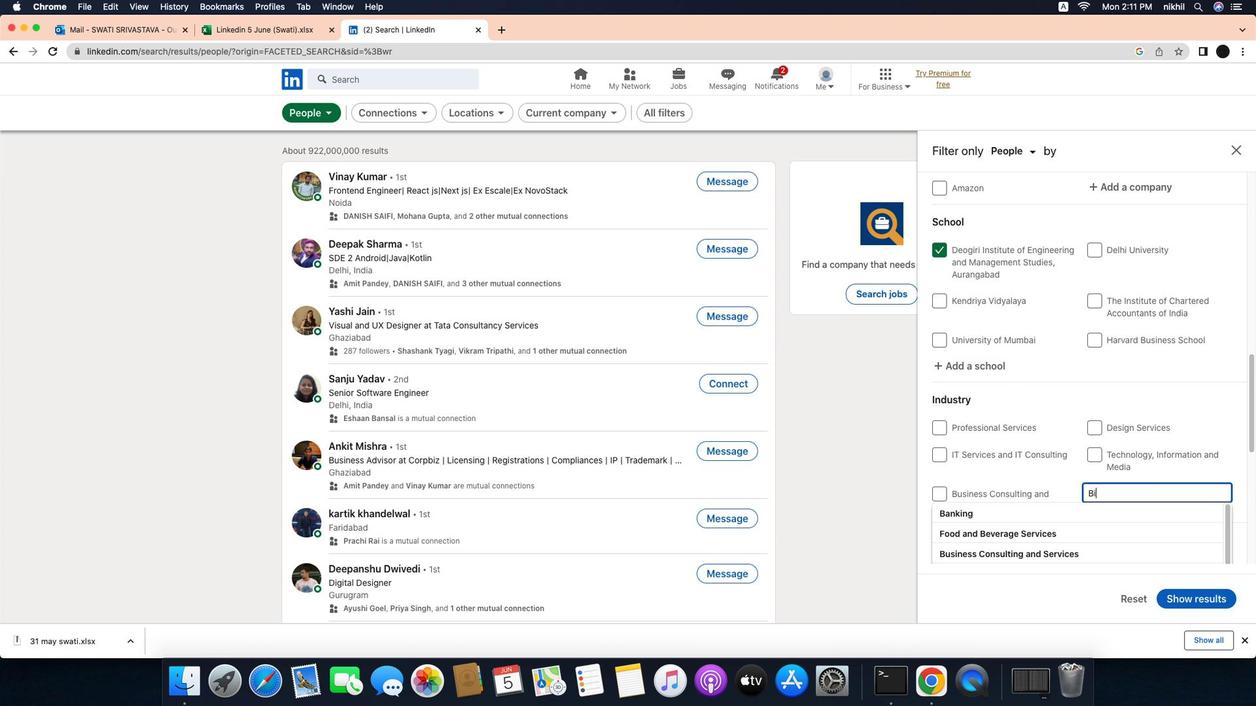 
Action: Mouse pressed left at (1116, 443)
Screenshot: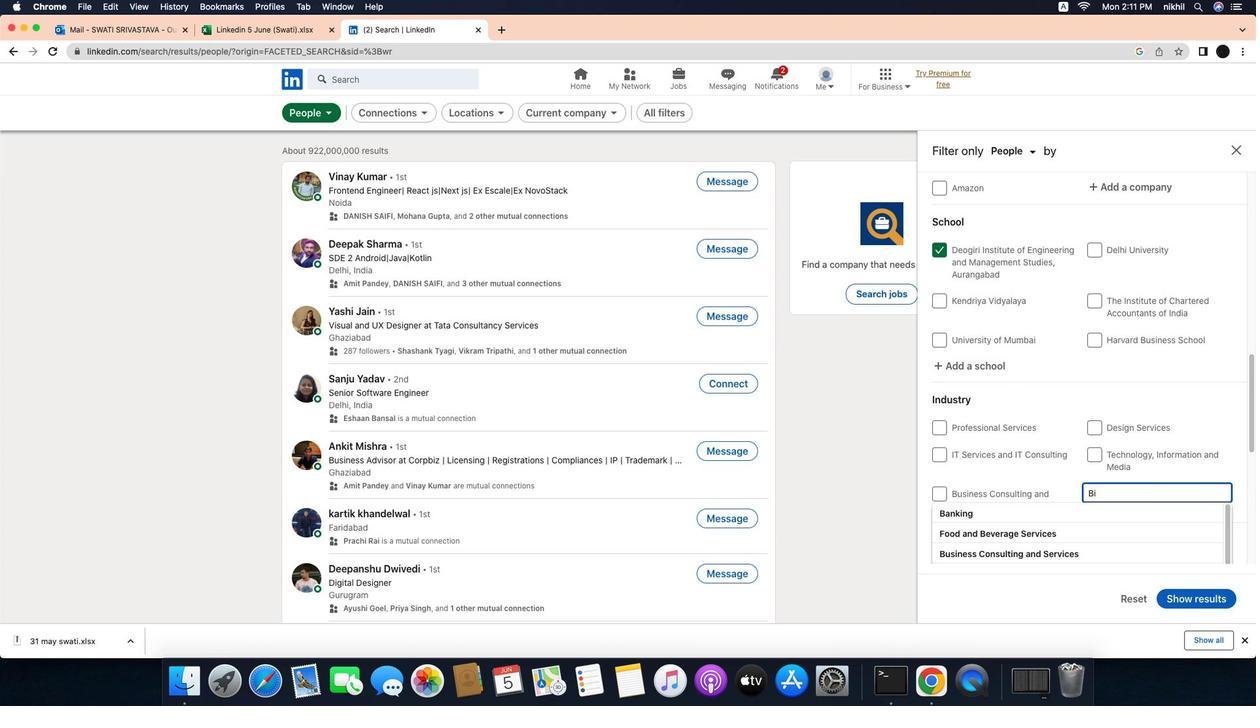 
Action: Mouse moved to (1116, 443)
Screenshot: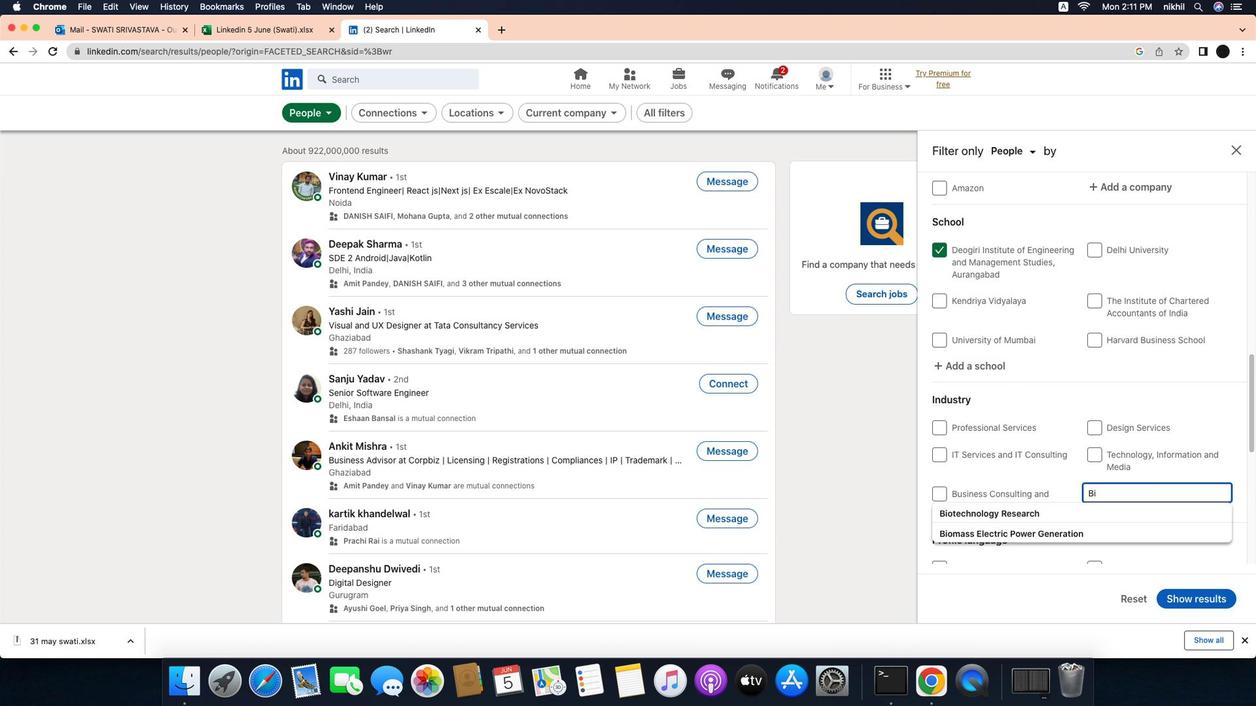 
Action: Key pressed Key.caps_lock'B'Key.caps_lock'i''o''t''e''c''h''n''o''l''o''g''y'Key.spaceKey.caps_lock'R'Key.caps_lock'e''s''e''a''r''c''h'
Screenshot: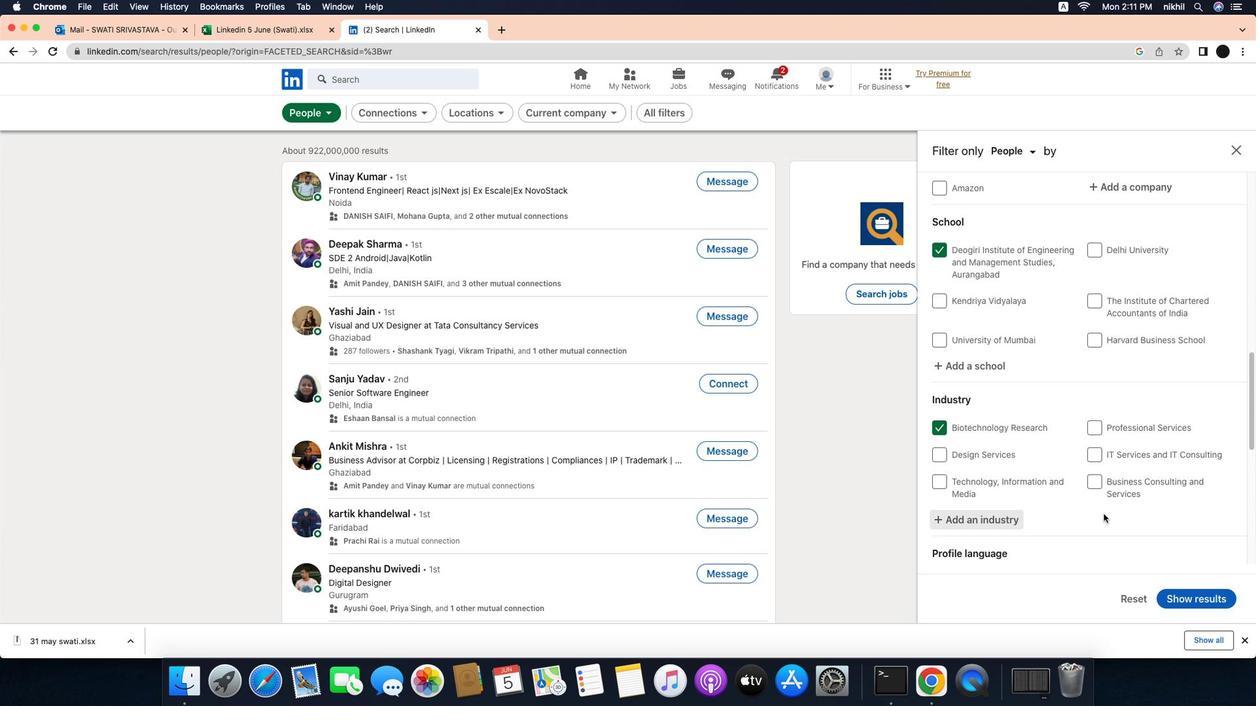 
Action: Mouse moved to (1117, 448)
Screenshot: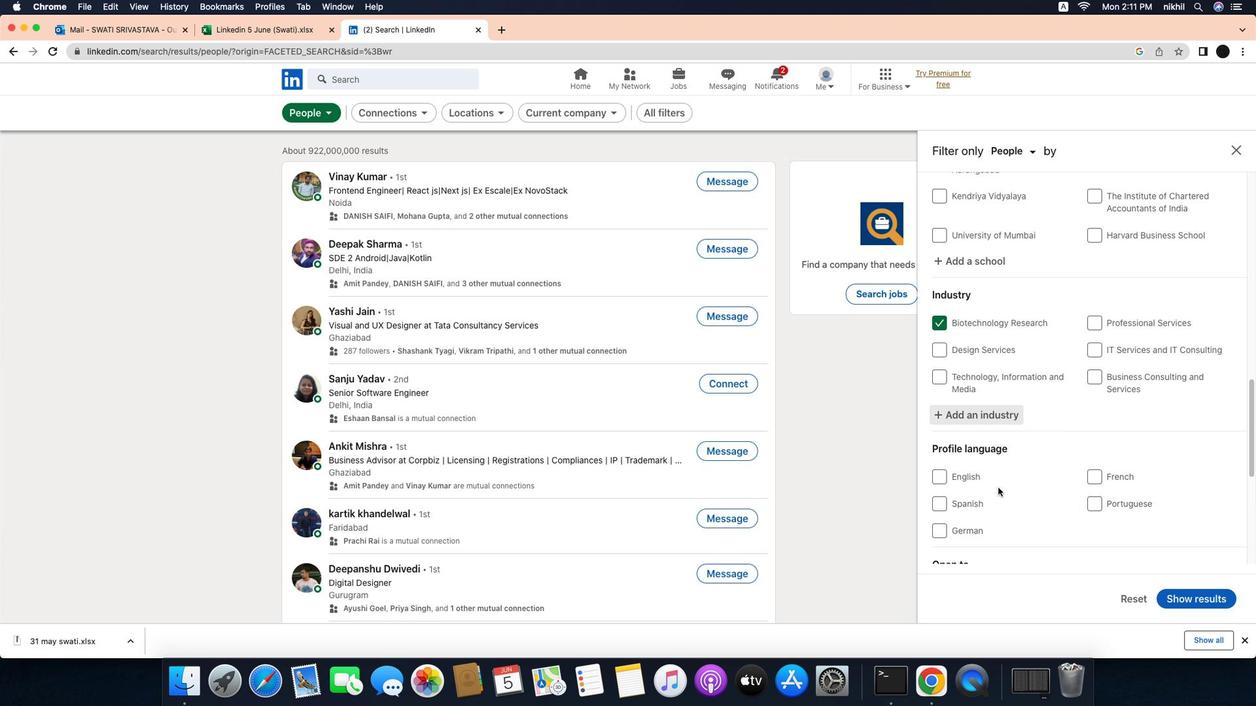 
Action: Mouse pressed left at (1117, 448)
Screenshot: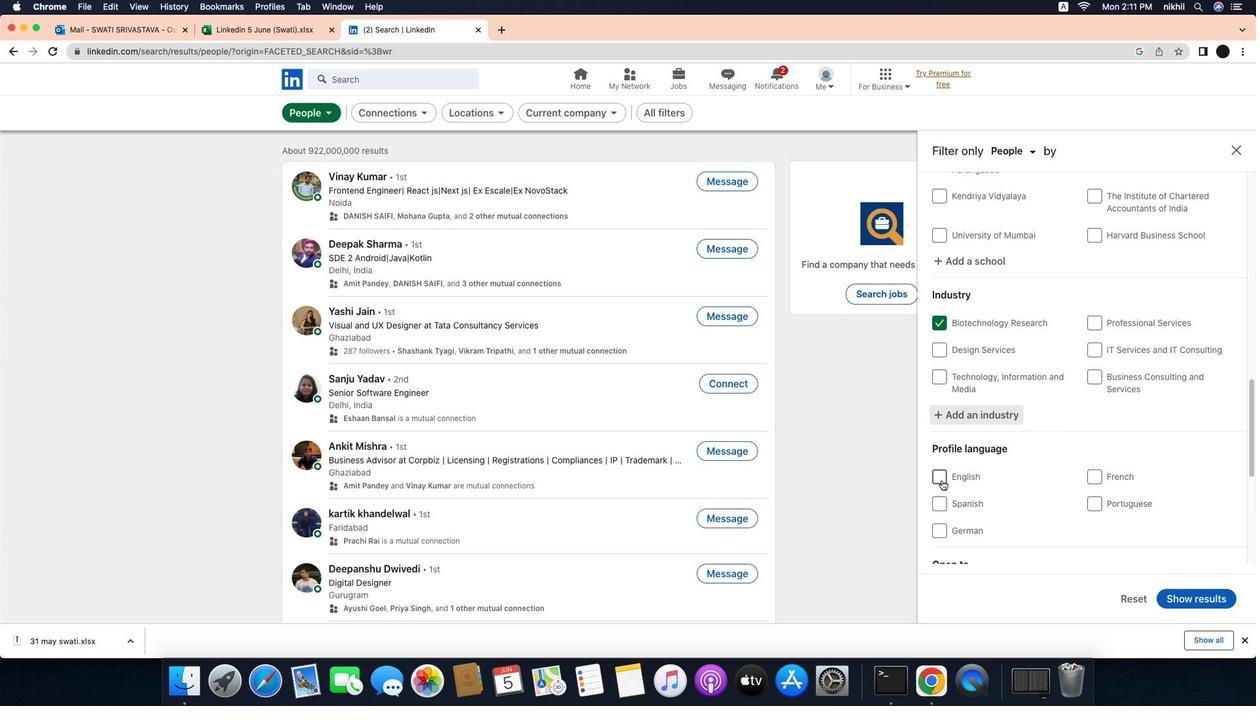 
Action: Mouse scrolled (1117, 448) with delta (1128, 295)
Screenshot: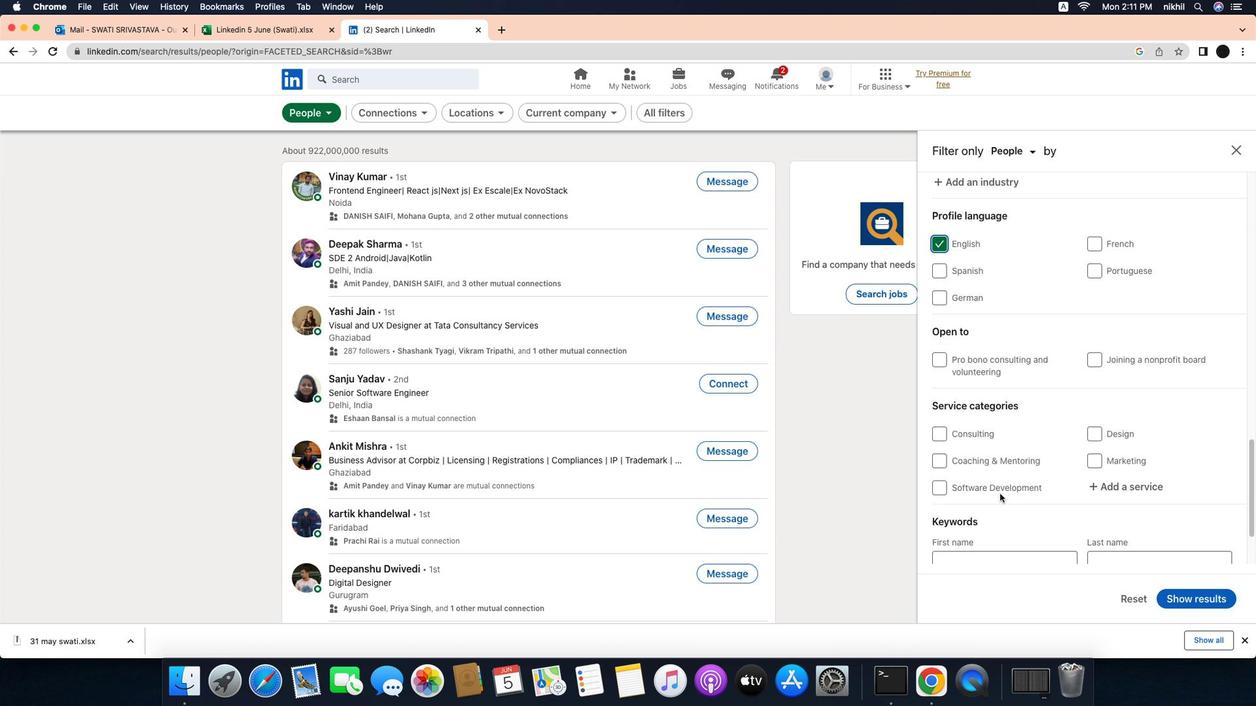 
Action: Mouse scrolled (1117, 448) with delta (1128, 295)
Screenshot: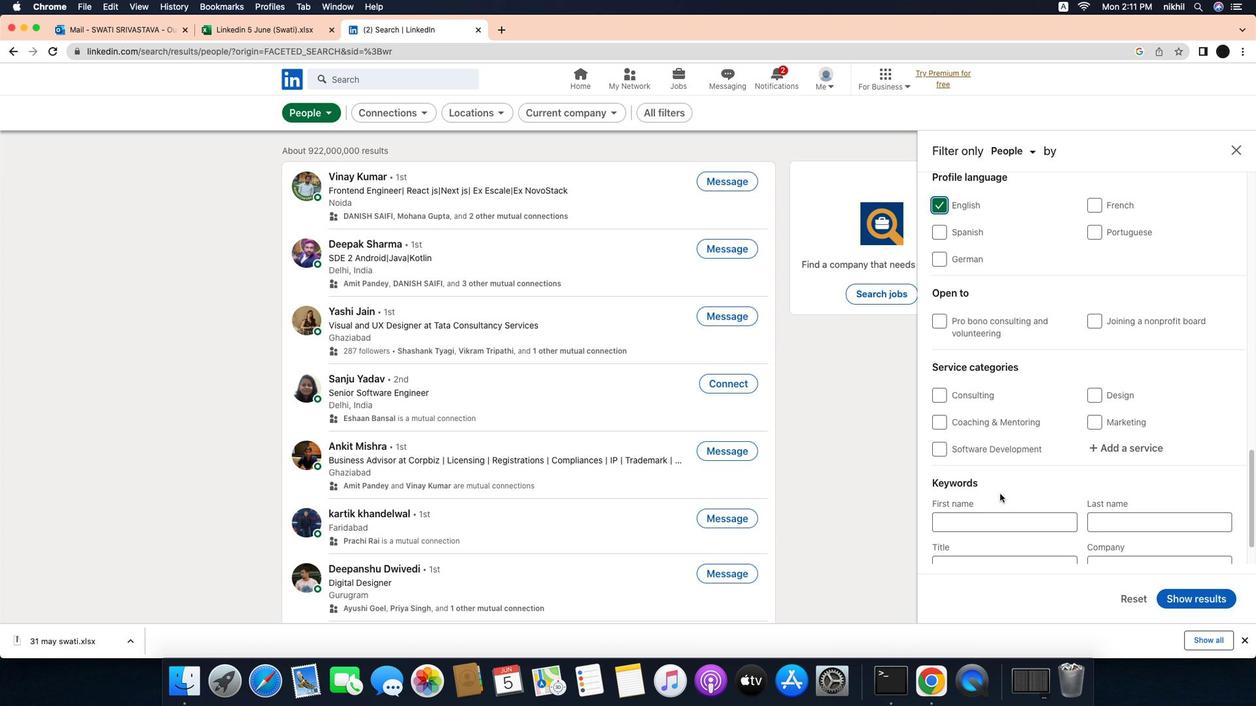
Action: Mouse scrolled (1117, 448) with delta (1128, 295)
Screenshot: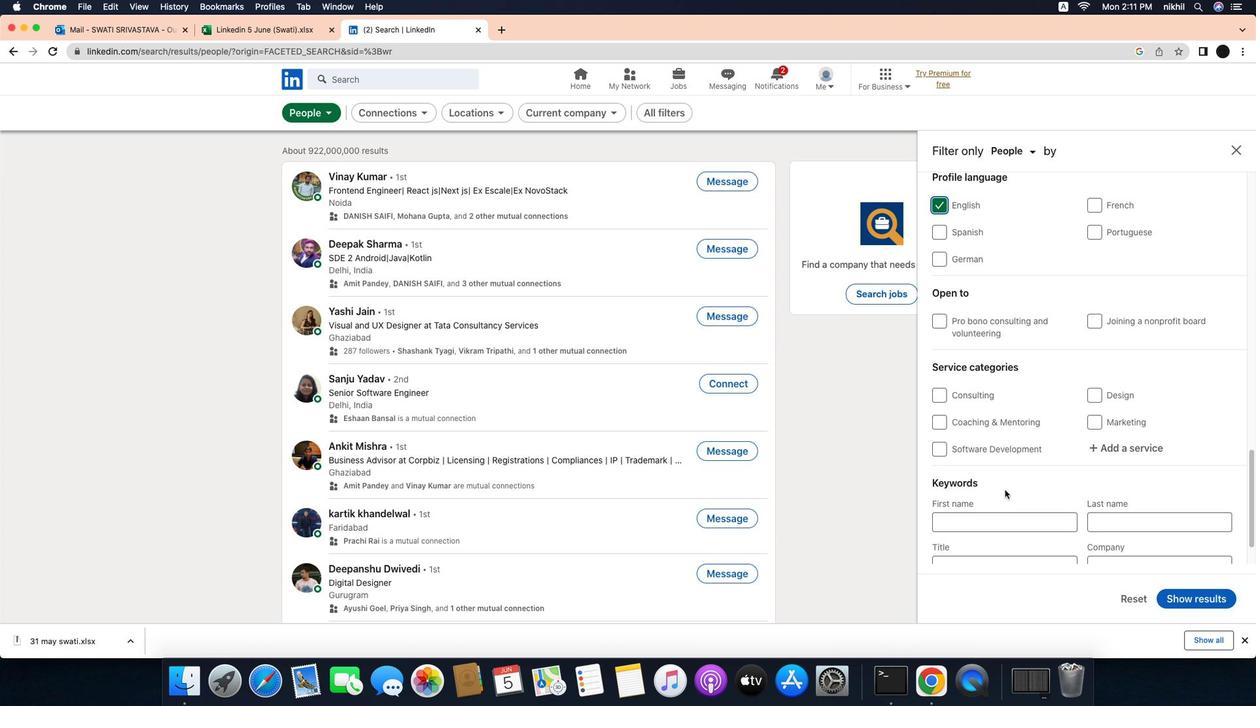 
Action: Mouse scrolled (1117, 448) with delta (1128, 295)
Screenshot: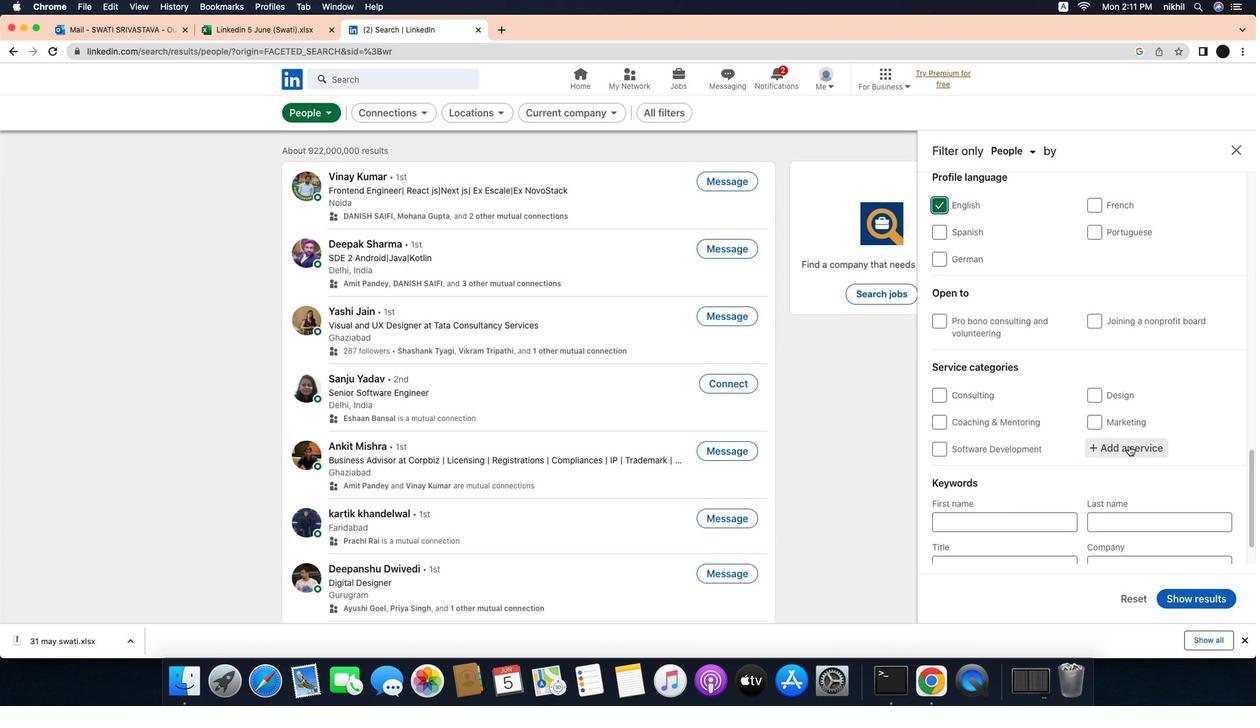 
Action: Mouse scrolled (1117, 448) with delta (1128, 295)
Screenshot: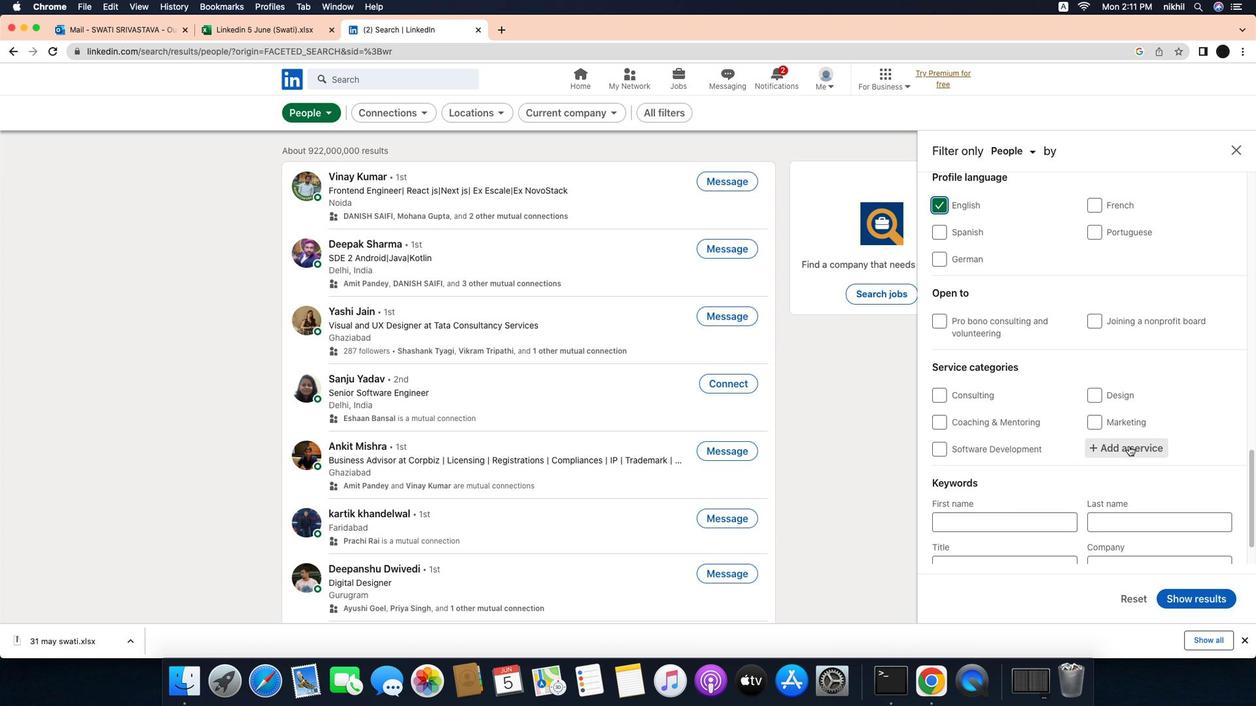 
Action: Mouse scrolled (1117, 448) with delta (1128, 295)
Screenshot: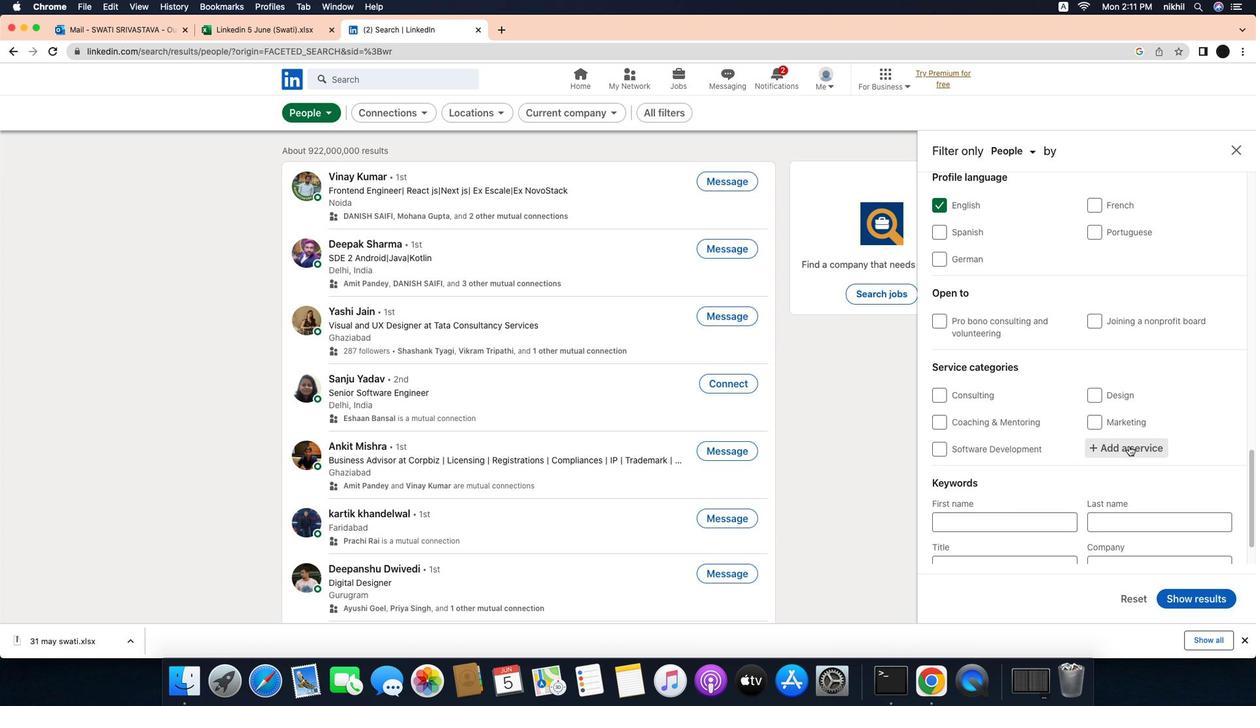 
Action: Mouse moved to (1117, 445)
Screenshot: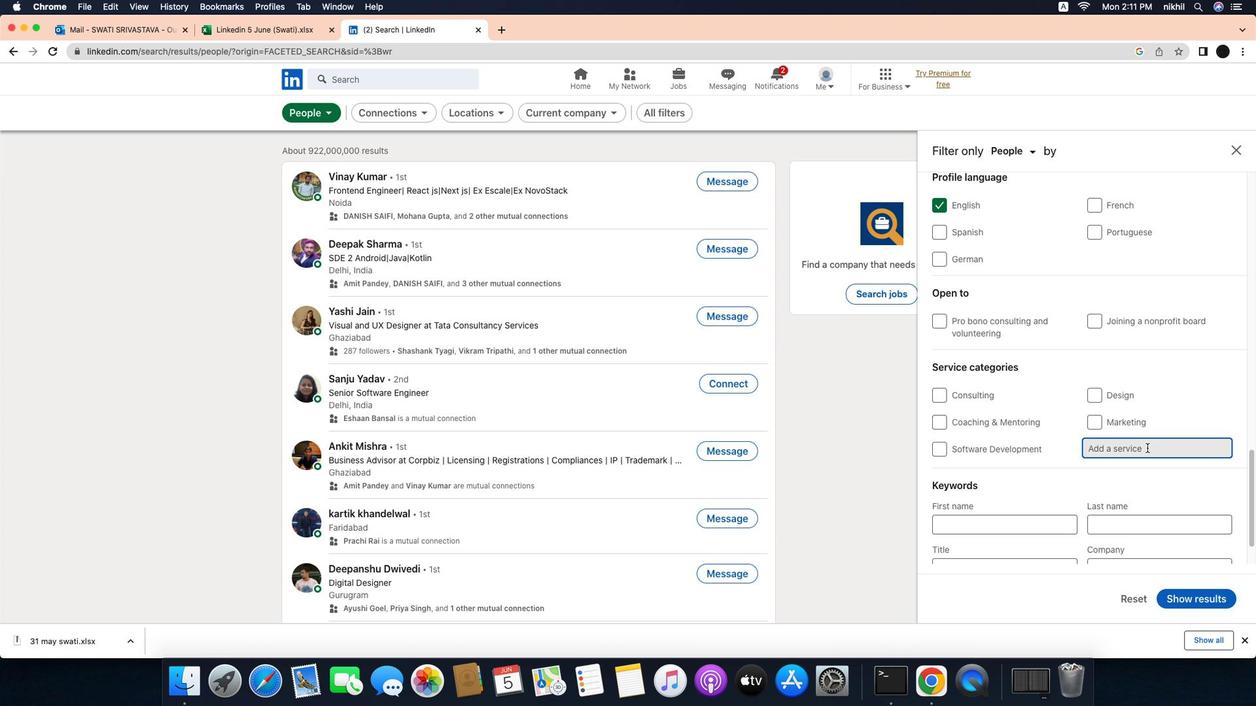 
Action: Mouse scrolled (1117, 445) with delta (1128, 295)
Screenshot: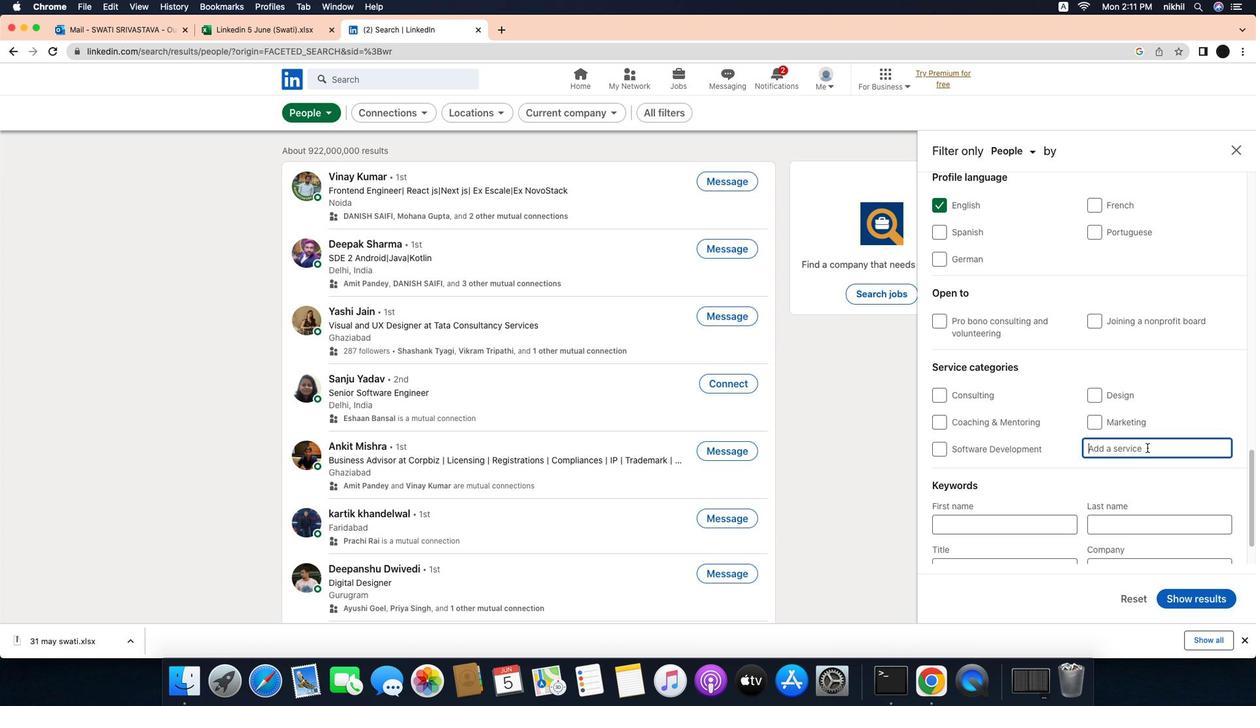 
Action: Mouse scrolled (1117, 445) with delta (1128, 295)
Screenshot: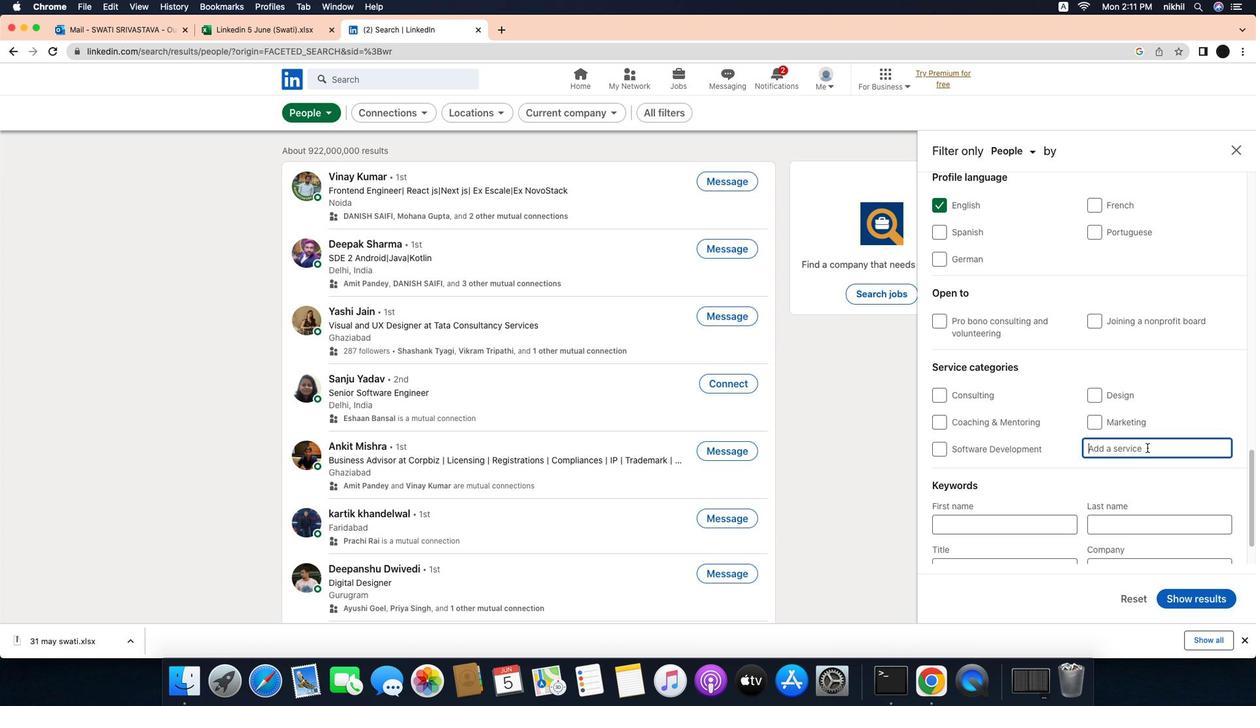 
Action: Mouse moved to (1118, 439)
Screenshot: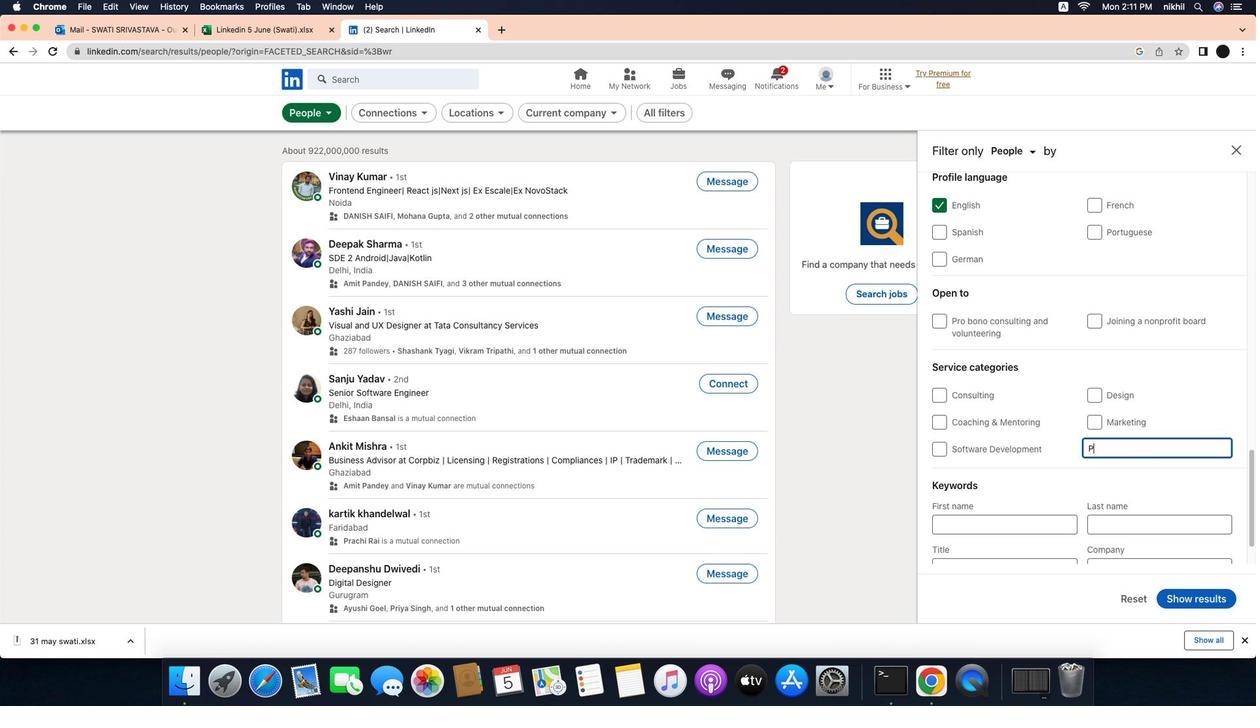 
Action: Mouse pressed left at (1118, 439)
Screenshot: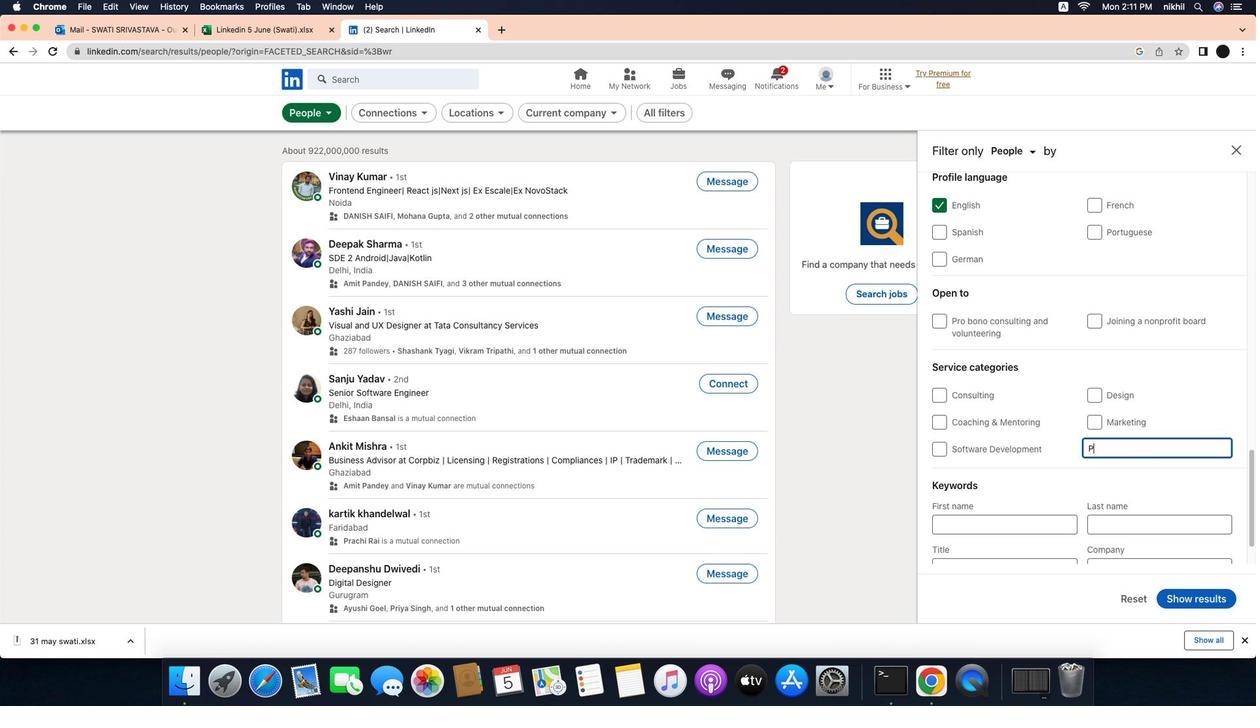 
Action: Mouse moved to (1118, 443)
Screenshot: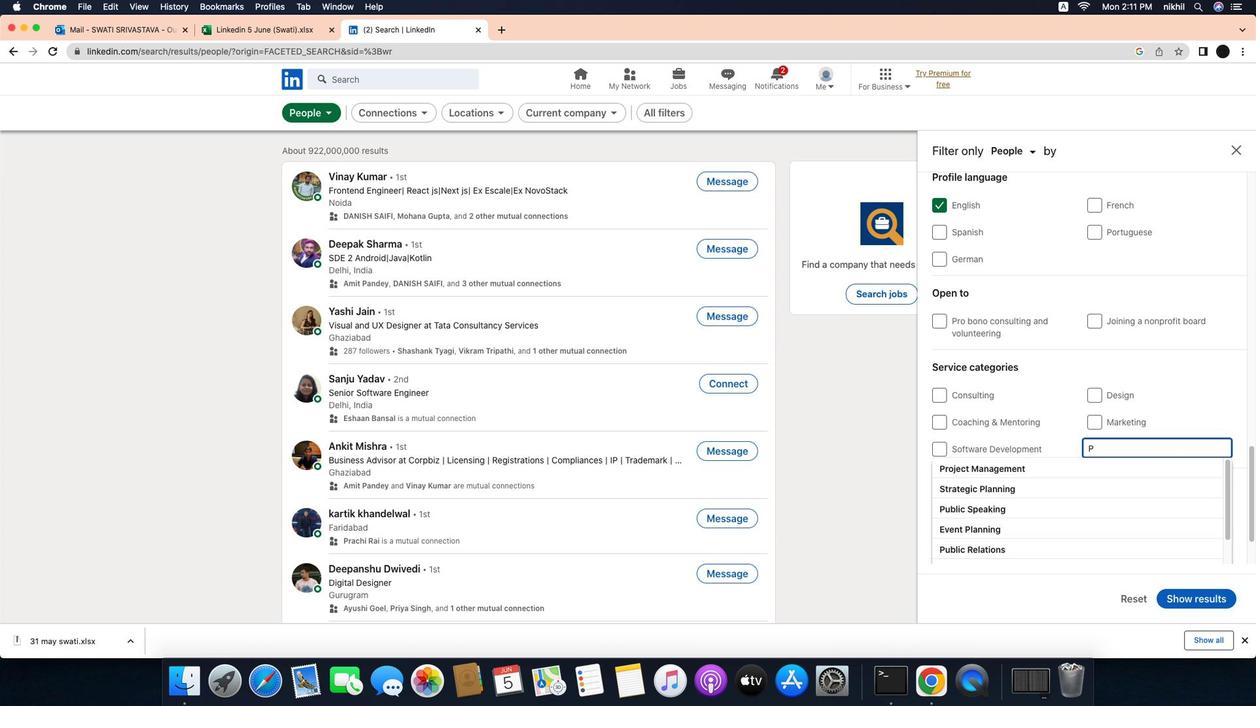 
Action: Mouse scrolled (1118, 443) with delta (1128, 295)
Screenshot: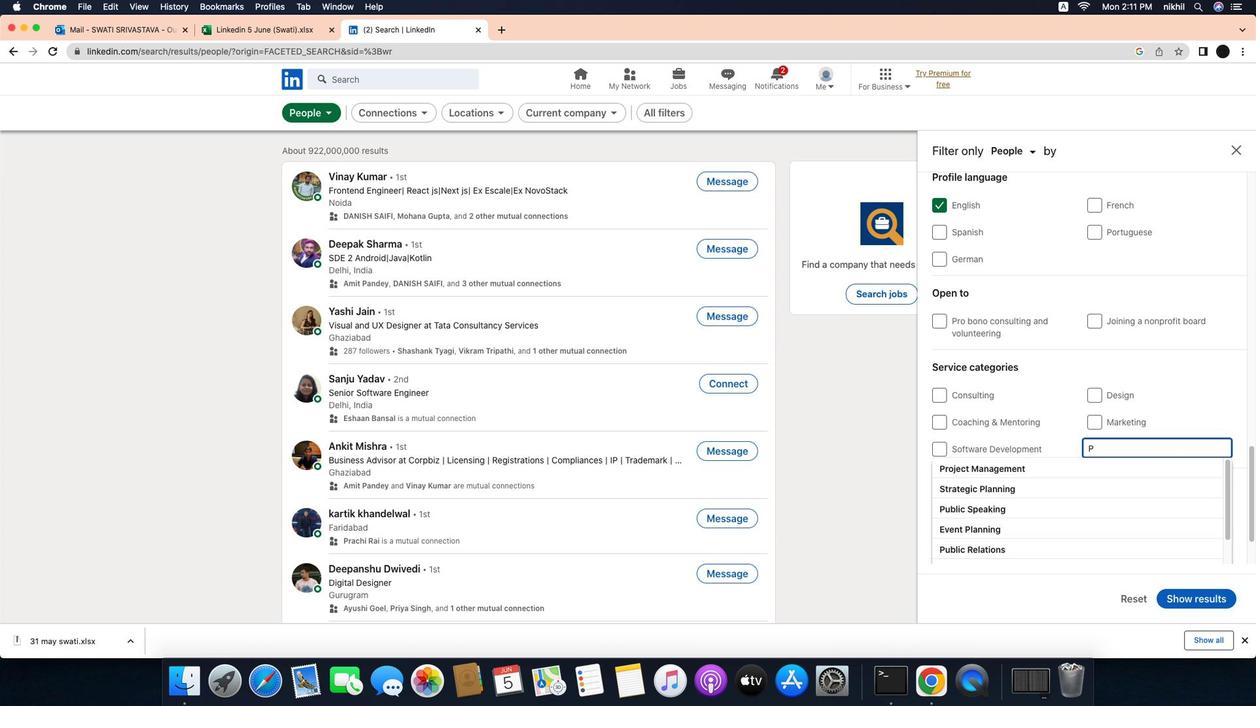 
Action: Mouse scrolled (1118, 443) with delta (1128, 295)
Screenshot: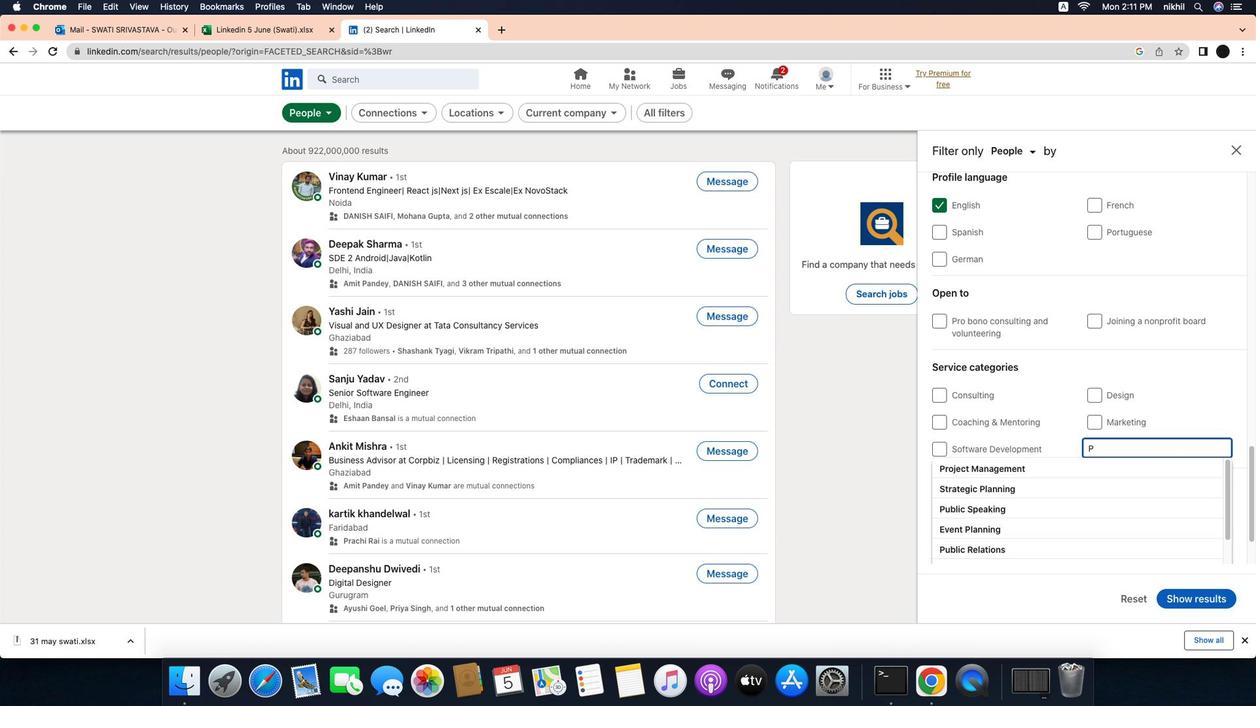 
Action: Mouse scrolled (1118, 443) with delta (1128, 295)
Screenshot: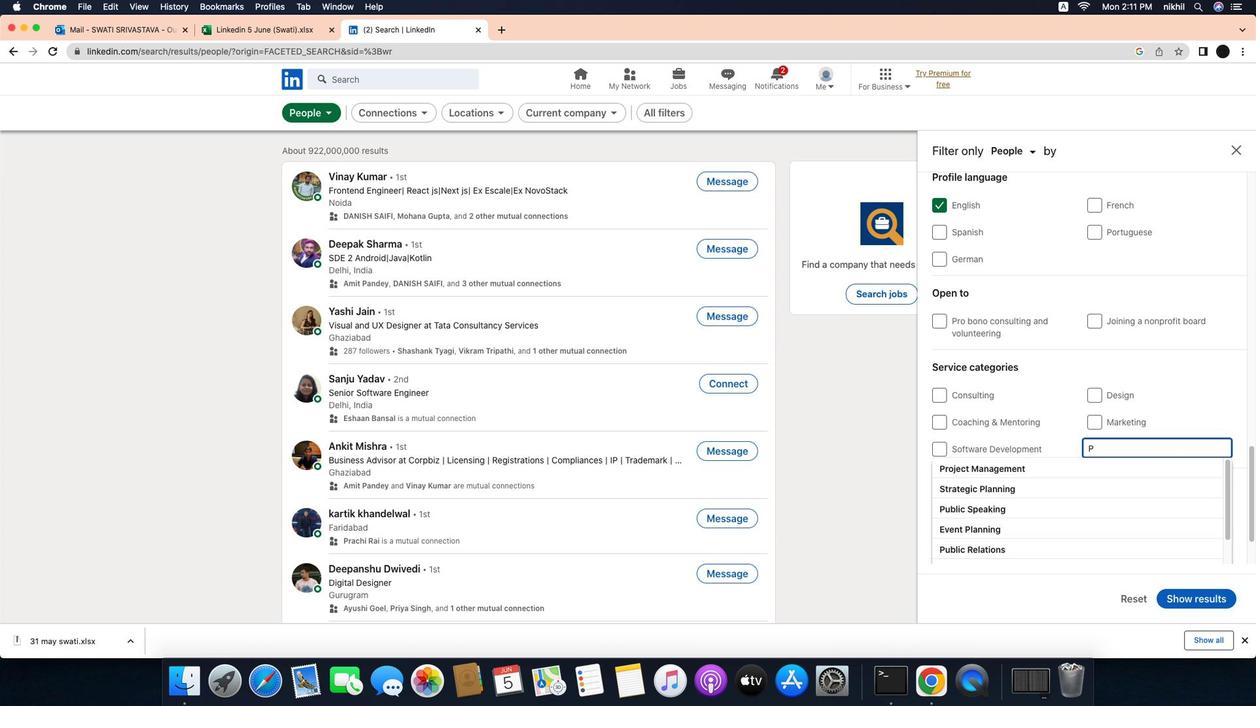 
Action: Mouse scrolled (1118, 443) with delta (1128, 295)
Screenshot: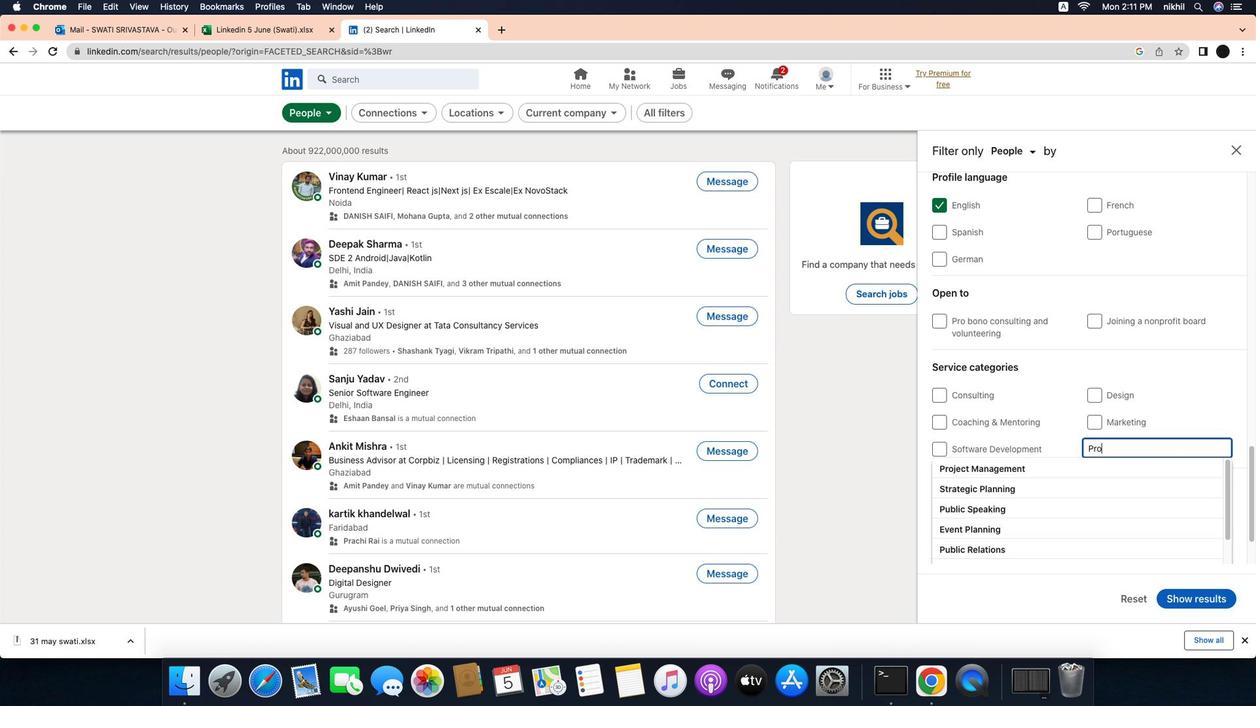 
Action: Mouse scrolled (1118, 443) with delta (1128, 295)
Screenshot: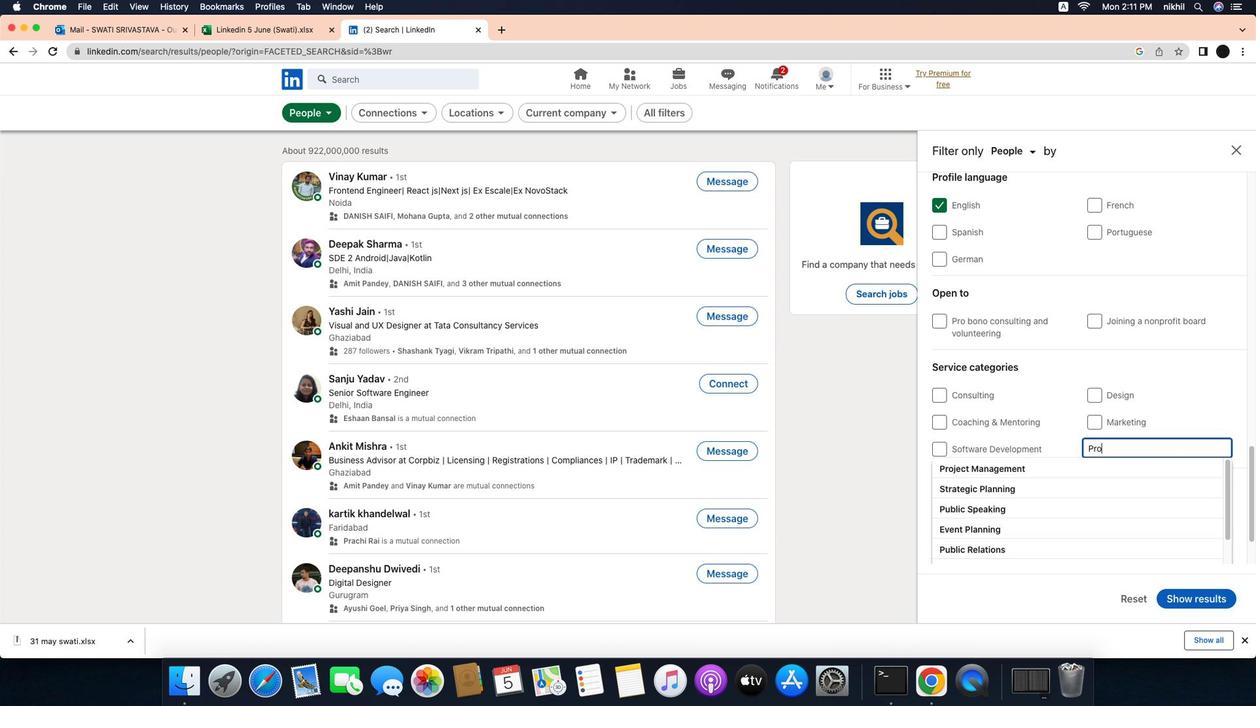 
Action: Mouse scrolled (1118, 443) with delta (1128, 295)
Screenshot: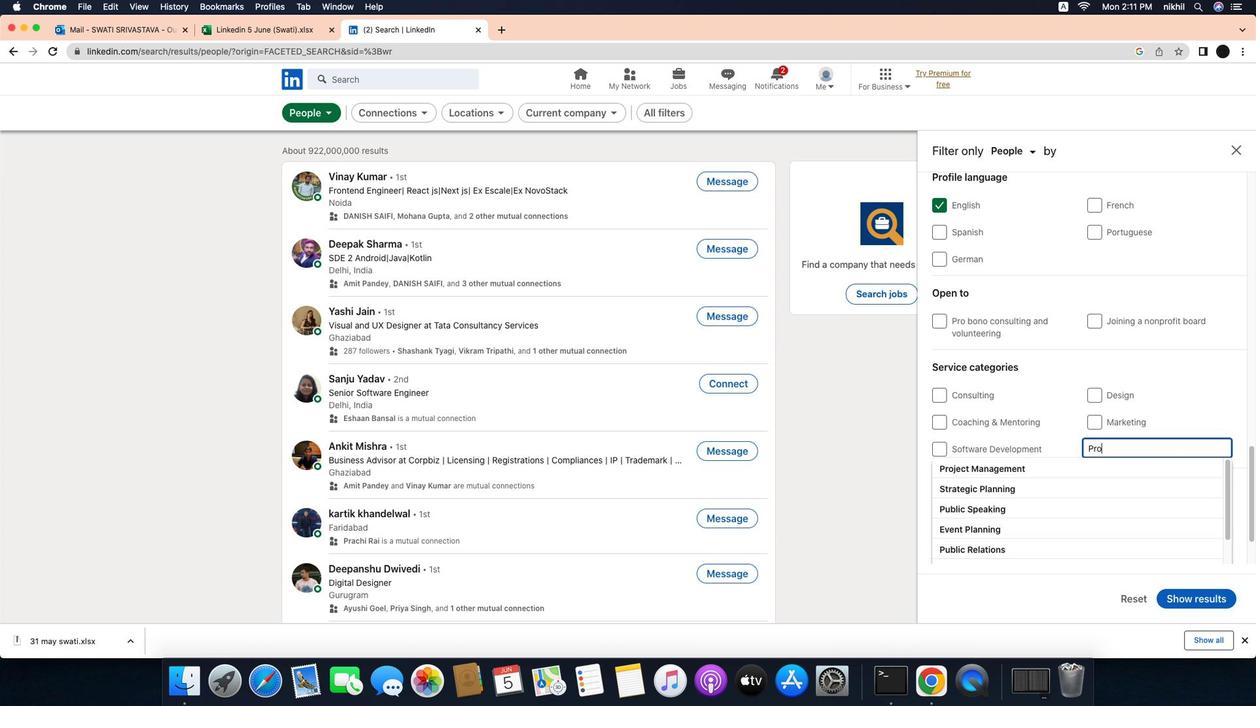 
Action: Mouse scrolled (1118, 443) with delta (1128, 295)
Screenshot: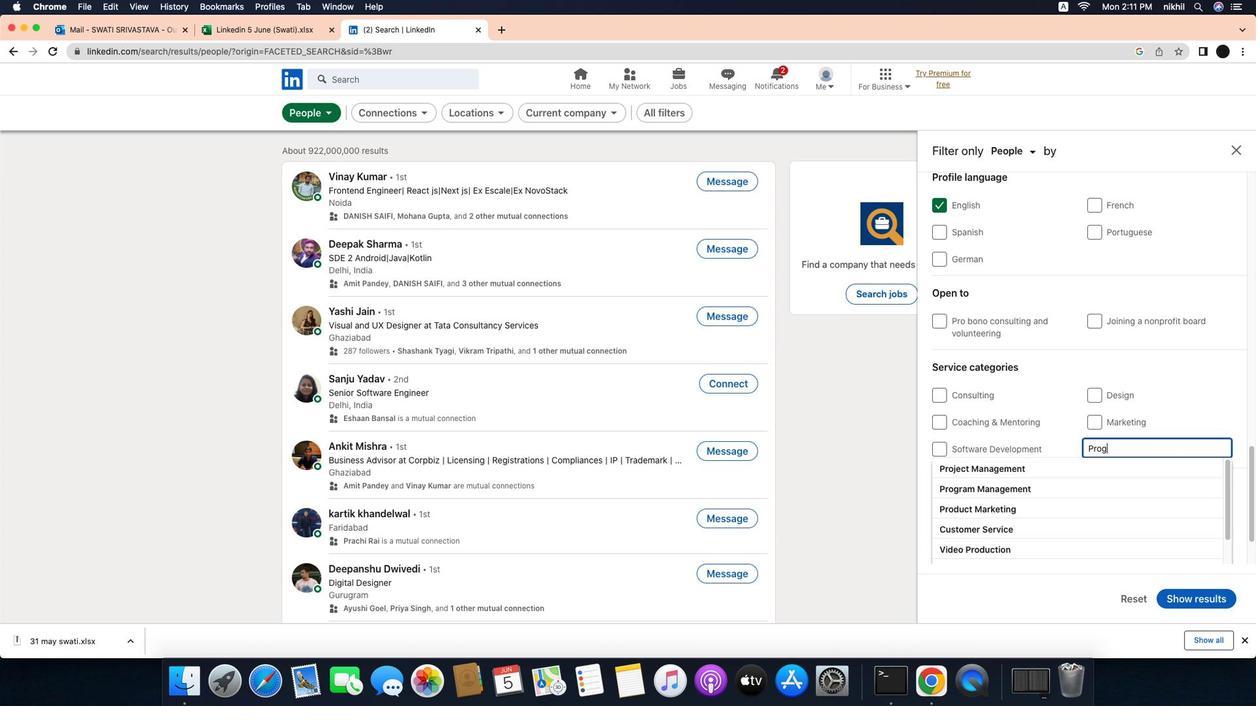 
Action: Mouse scrolled (1118, 443) with delta (1128, 295)
Screenshot: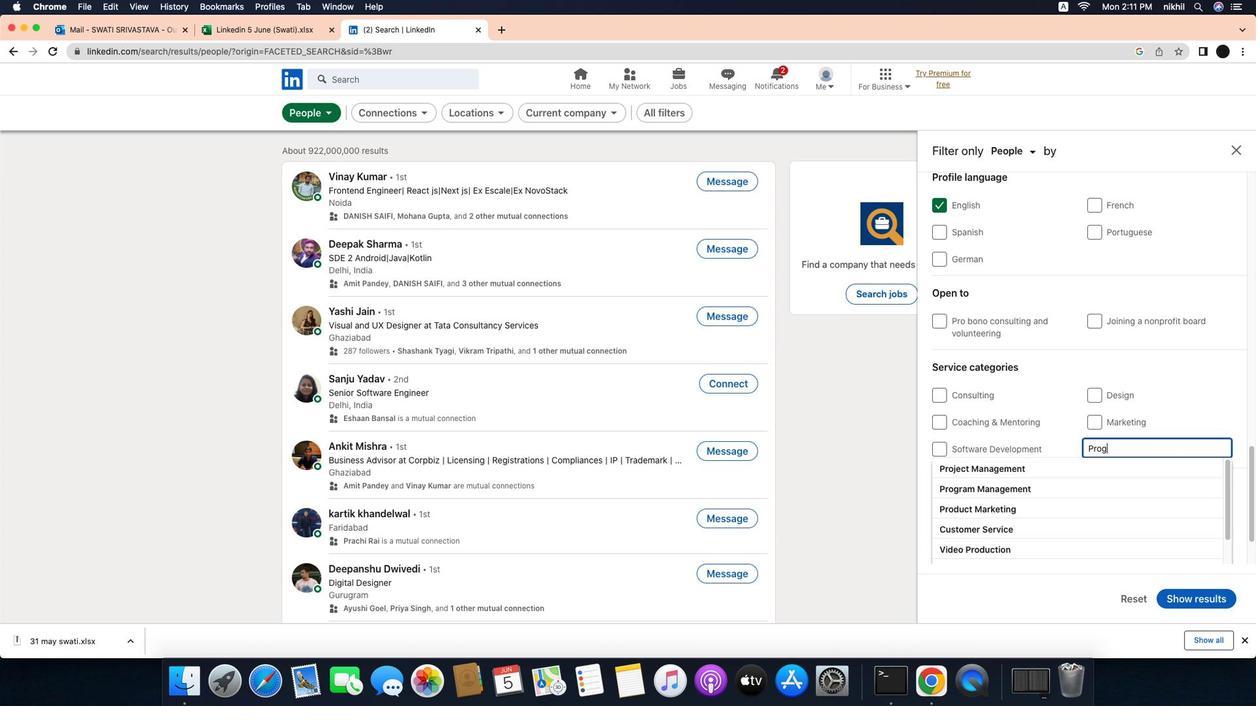 
Action: Mouse scrolled (1118, 443) with delta (1128, 295)
Screenshot: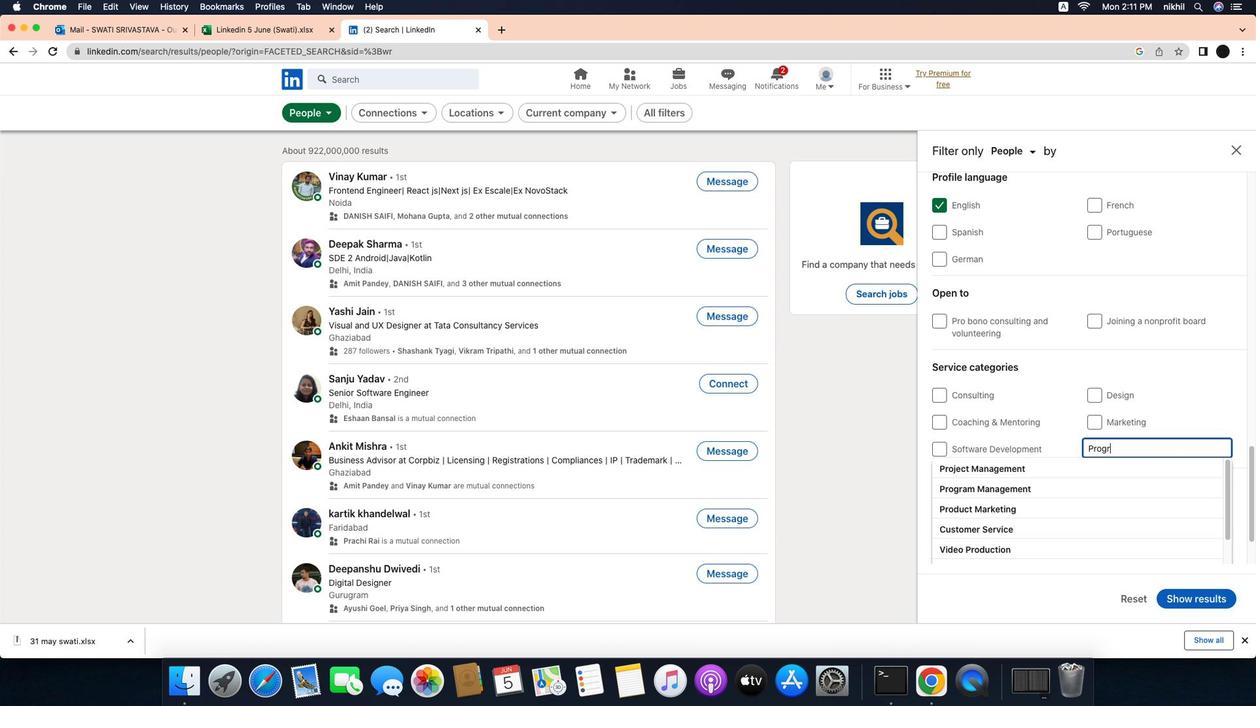 
Action: Mouse moved to (1117, 428)
Screenshot: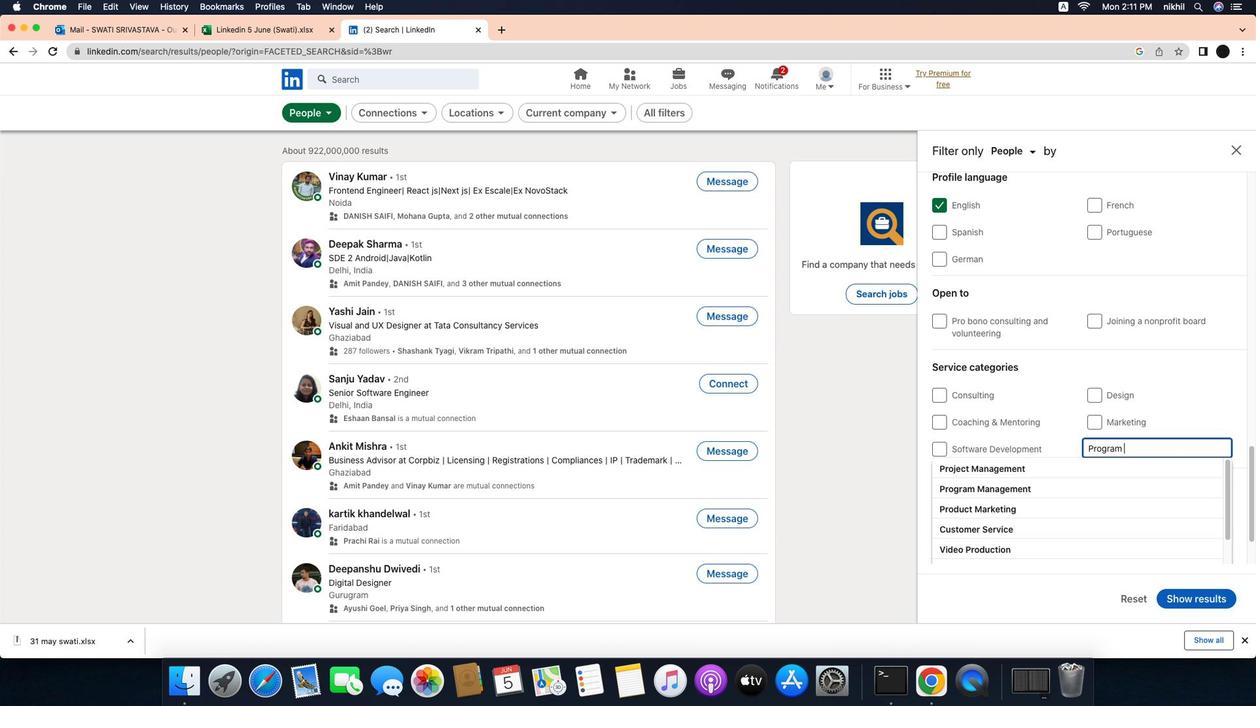 
Action: Mouse pressed left at (1117, 428)
Screenshot: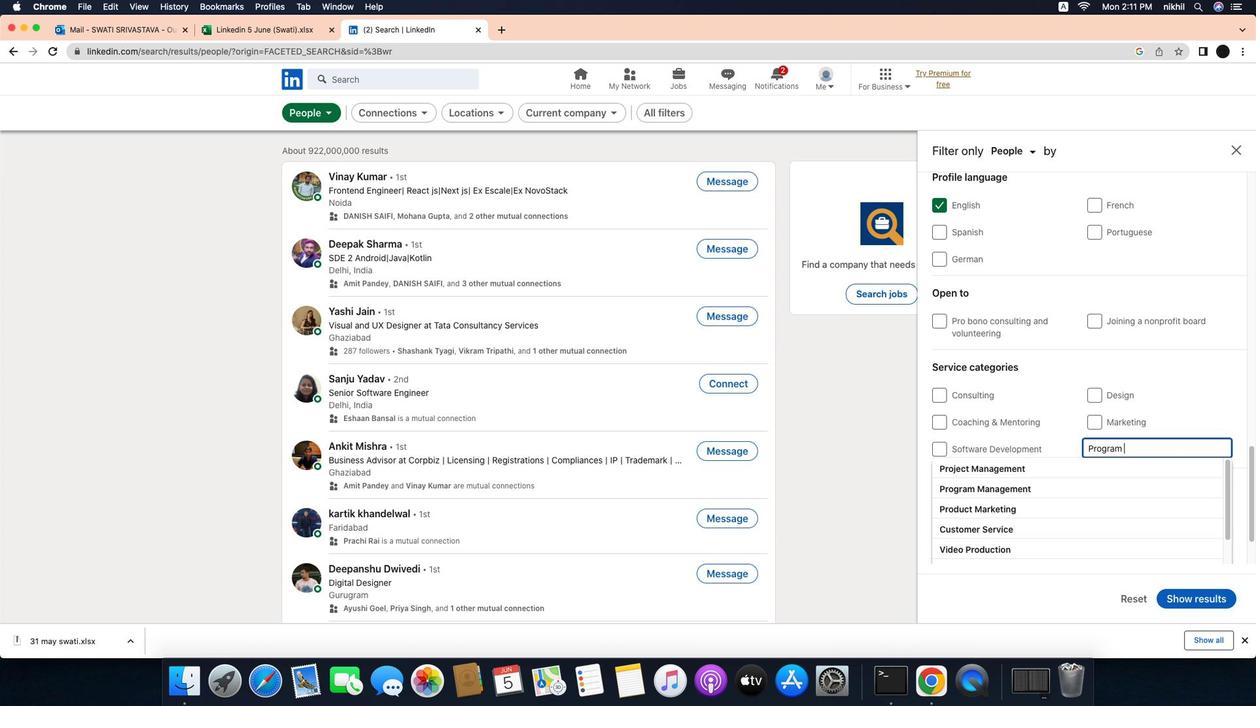 
Action: Mouse moved to (1116, 429)
Screenshot: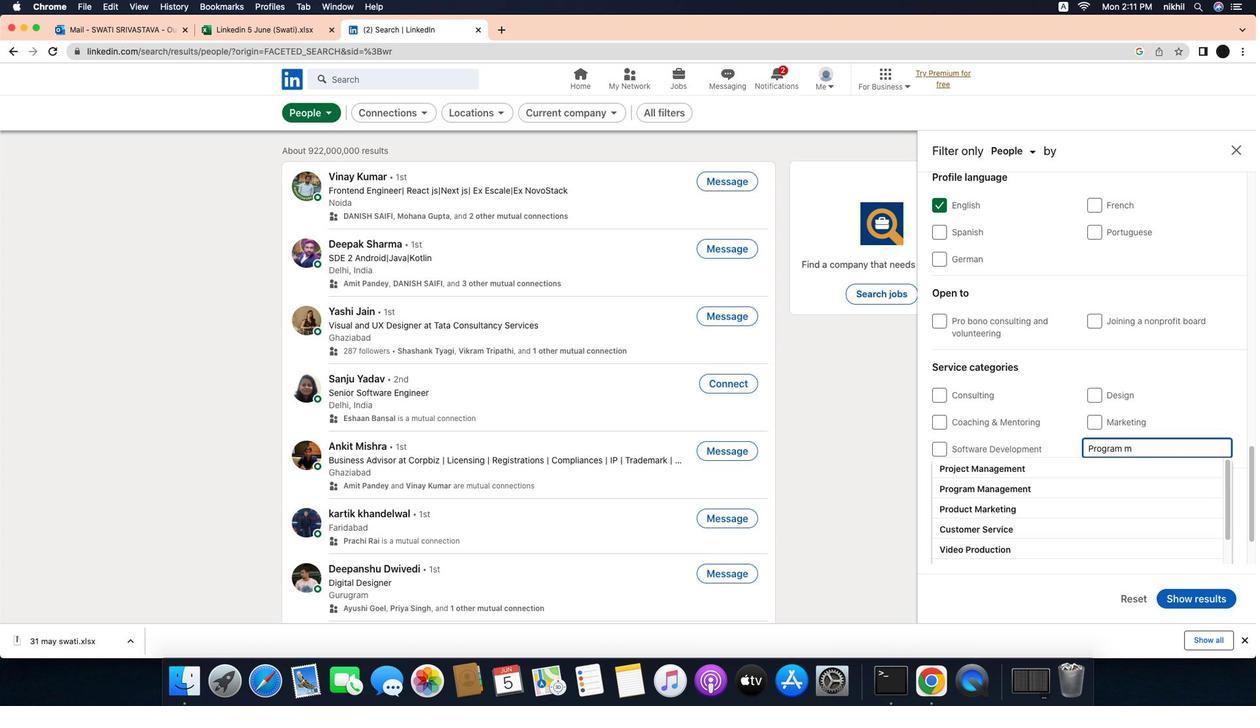 
Action: Mouse pressed left at (1116, 429)
Screenshot: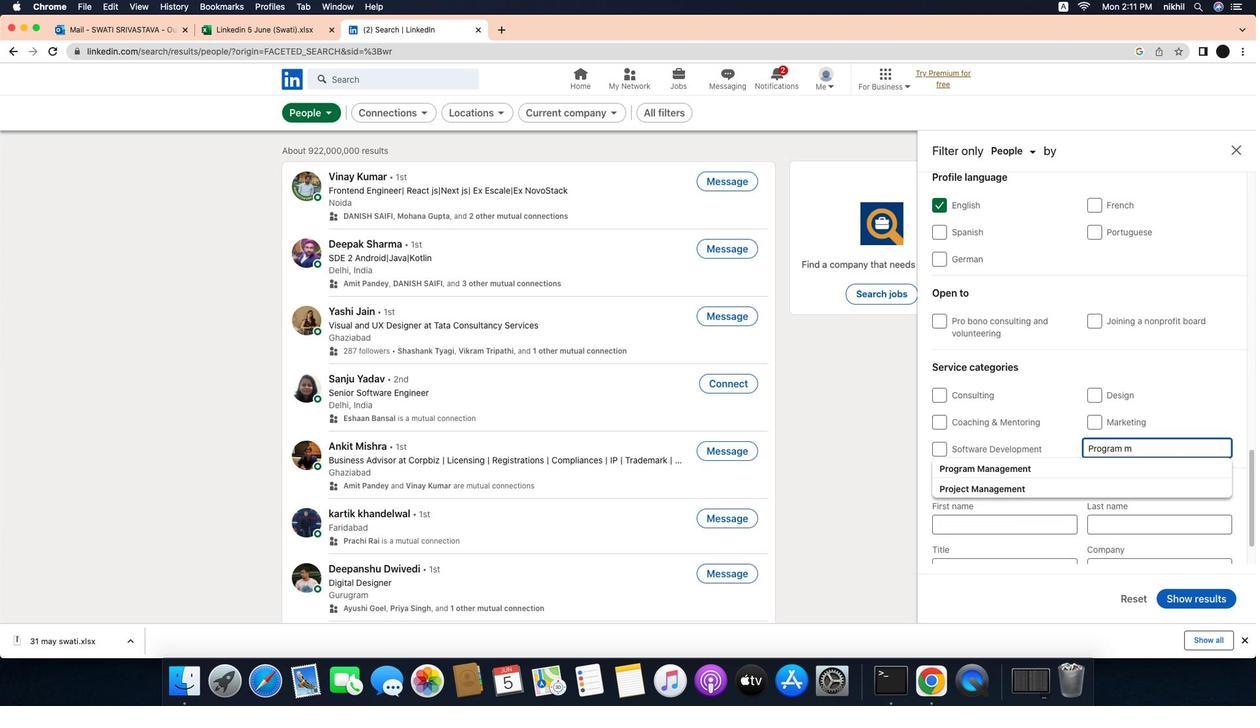 
Action: Key pressed Key.caps_lock'P'Key.caps_lock'r''o''g''r''a''m'Key.space'm'Key.caps_lock
Screenshot: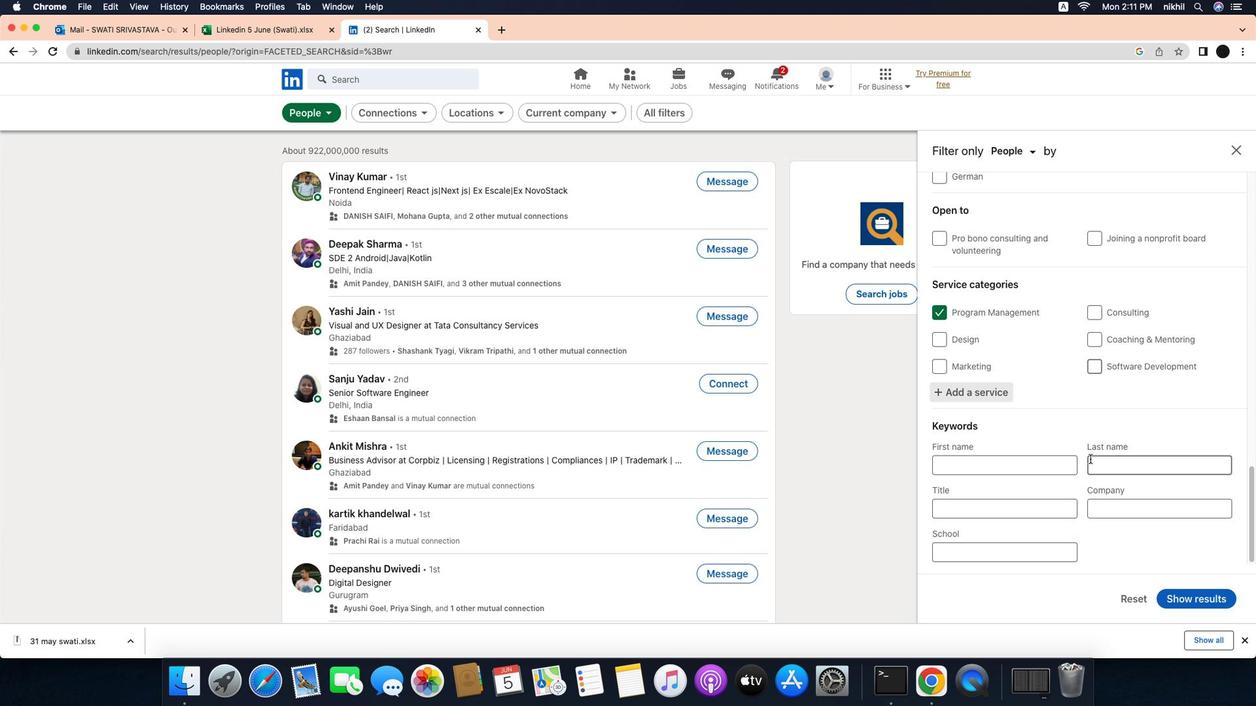 
Action: Mouse moved to (1117, 436)
Screenshot: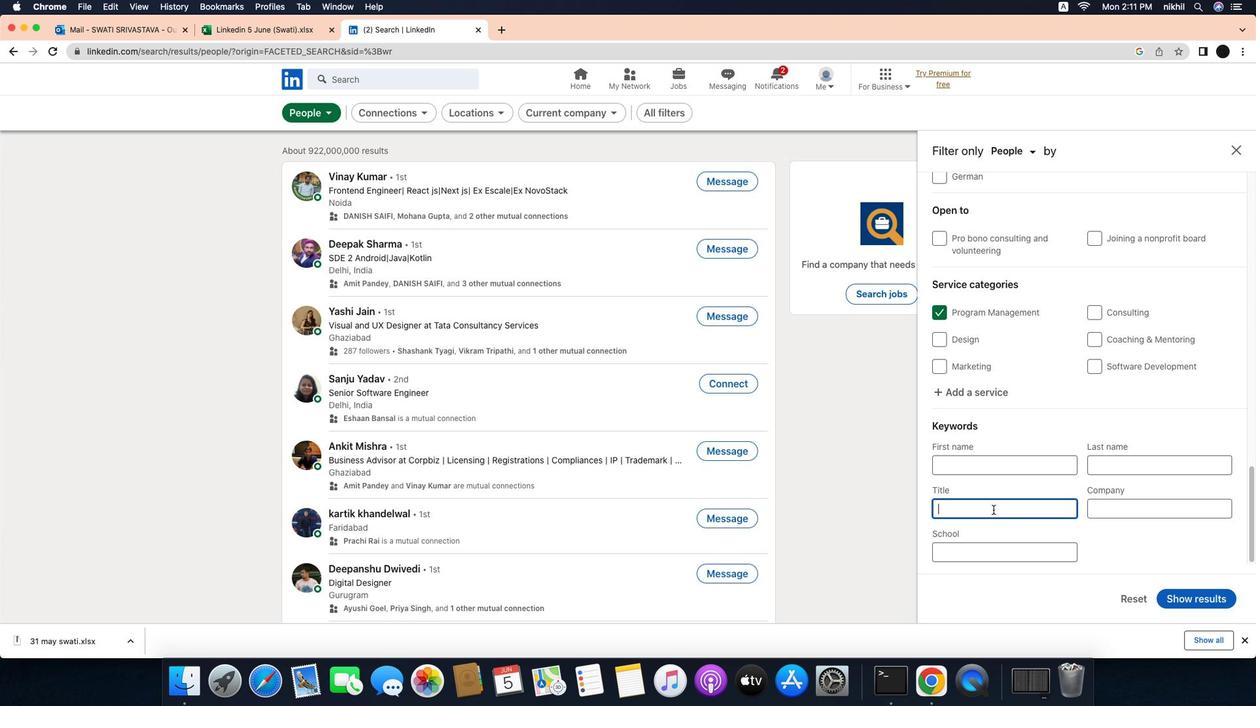 
Action: Mouse pressed left at (1117, 436)
Screenshot: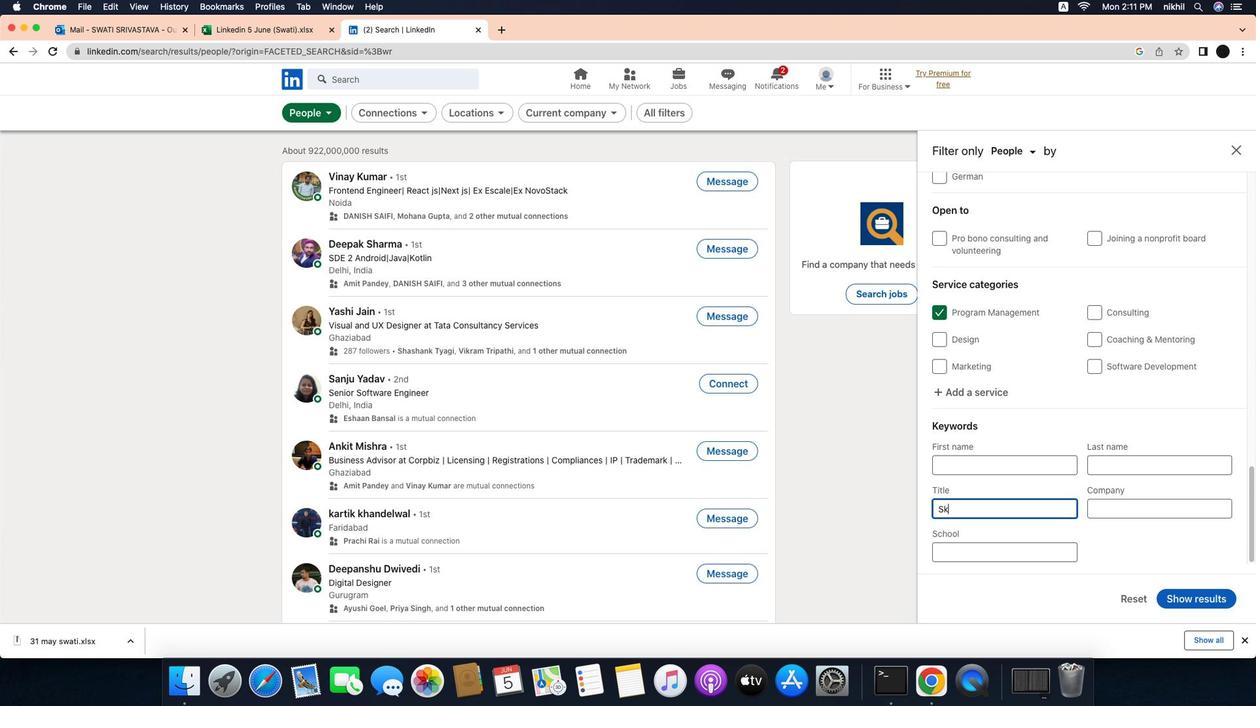 
Action: Mouse moved to (1117, 430)
Screenshot: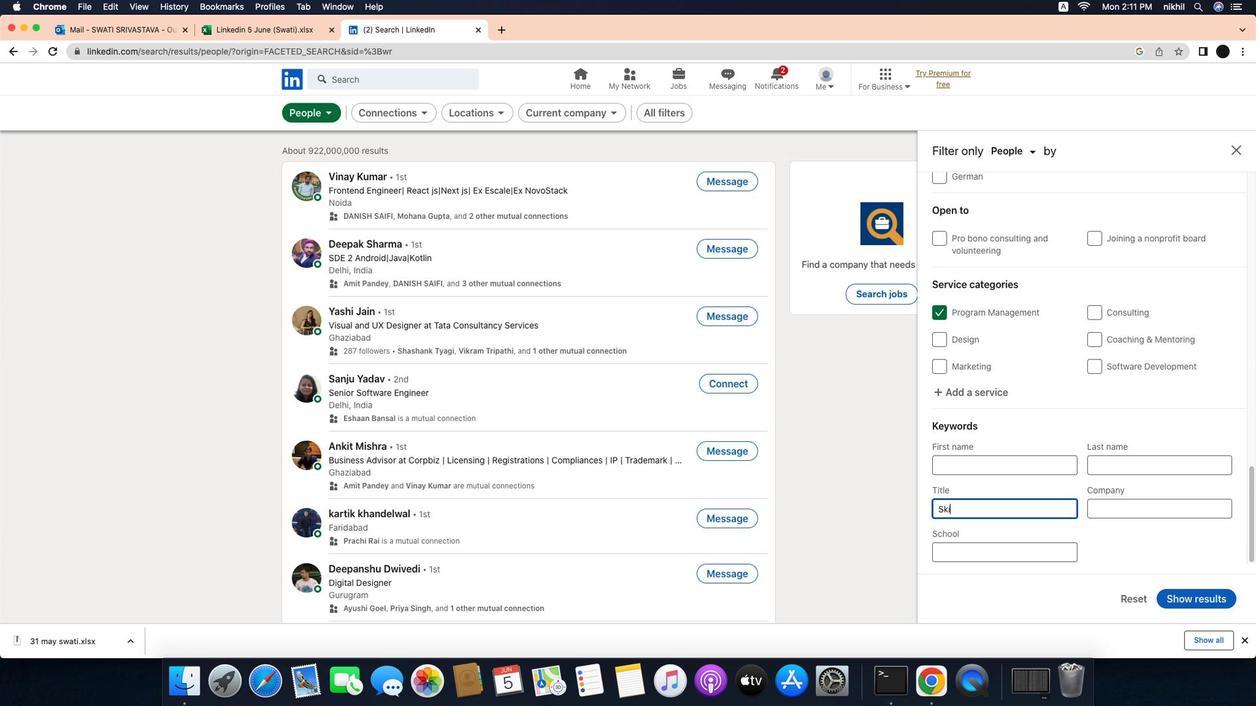 
Action: Mouse scrolled (1117, 430) with delta (1128, 295)
Screenshot: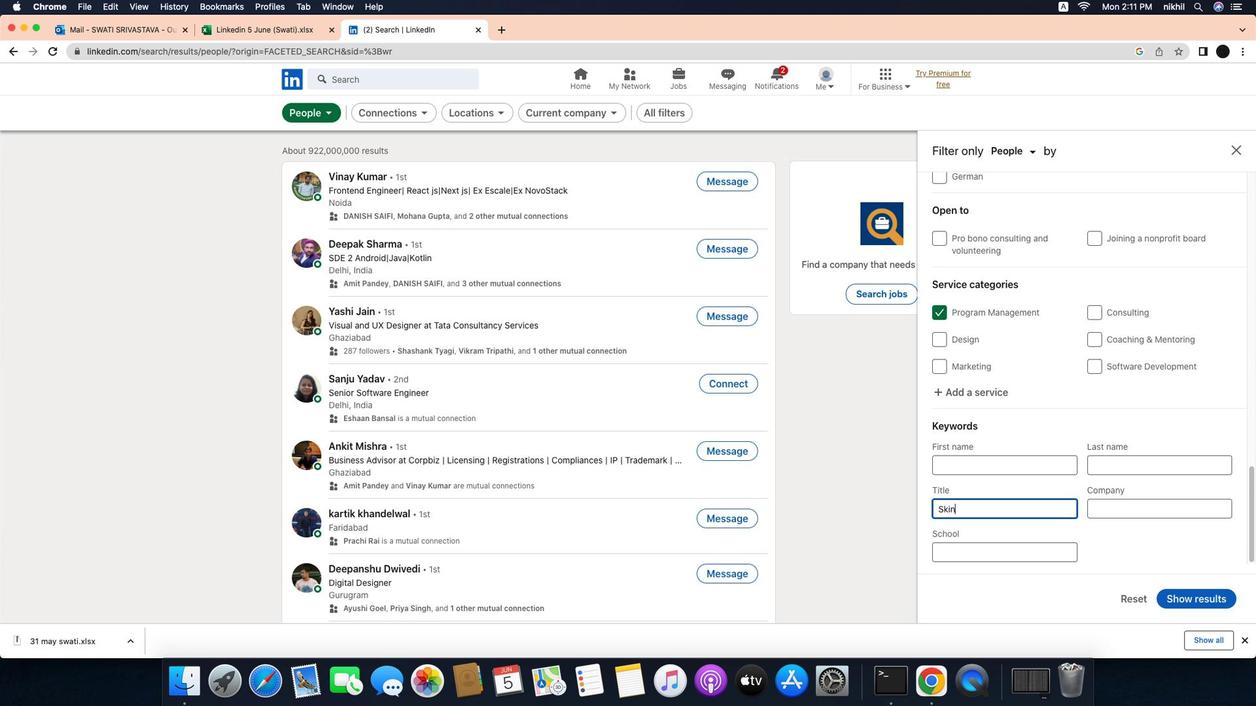 
Action: Mouse scrolled (1117, 430) with delta (1128, 295)
Screenshot: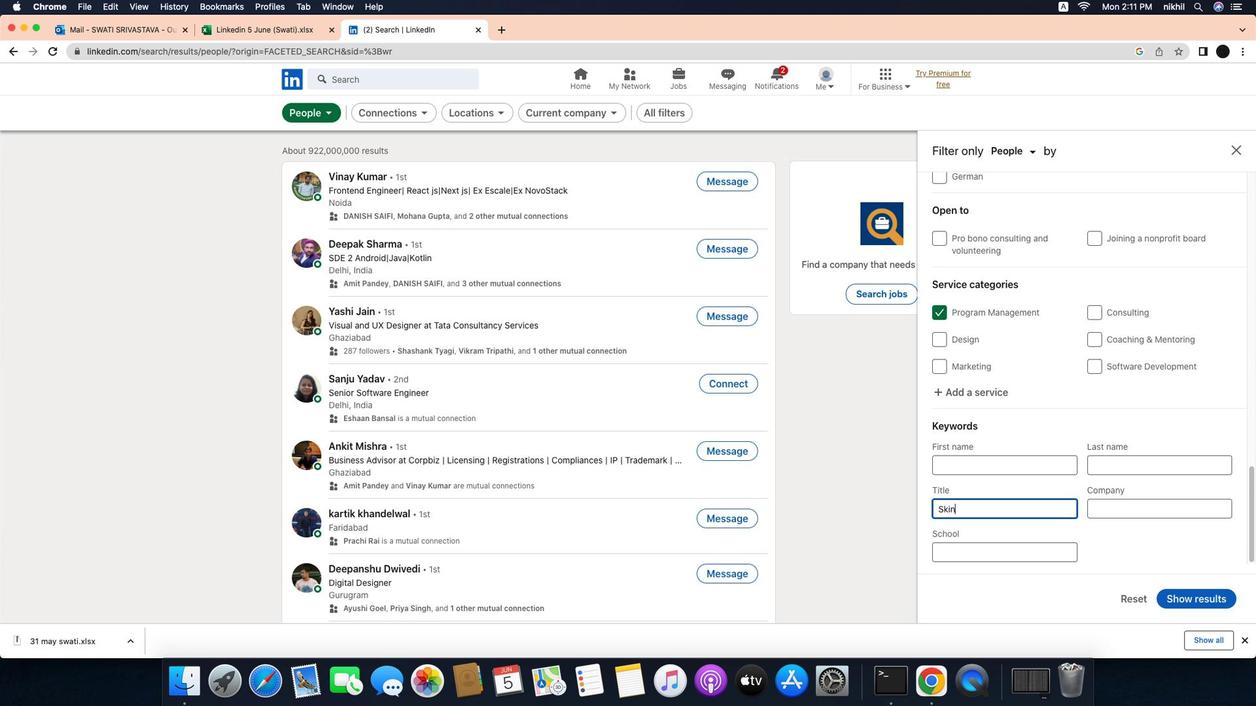 
Action: Mouse scrolled (1117, 430) with delta (1128, 295)
Screenshot: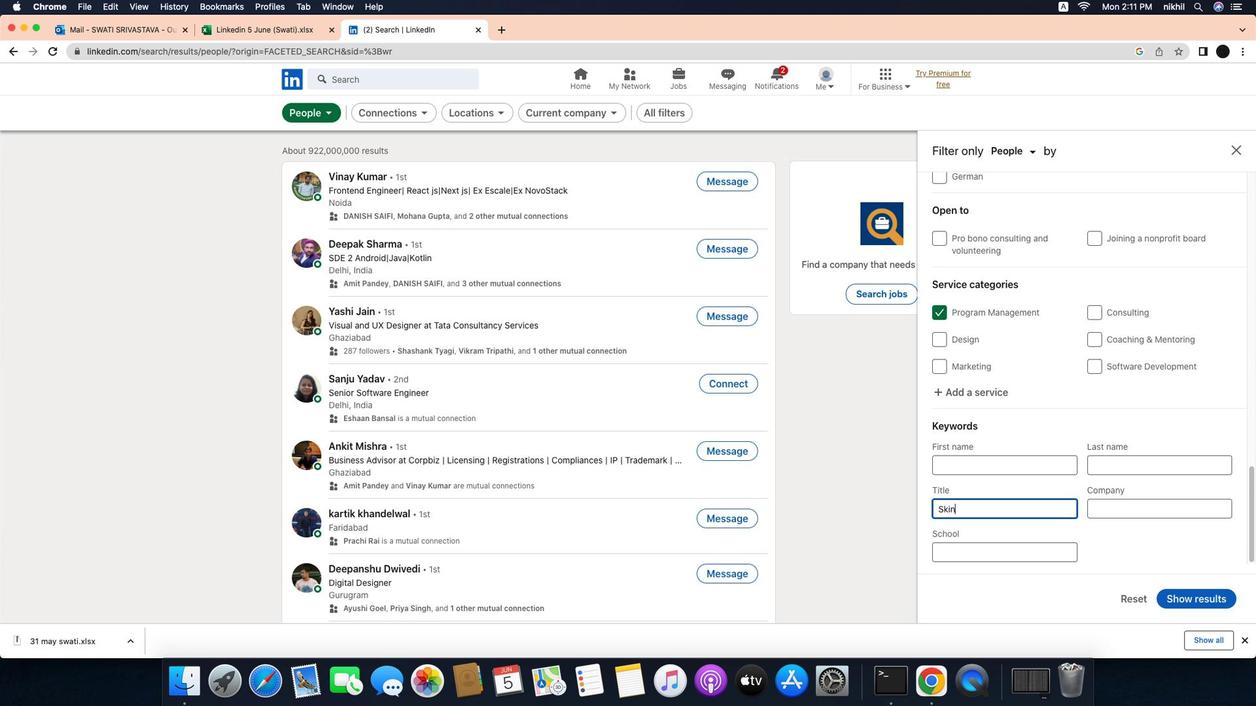 
Action: Mouse scrolled (1117, 430) with delta (1128, 295)
Screenshot: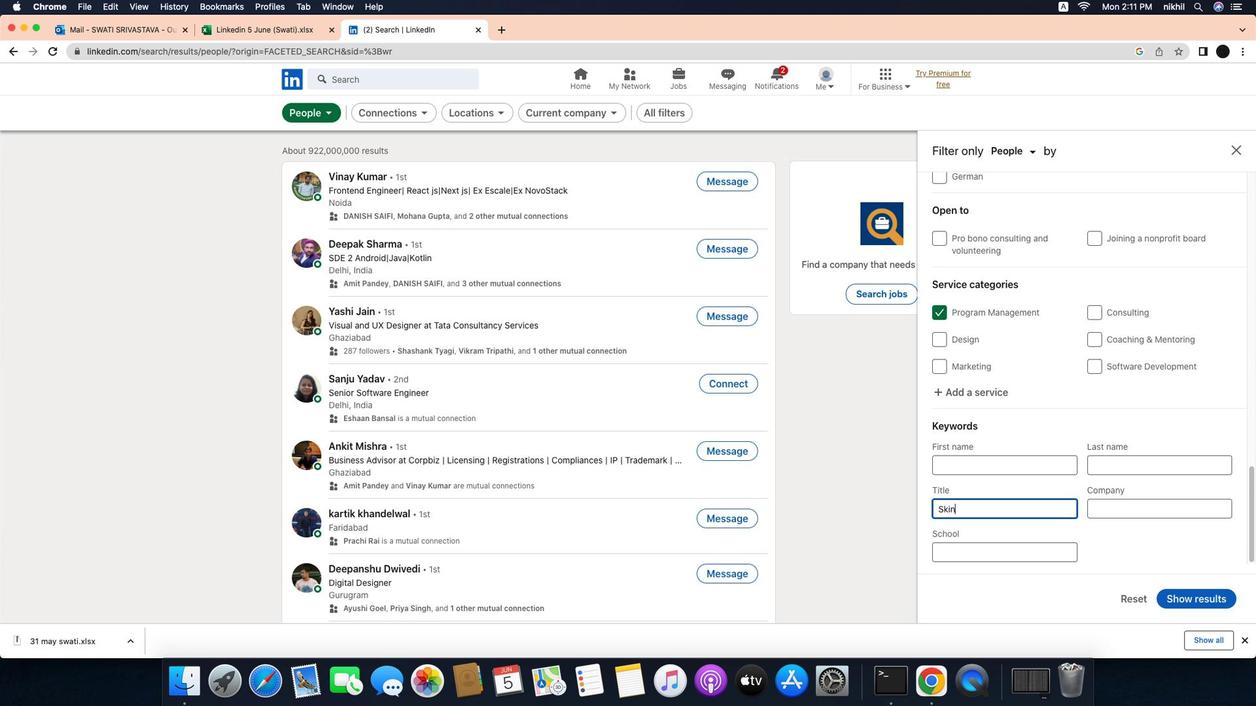 
Action: Mouse scrolled (1117, 430) with delta (1128, 295)
Screenshot: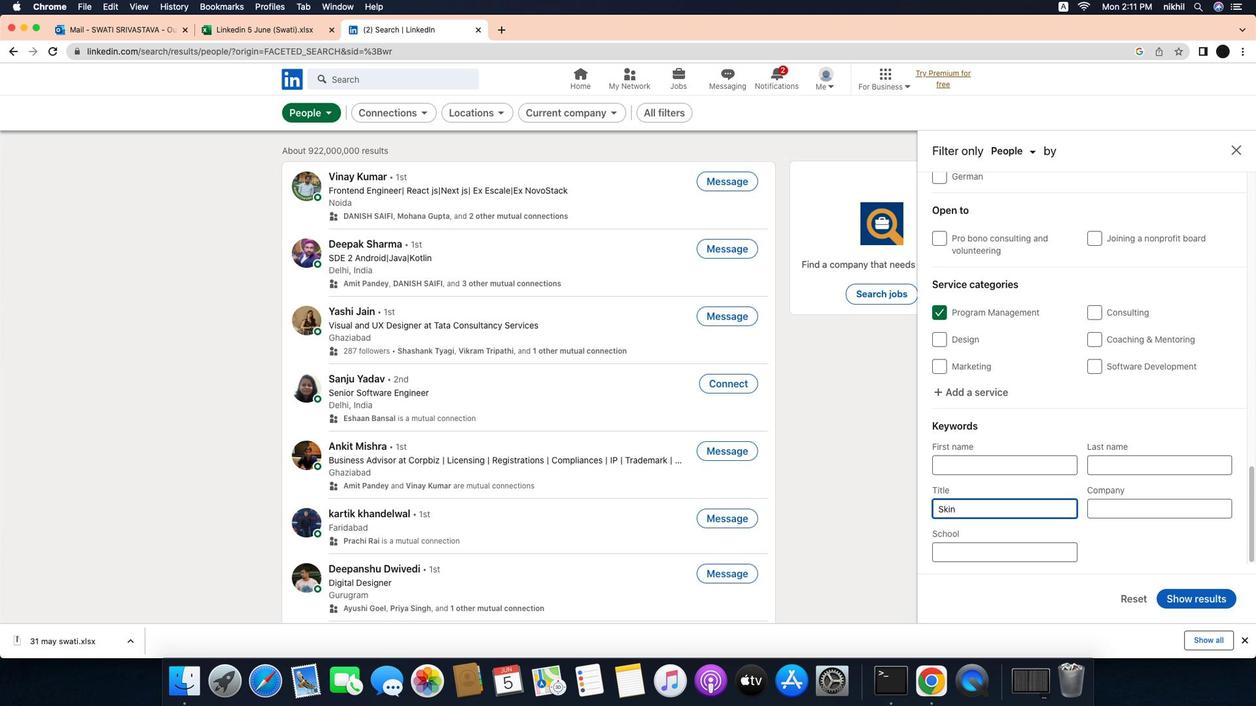 
Action: Mouse scrolled (1117, 430) with delta (1128, 295)
Screenshot: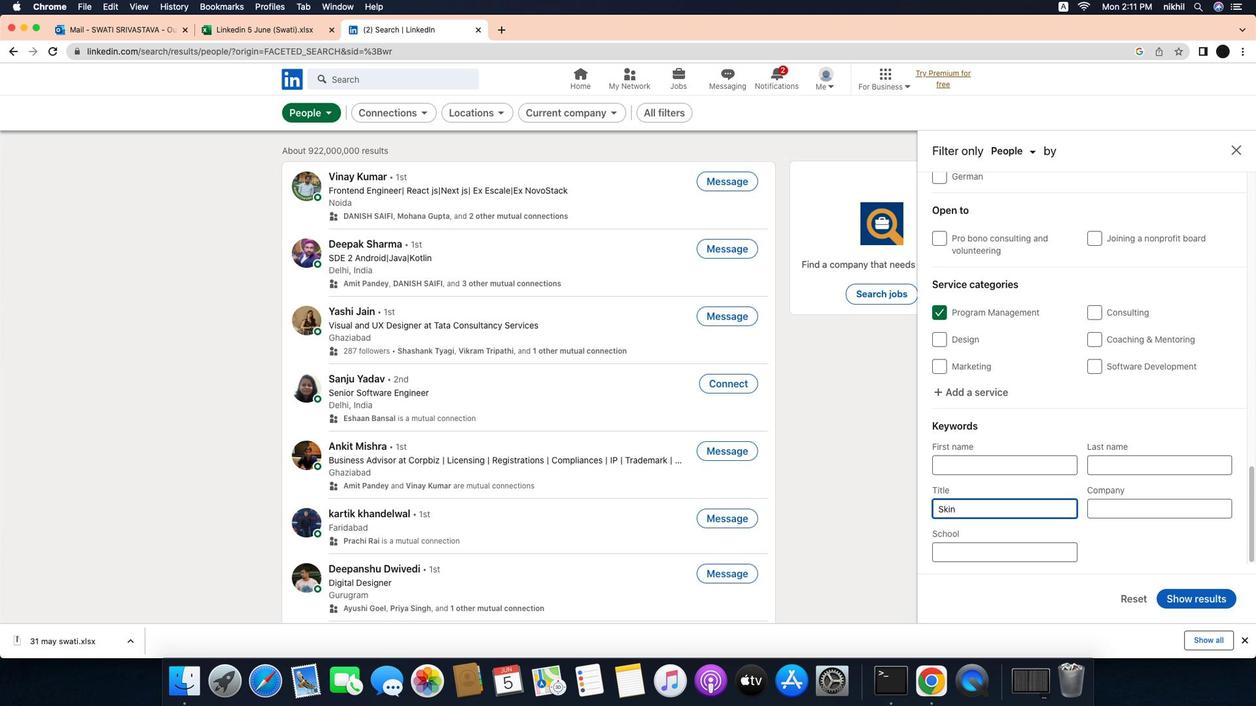 
Action: Mouse scrolled (1117, 430) with delta (1128, 295)
Screenshot: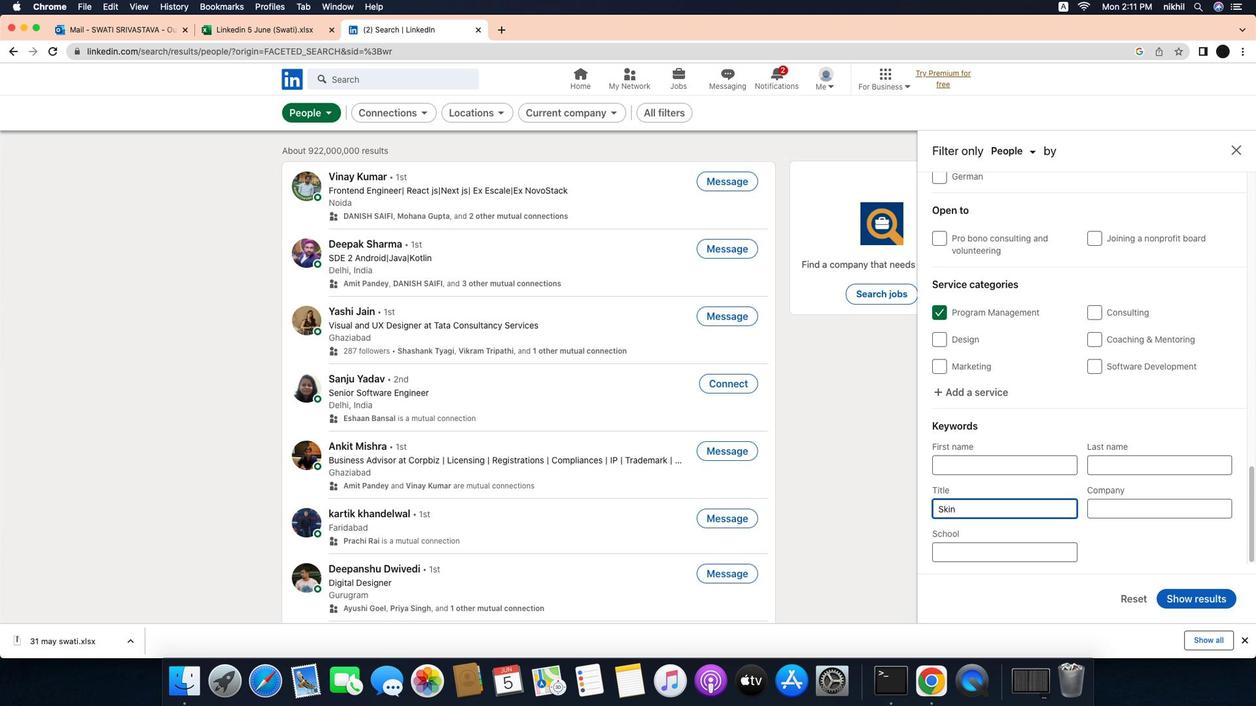 
Action: Mouse moved to (1118, 447)
Screenshot: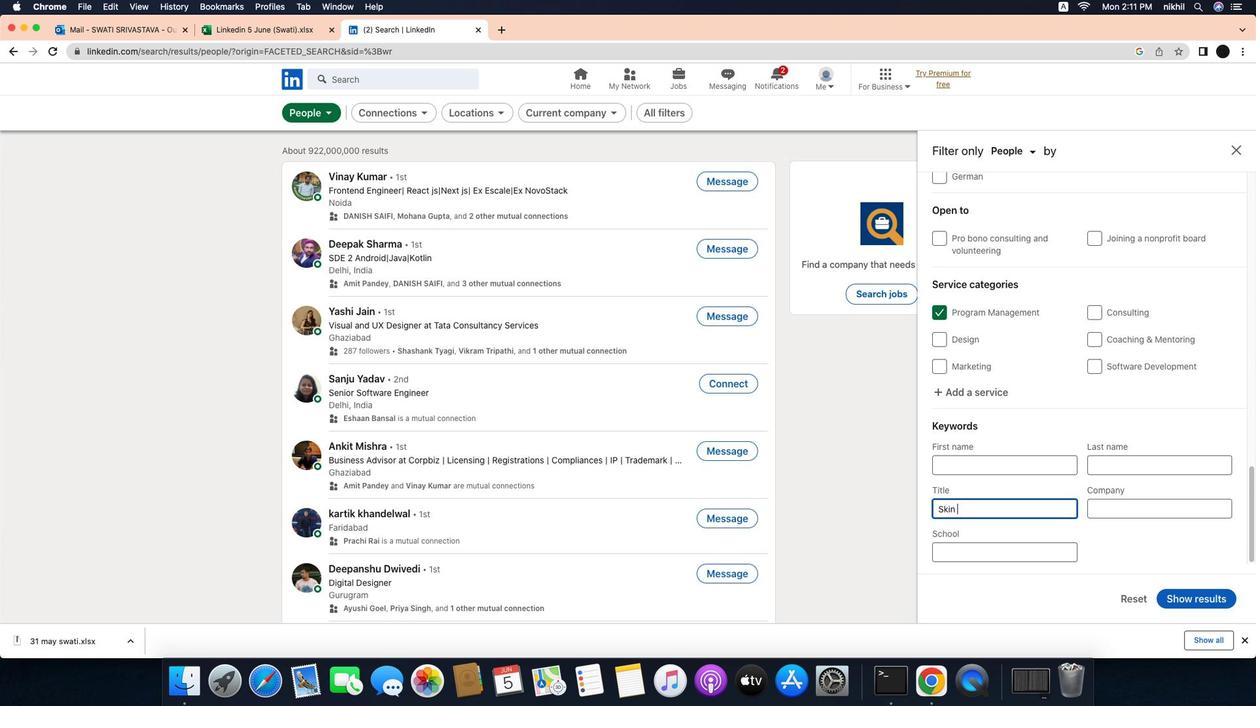 
Action: Mouse pressed left at (1118, 447)
Screenshot: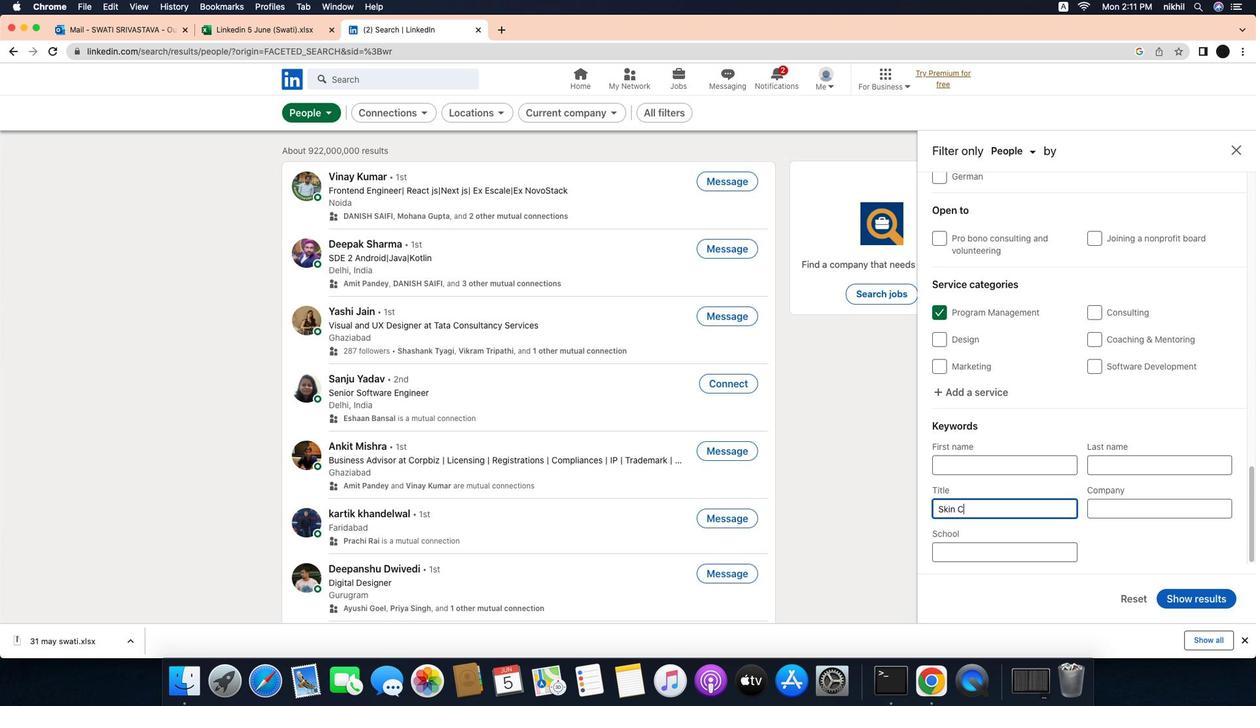
Action: Key pressed Key.caps_lockKey.caps_lock'S'Key.caps_lock'k''i''n'Key.spaceKey.caps_lock'C''a''r''e'Key.spaceKey.caps_lock'S'Key.caps_lock'p''e''c''i''a''l''i''s''t'Key.enter
Screenshot: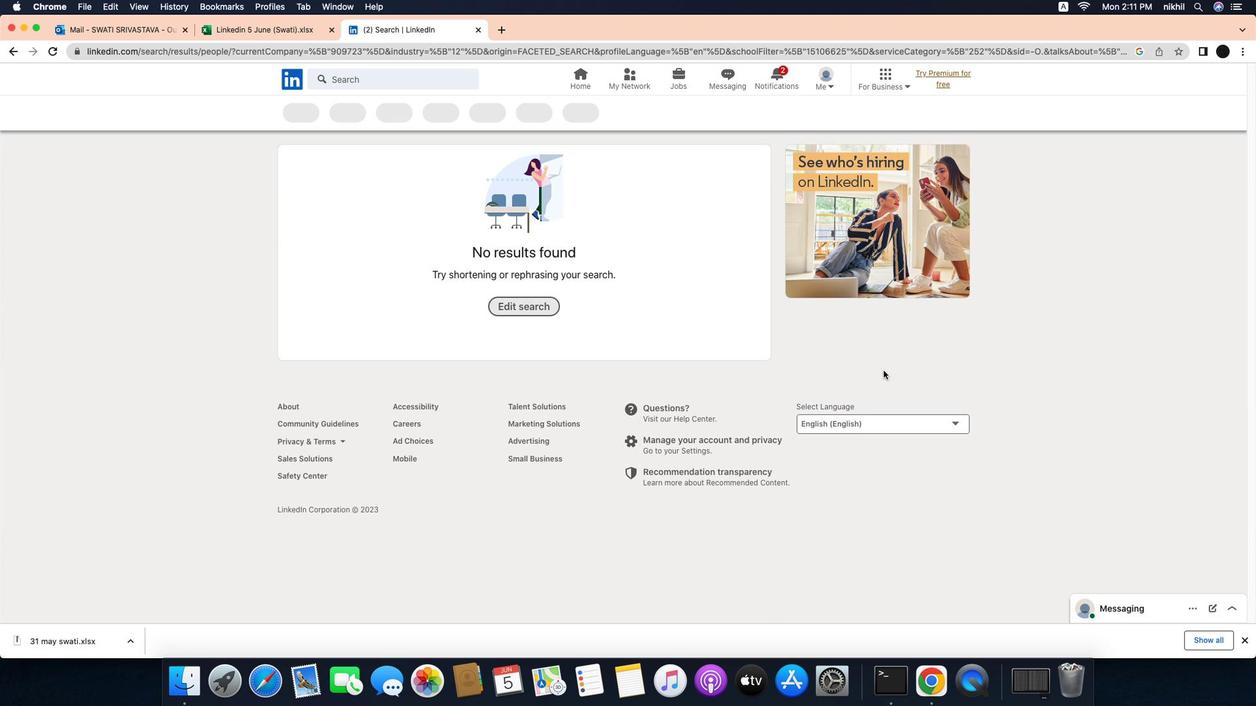 
Action: Mouse scrolled (1118, 447) with delta (1128, 295)
Screenshot: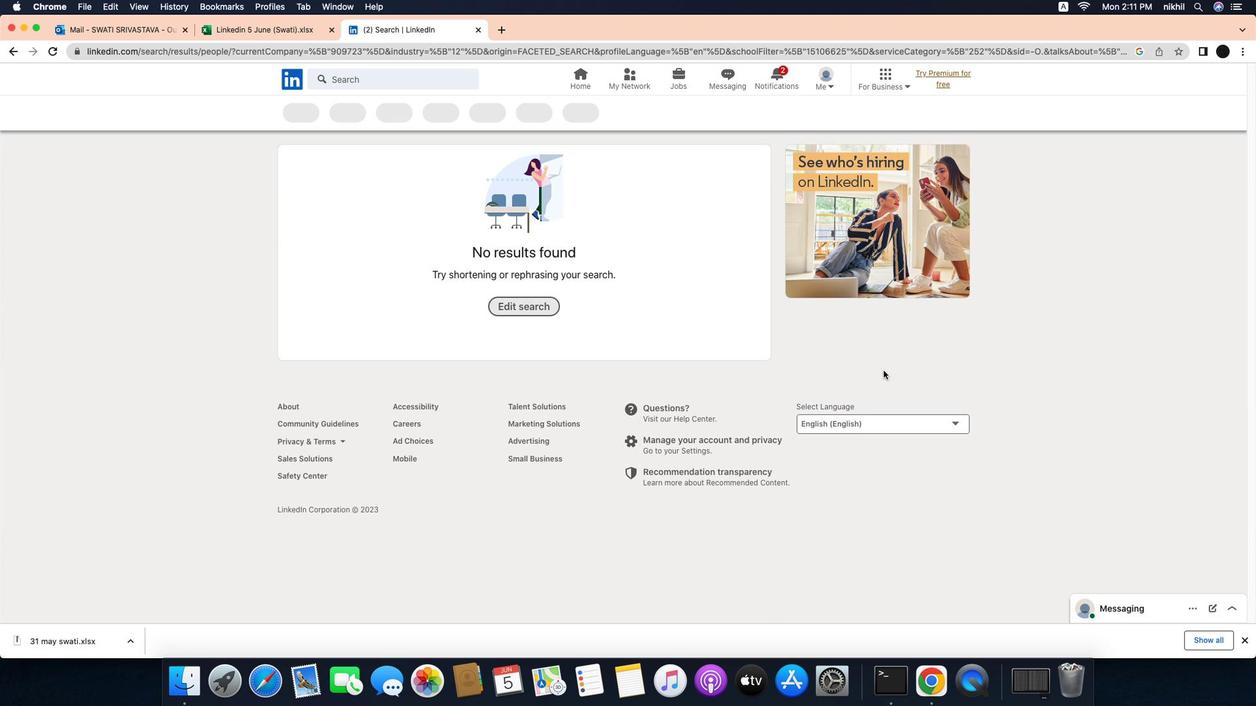 
Action: Mouse scrolled (1118, 447) with delta (1128, 295)
Screenshot: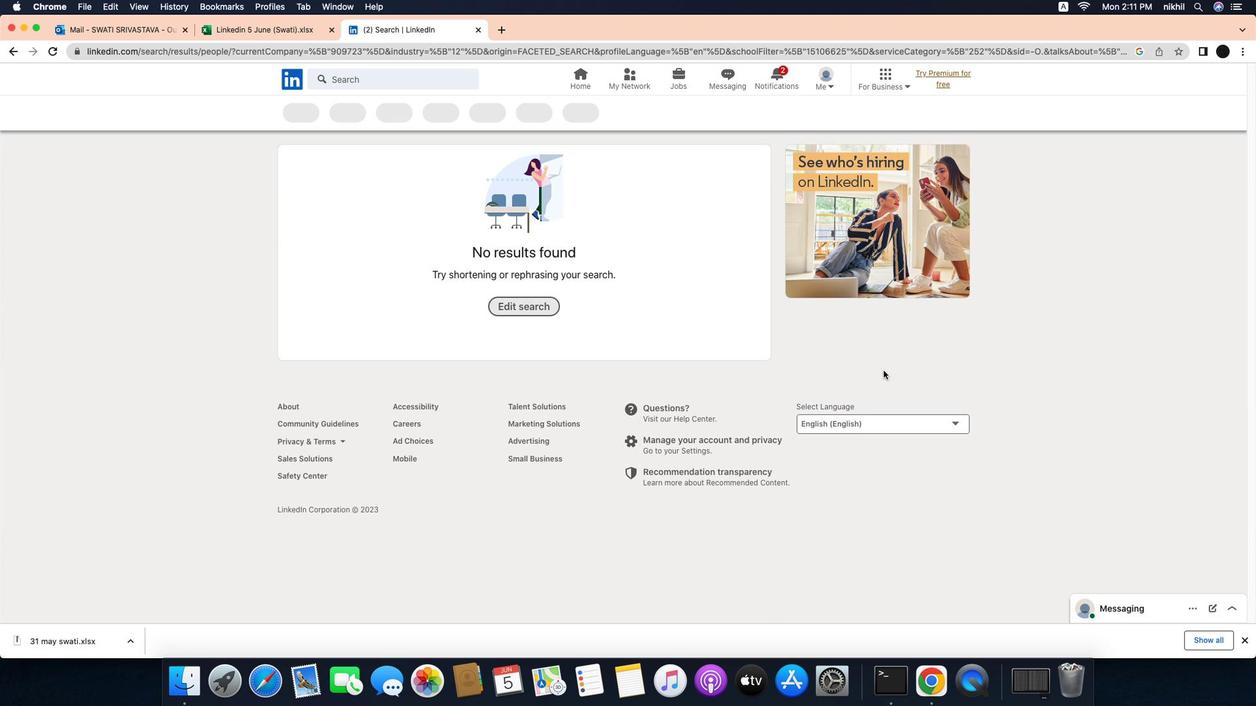 
Action: Mouse moved to (1116, 473)
Screenshot: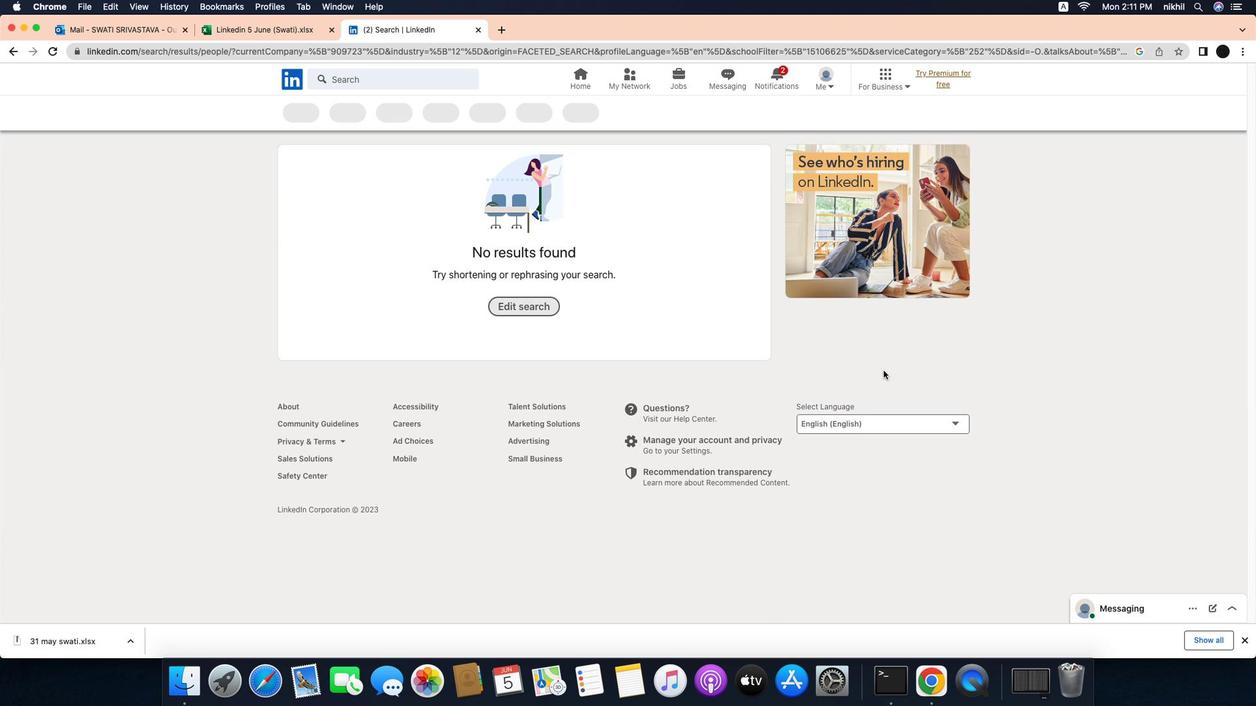 
Action: Mouse pressed left at (1116, 473)
Screenshot: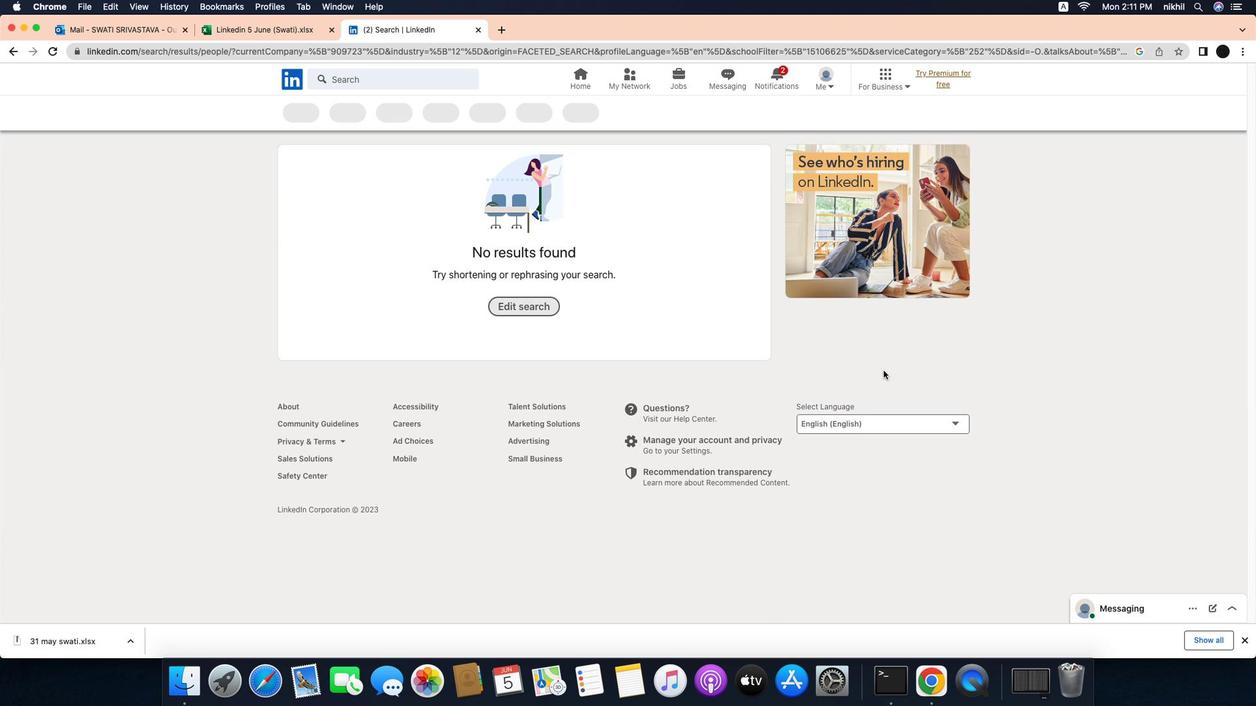 
Action: Mouse moved to (1119, 406)
Screenshot: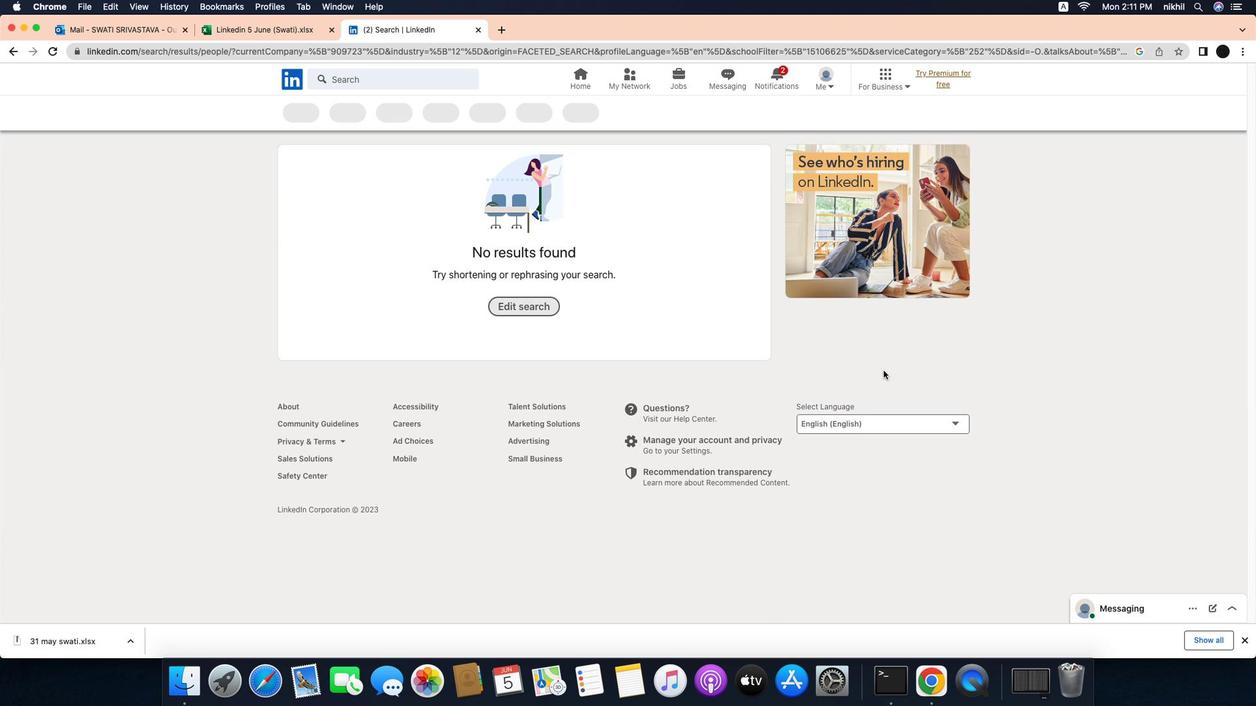 
